 Task: Look for space in Chandigarh, India from 12th  August, 2023 to 15th August, 2023 for 3 adults in price range Rs.12000 to Rs.16000. Place can be entire place with 2 bedrooms having 3 beds and 1 bathroom. Property type can be house, flat, guest house. Booking option can be shelf check-in. Required host language is English.
Action: Mouse moved to (547, 75)
Screenshot: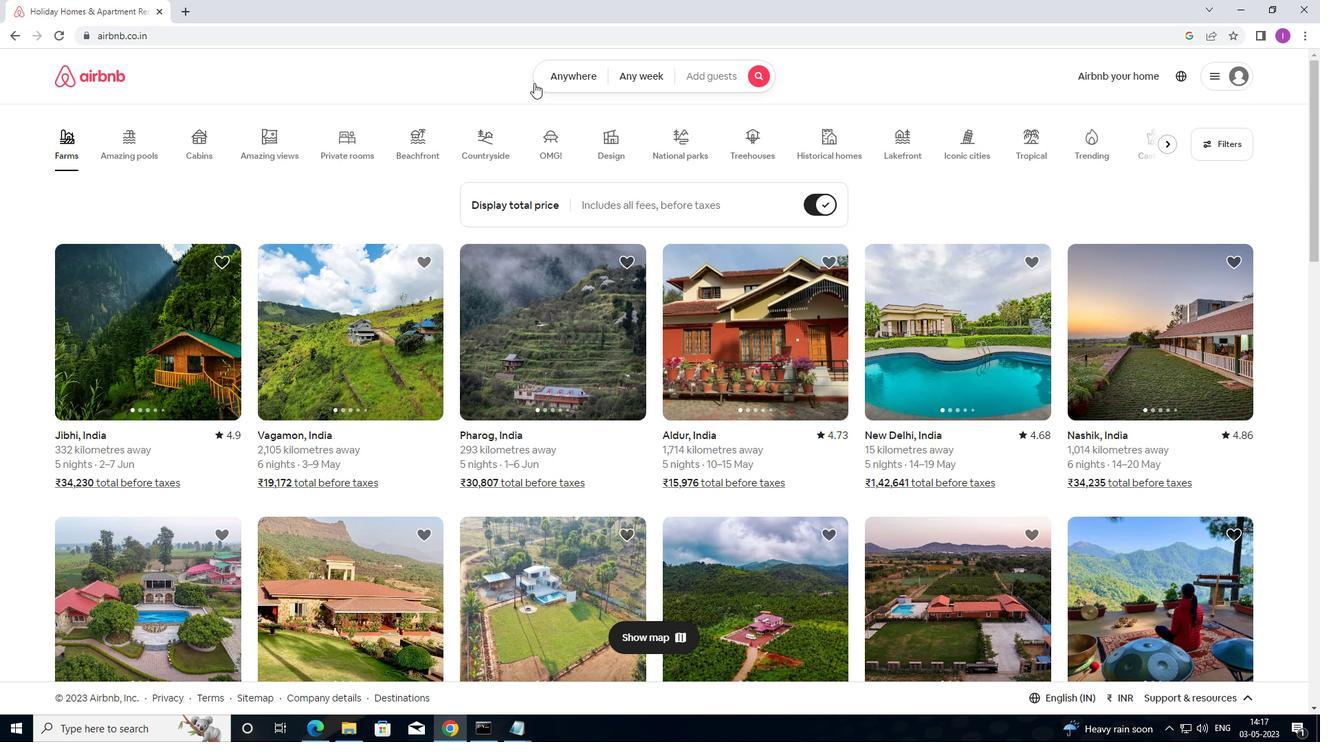 
Action: Mouse pressed left at (547, 75)
Screenshot: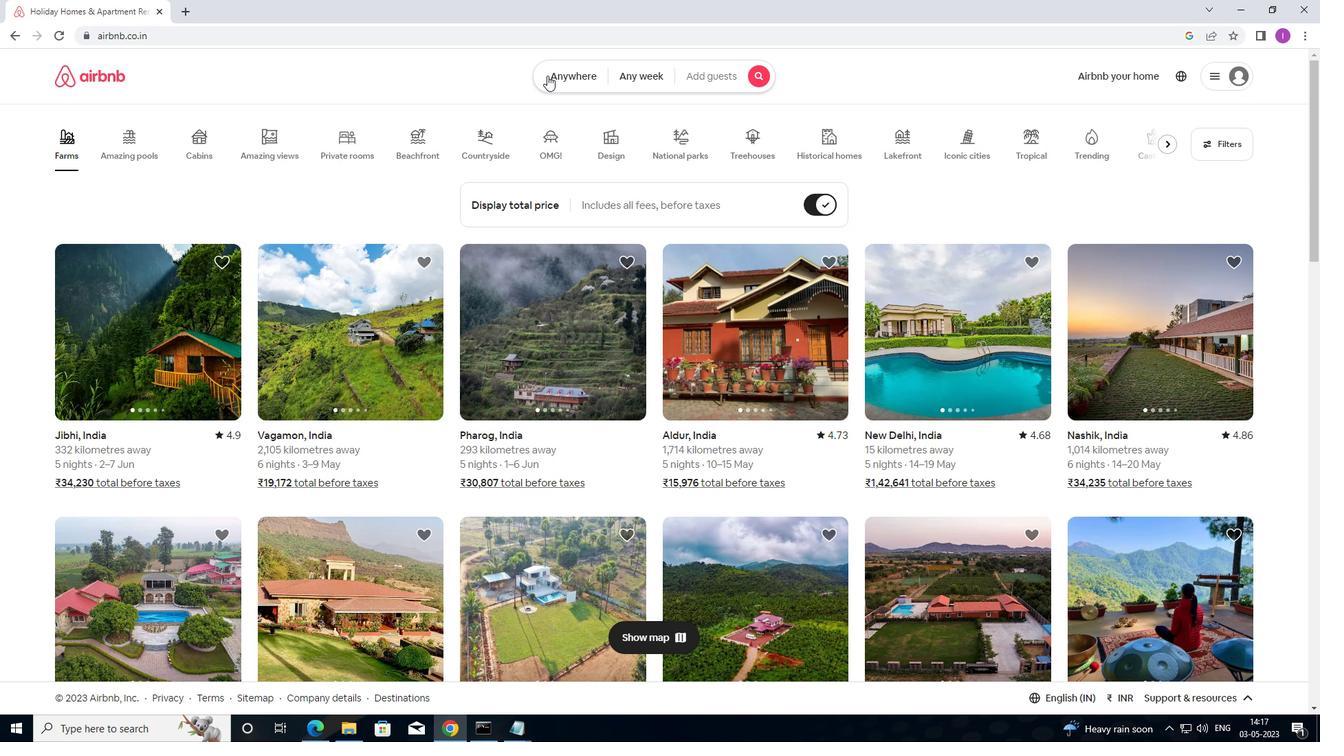 
Action: Mouse moved to (409, 135)
Screenshot: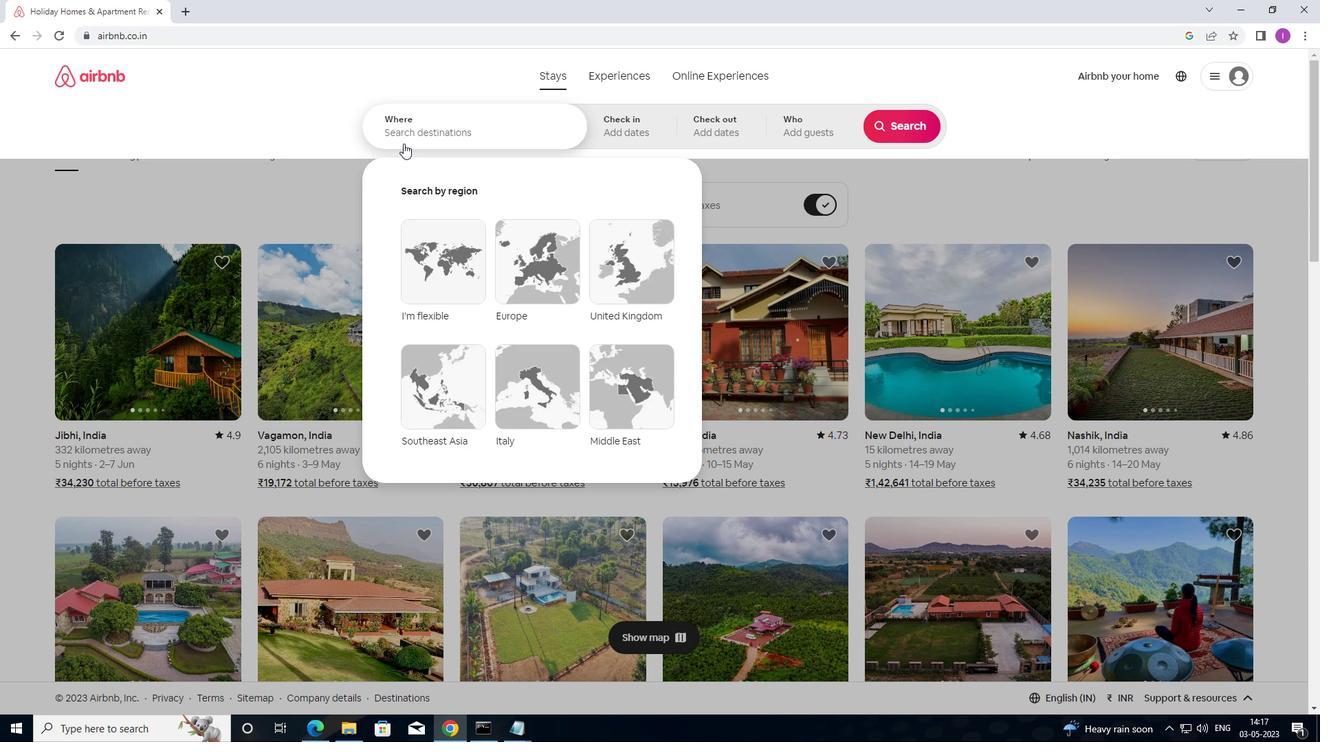 
Action: Mouse pressed left at (409, 135)
Screenshot: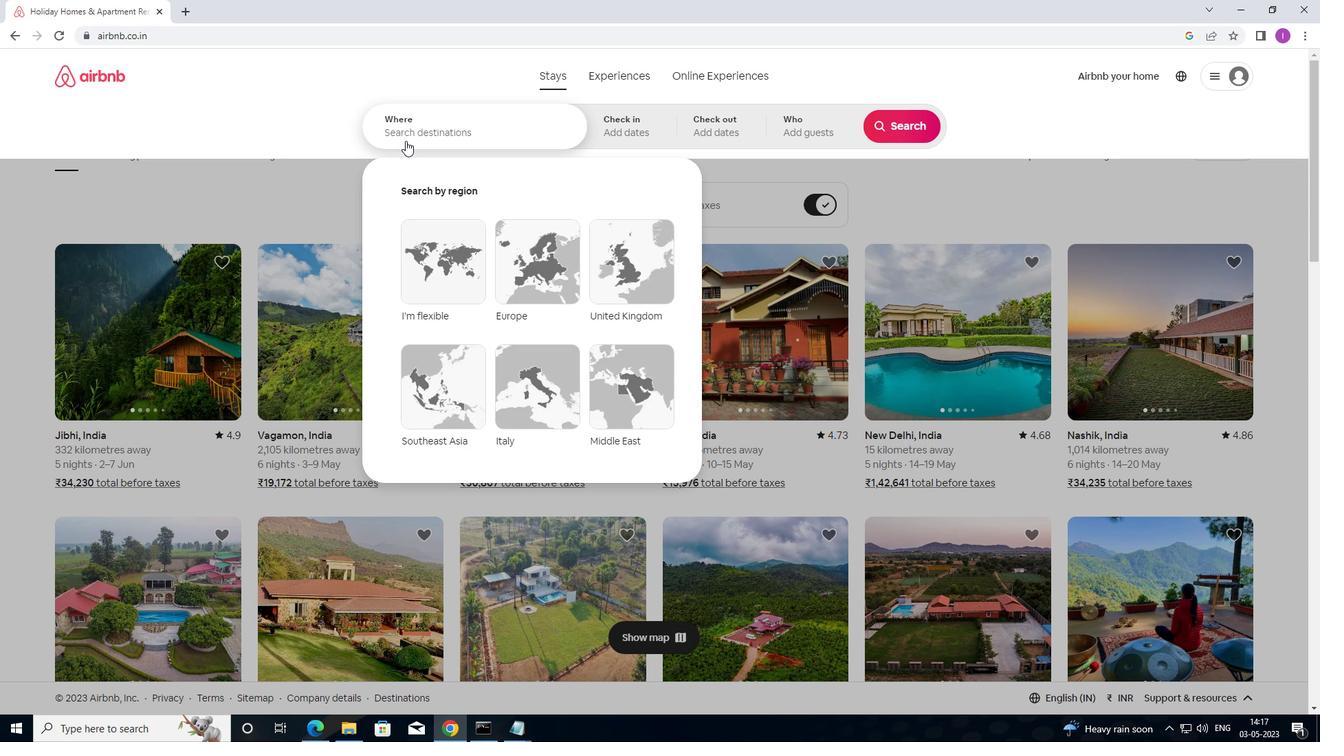 
Action: Mouse moved to (632, 96)
Screenshot: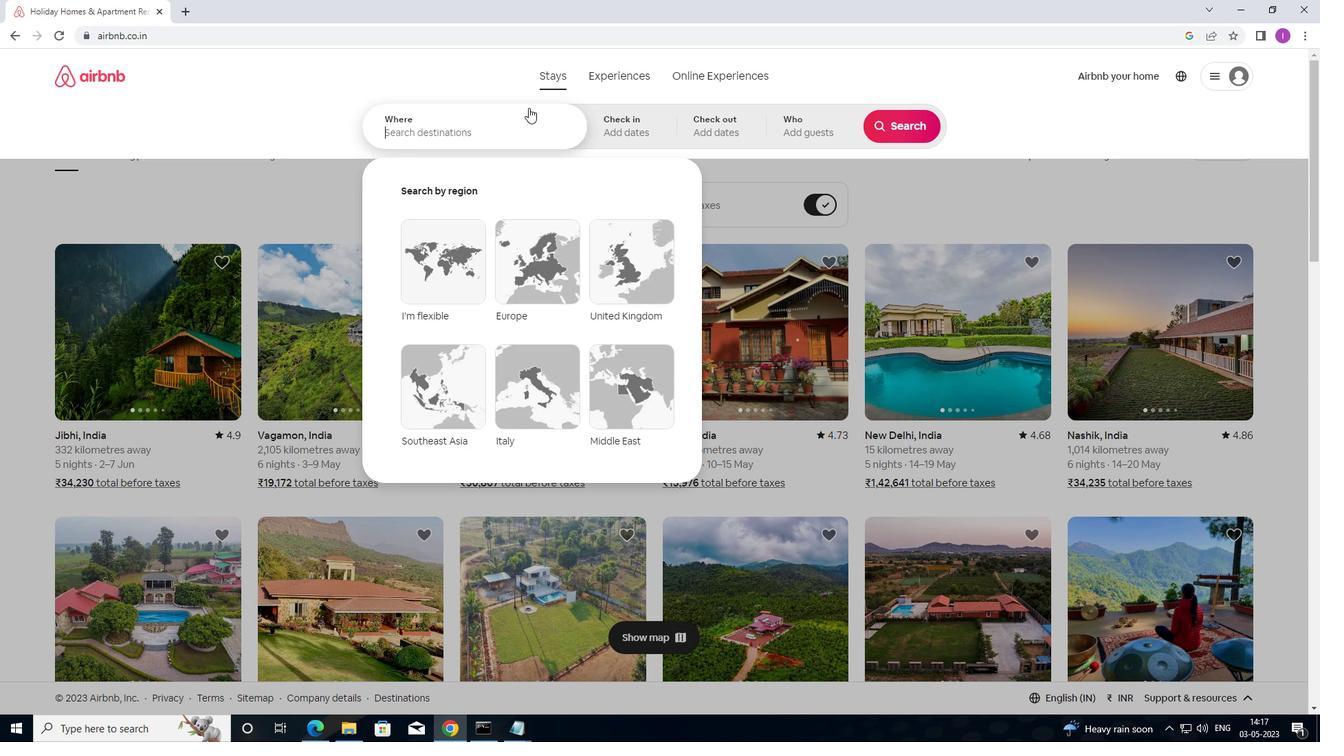 
Action: Key pressed <Key.shift>CHANDIGARH
Screenshot: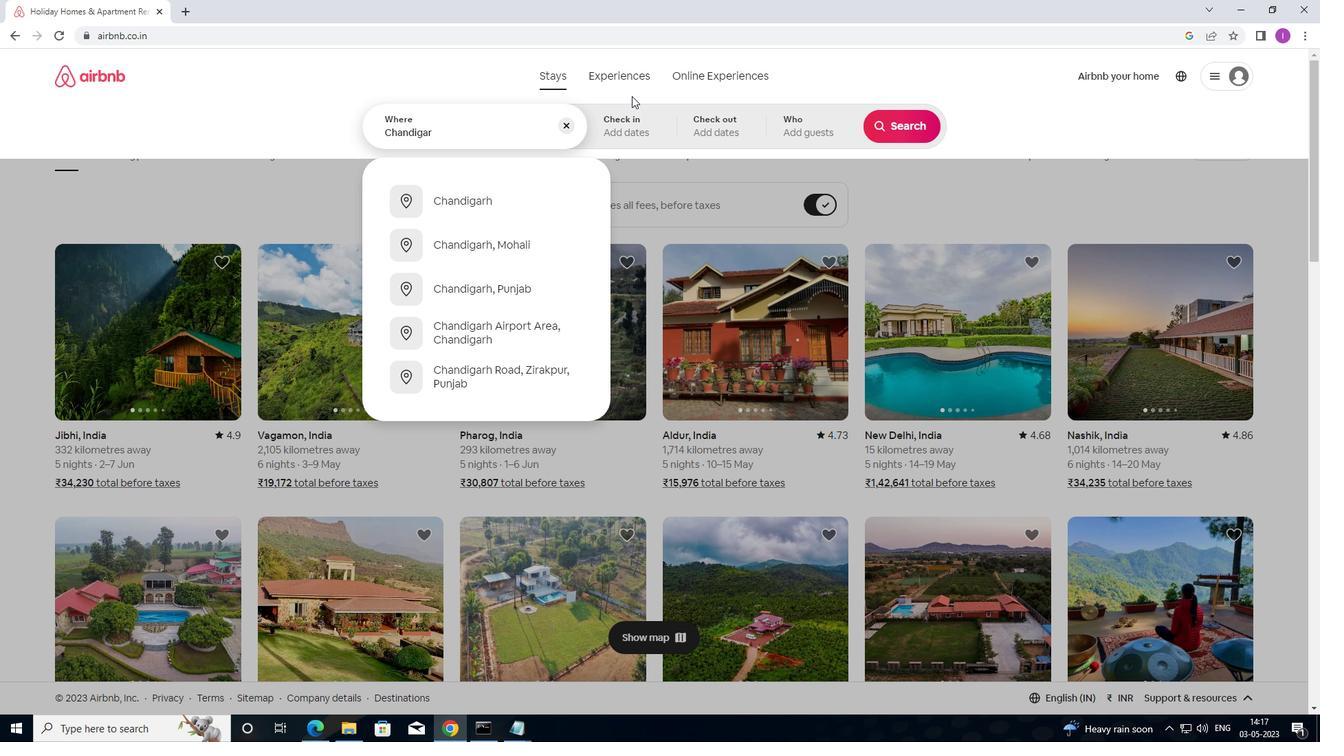 
Action: Mouse moved to (649, 96)
Screenshot: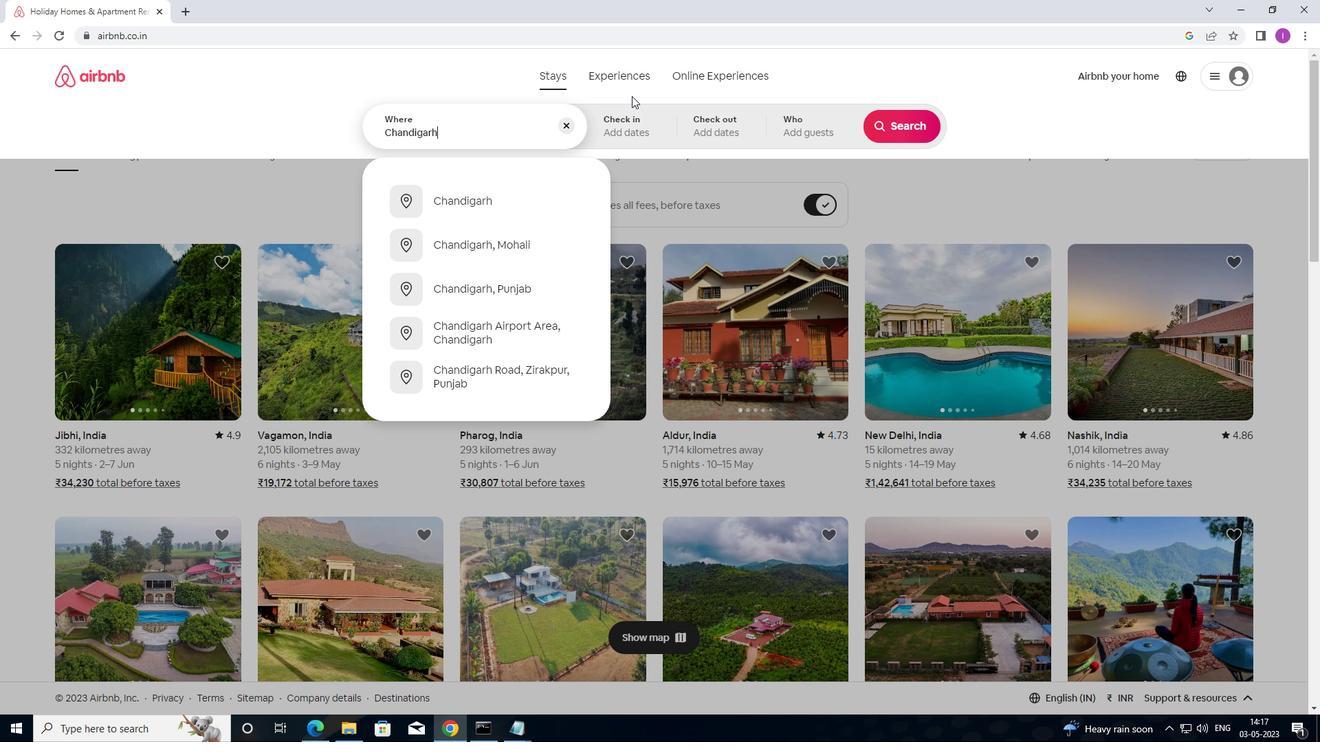 
Action: Key pressed ,<Key.shift>INDIA
Screenshot: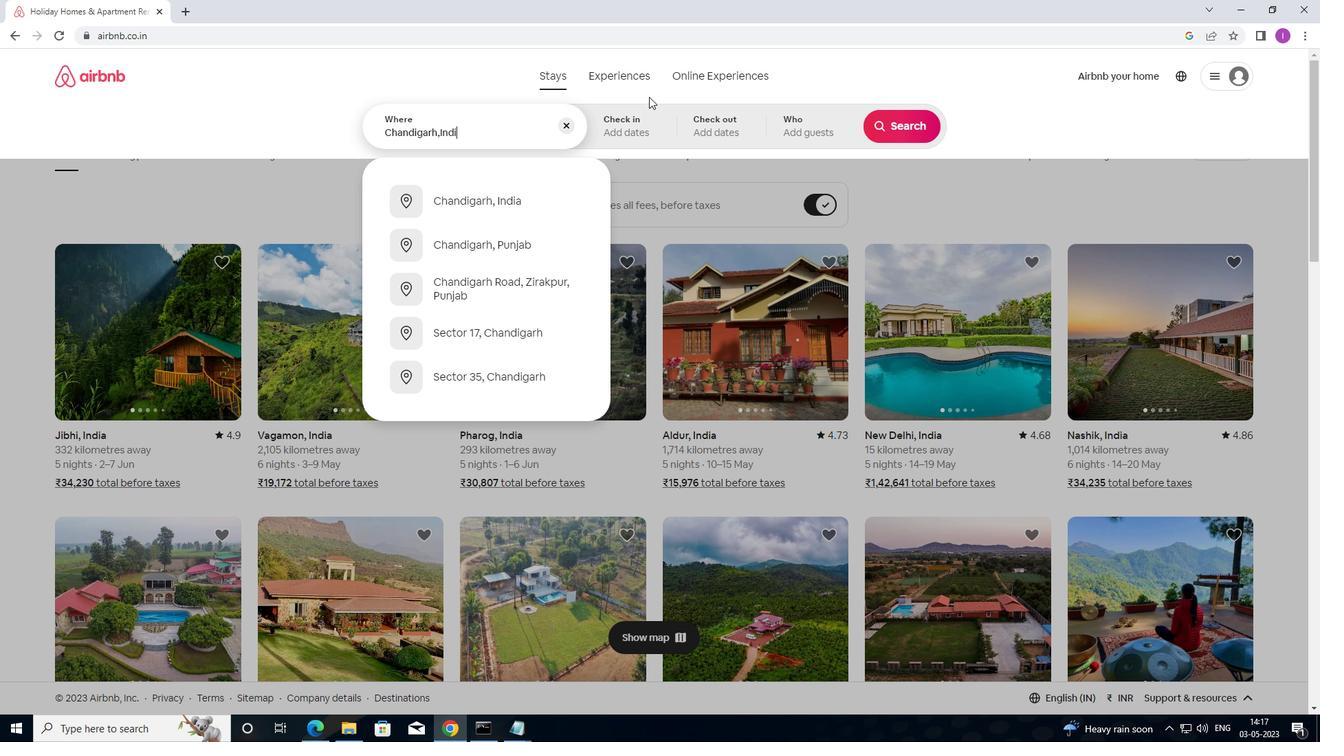 
Action: Mouse moved to (628, 144)
Screenshot: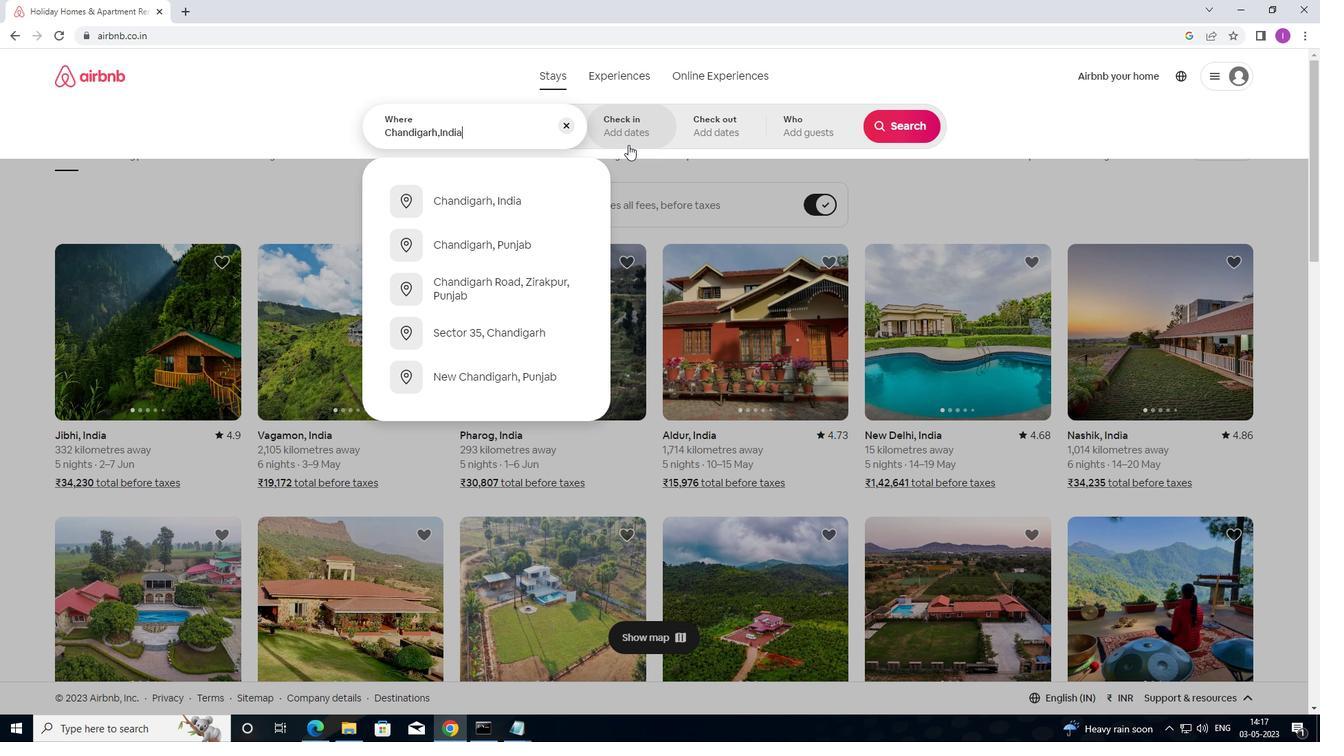 
Action: Mouse pressed left at (628, 144)
Screenshot: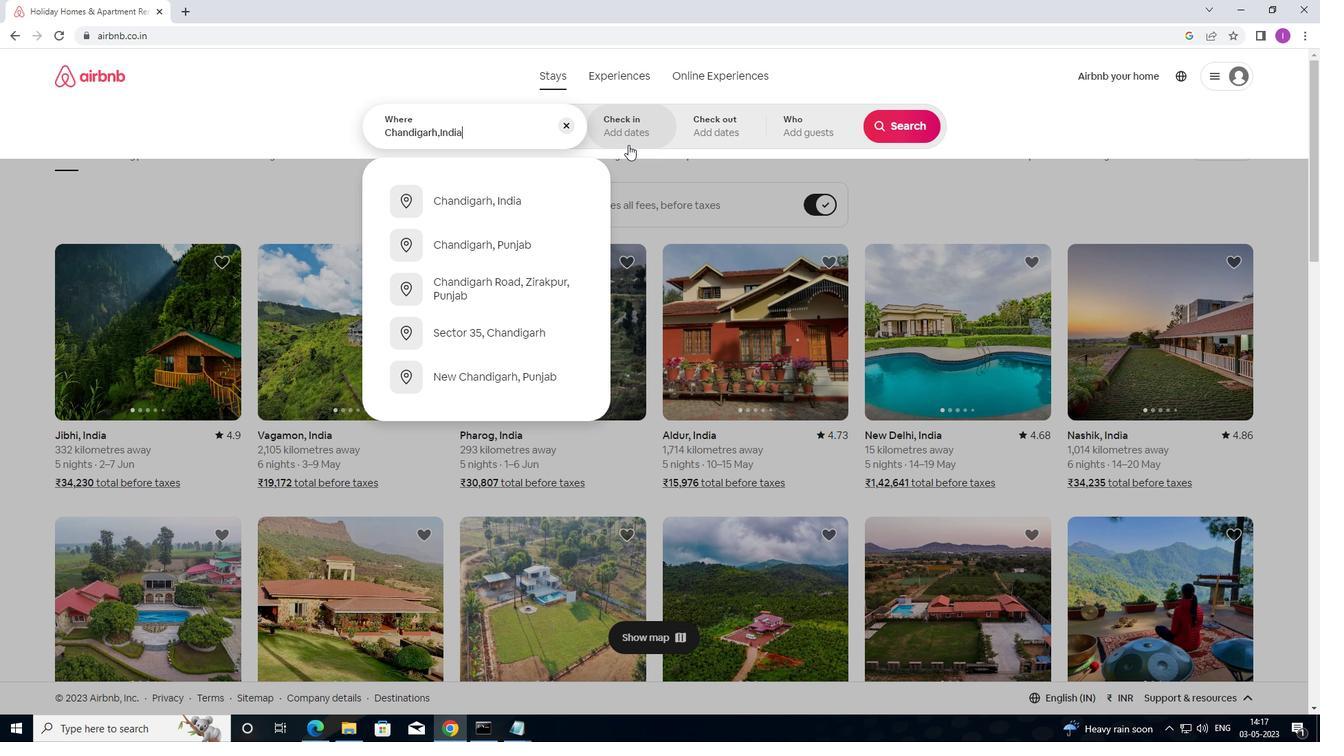 
Action: Mouse moved to (879, 241)
Screenshot: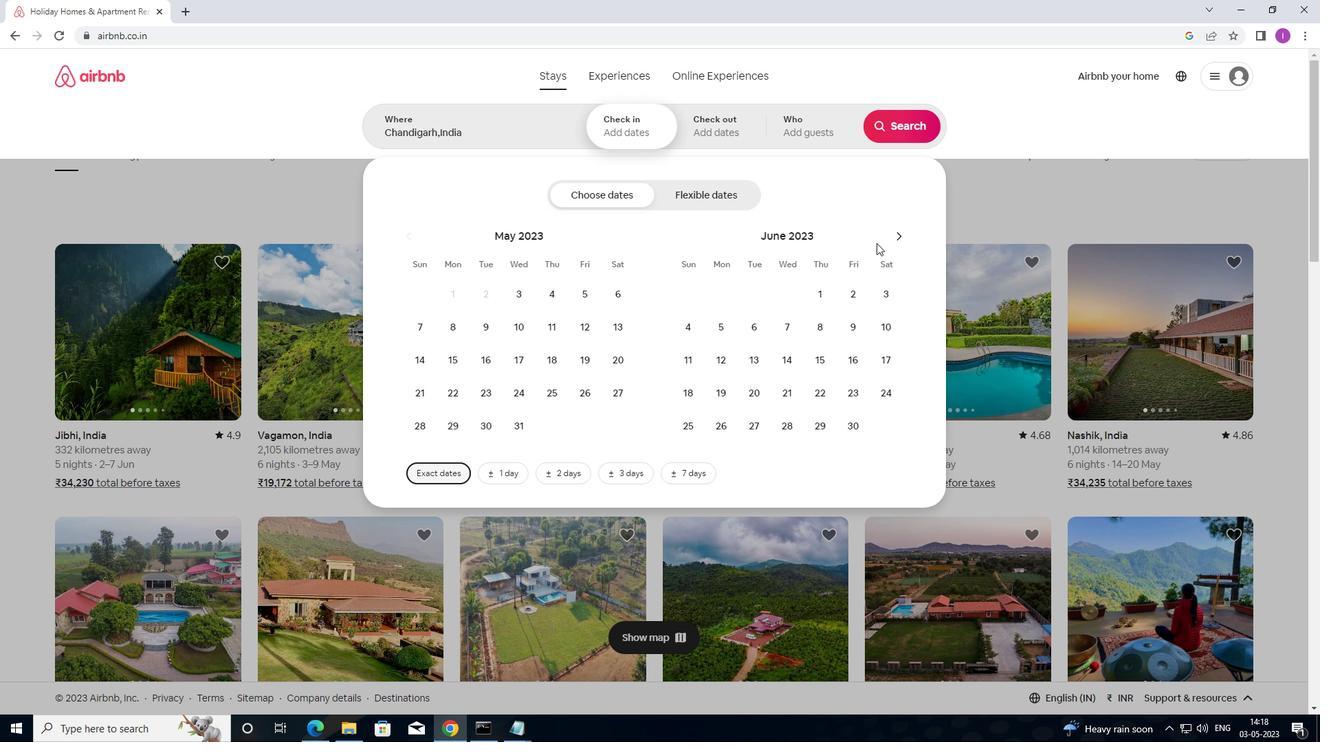 
Action: Mouse pressed left at (879, 241)
Screenshot: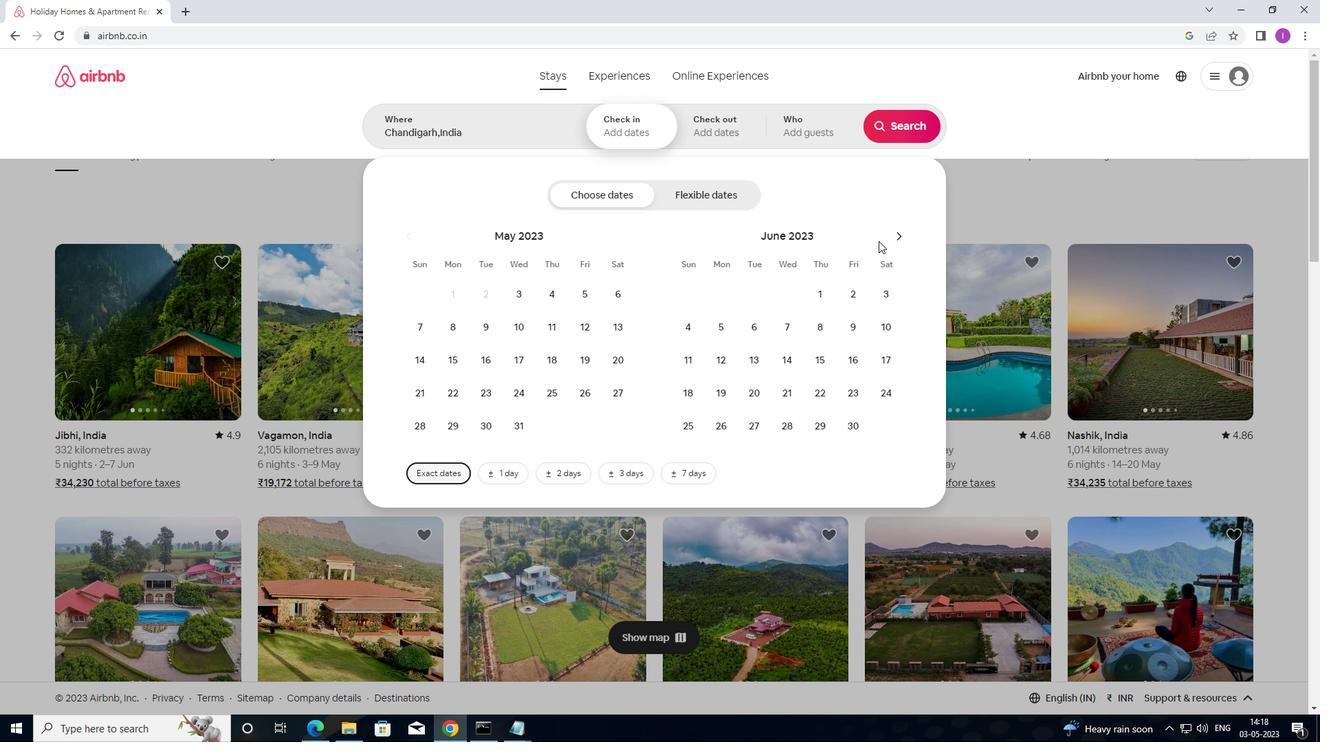 
Action: Mouse pressed left at (879, 241)
Screenshot: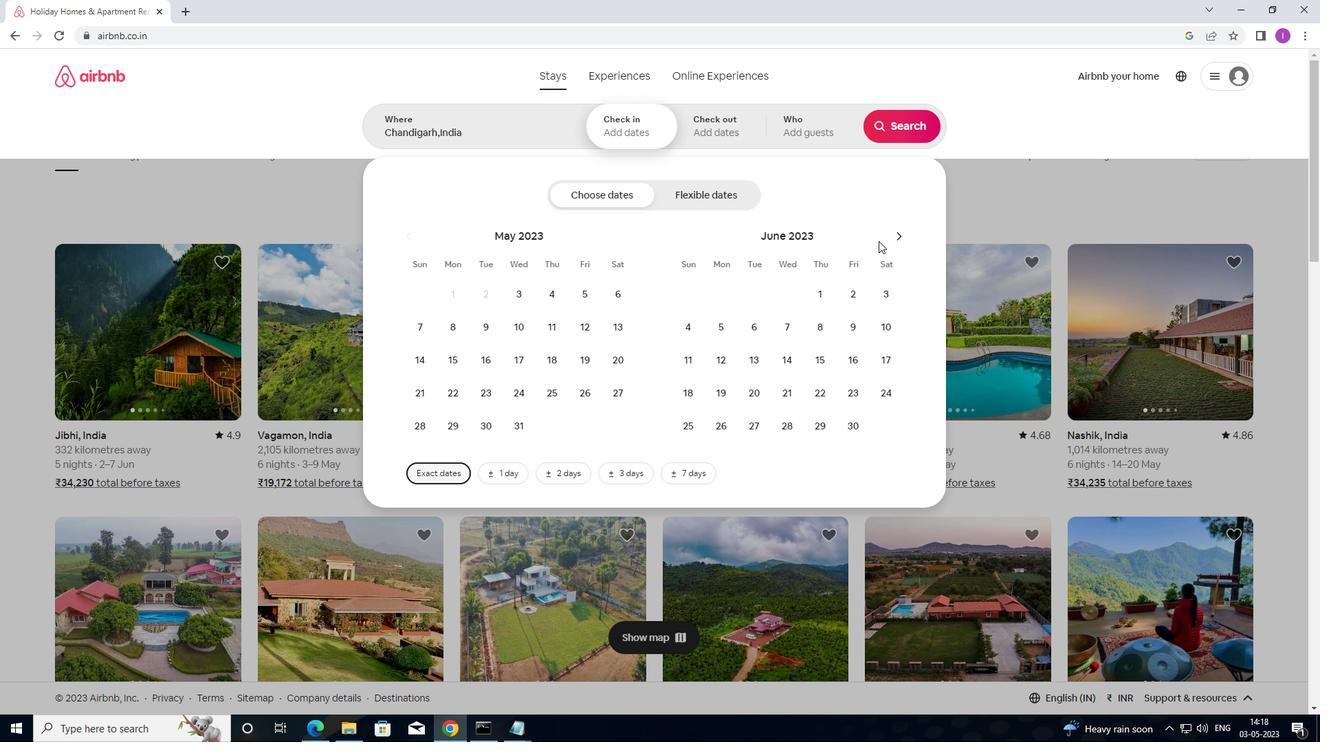 
Action: Mouse pressed left at (879, 241)
Screenshot: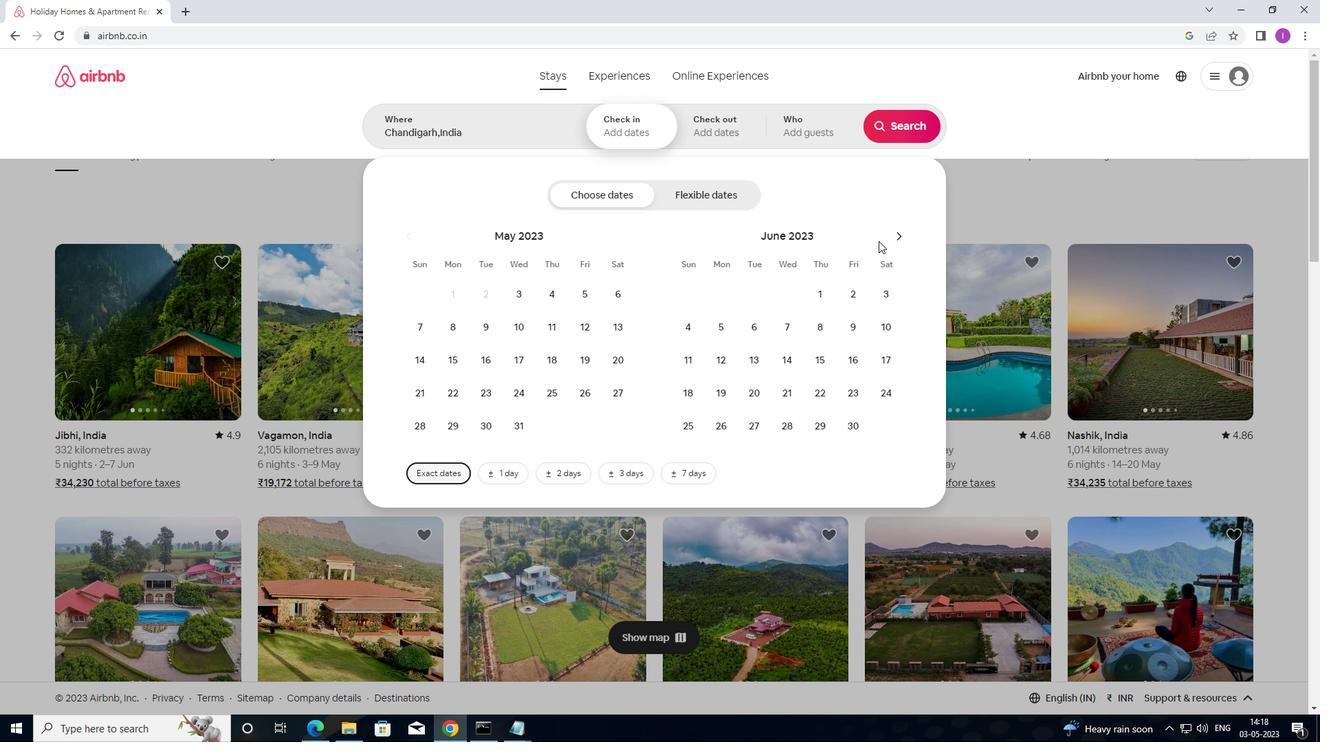 
Action: Mouse moved to (895, 235)
Screenshot: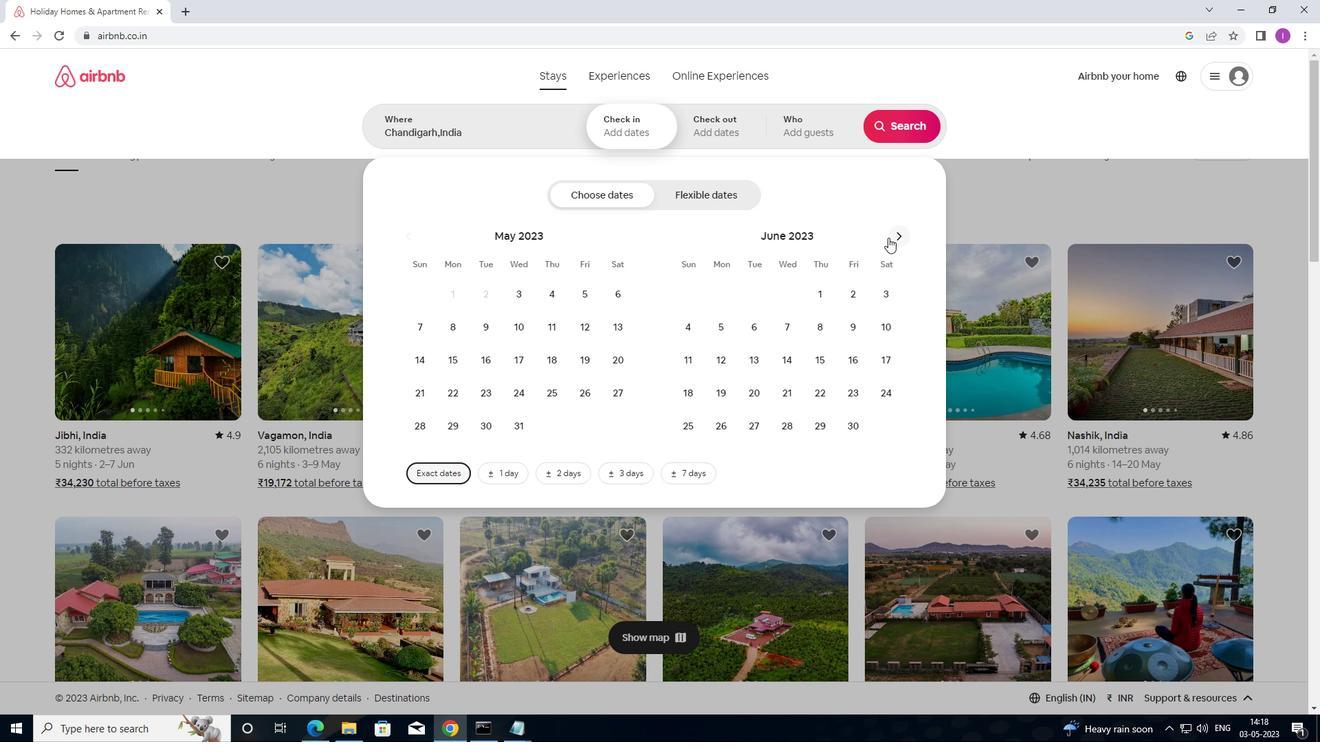 
Action: Mouse pressed left at (895, 235)
Screenshot: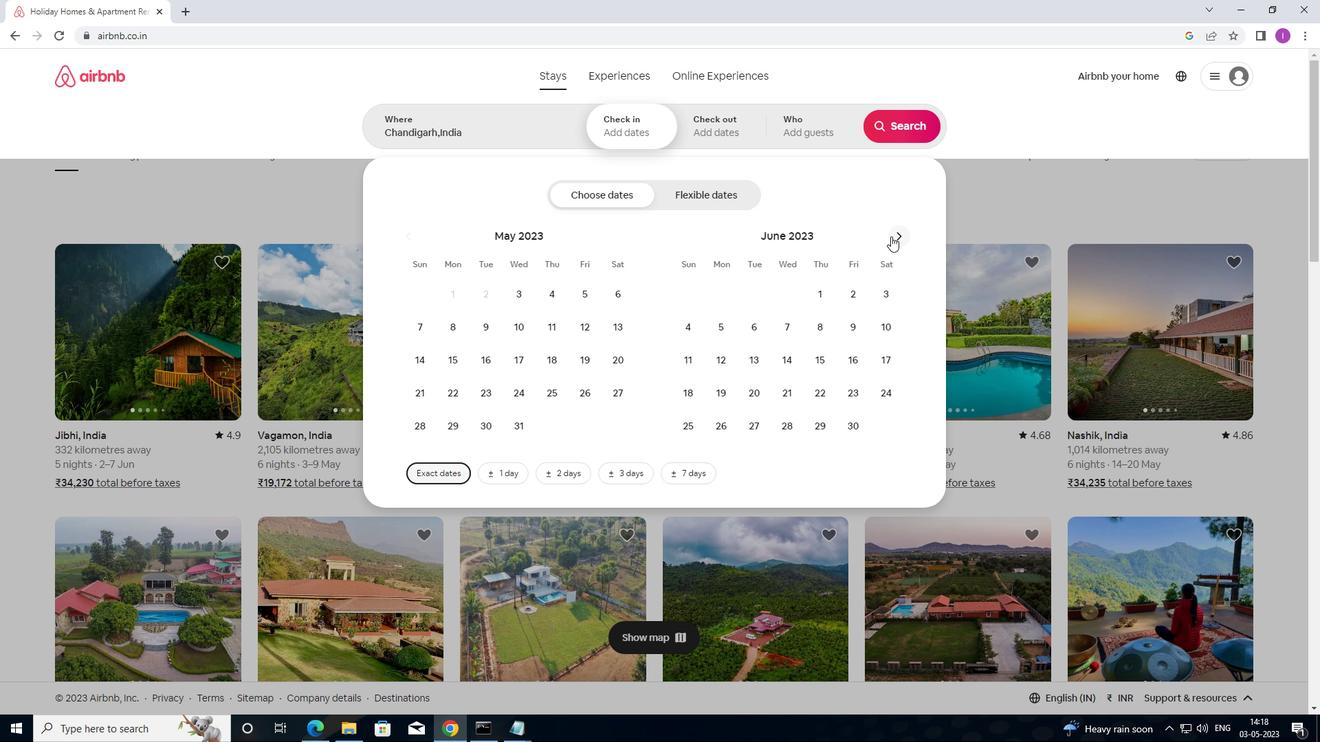 
Action: Mouse pressed left at (895, 235)
Screenshot: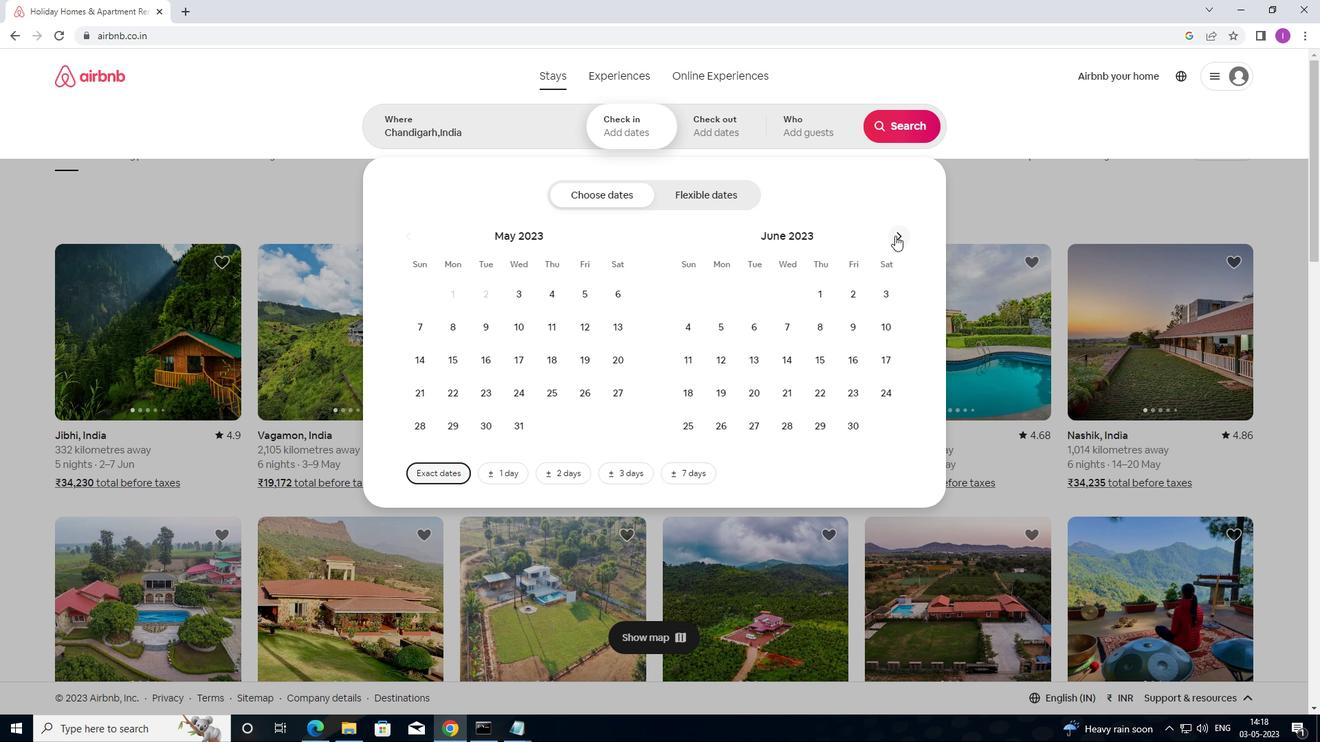 
Action: Mouse moved to (887, 329)
Screenshot: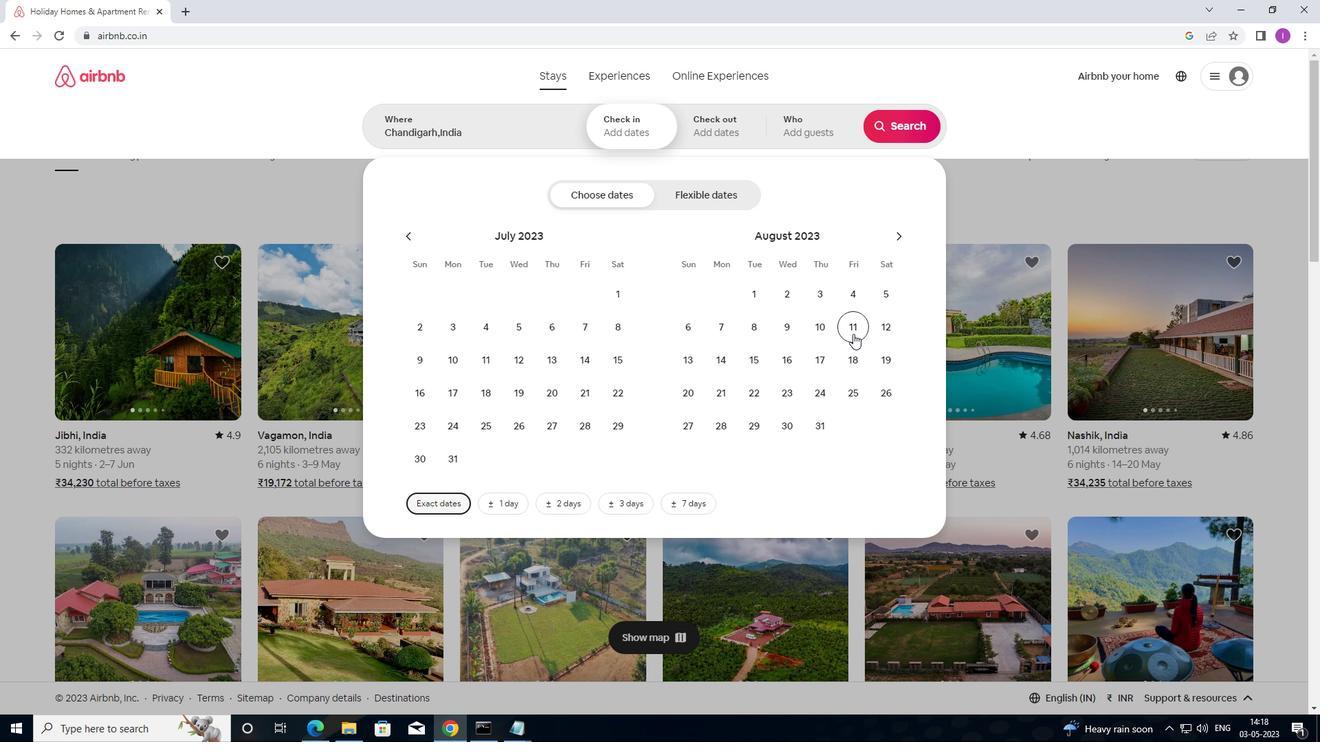 
Action: Mouse pressed left at (887, 329)
Screenshot: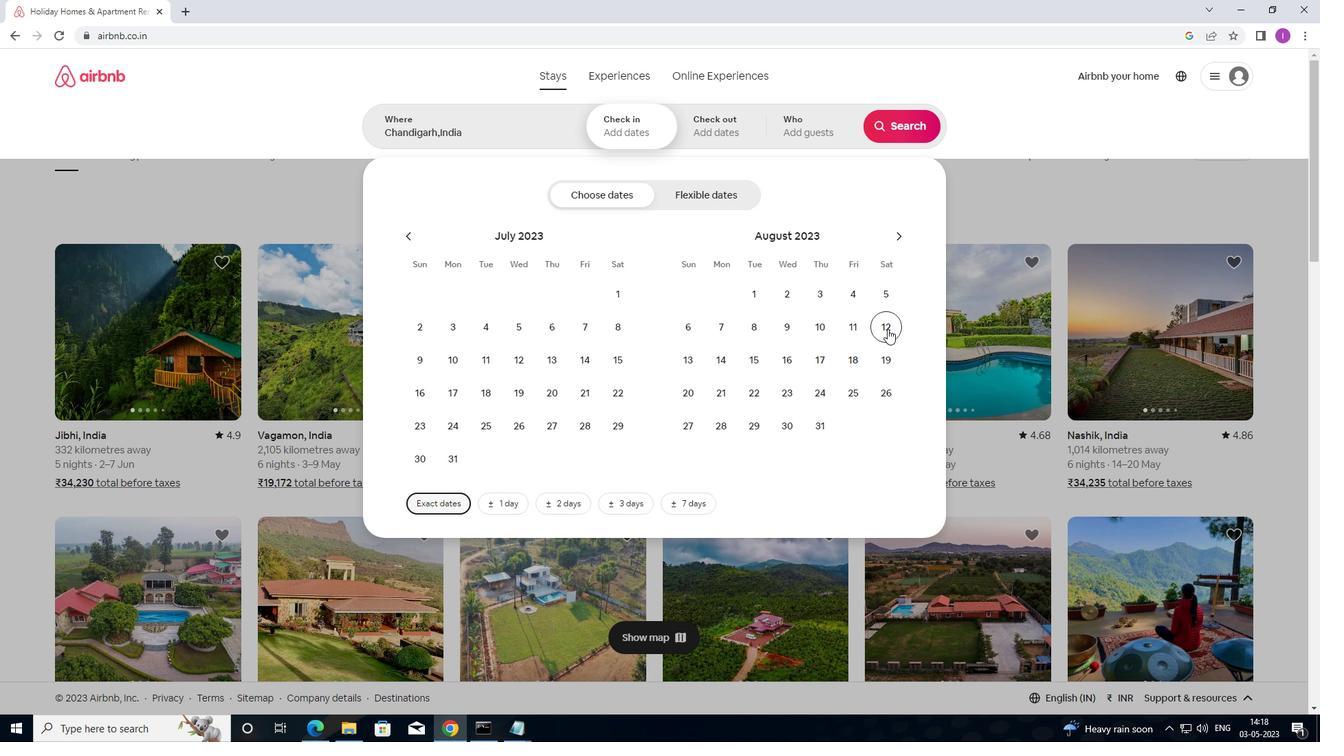 
Action: Mouse moved to (749, 364)
Screenshot: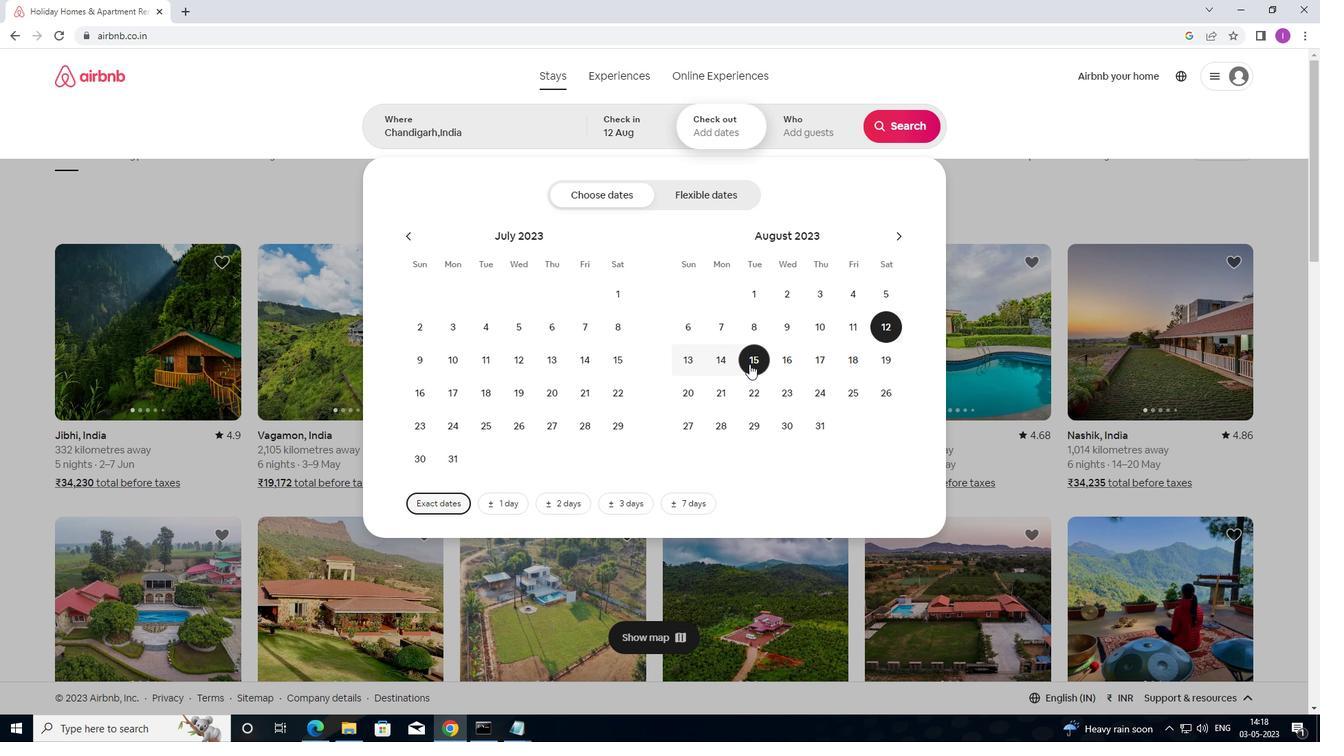 
Action: Mouse pressed left at (749, 364)
Screenshot: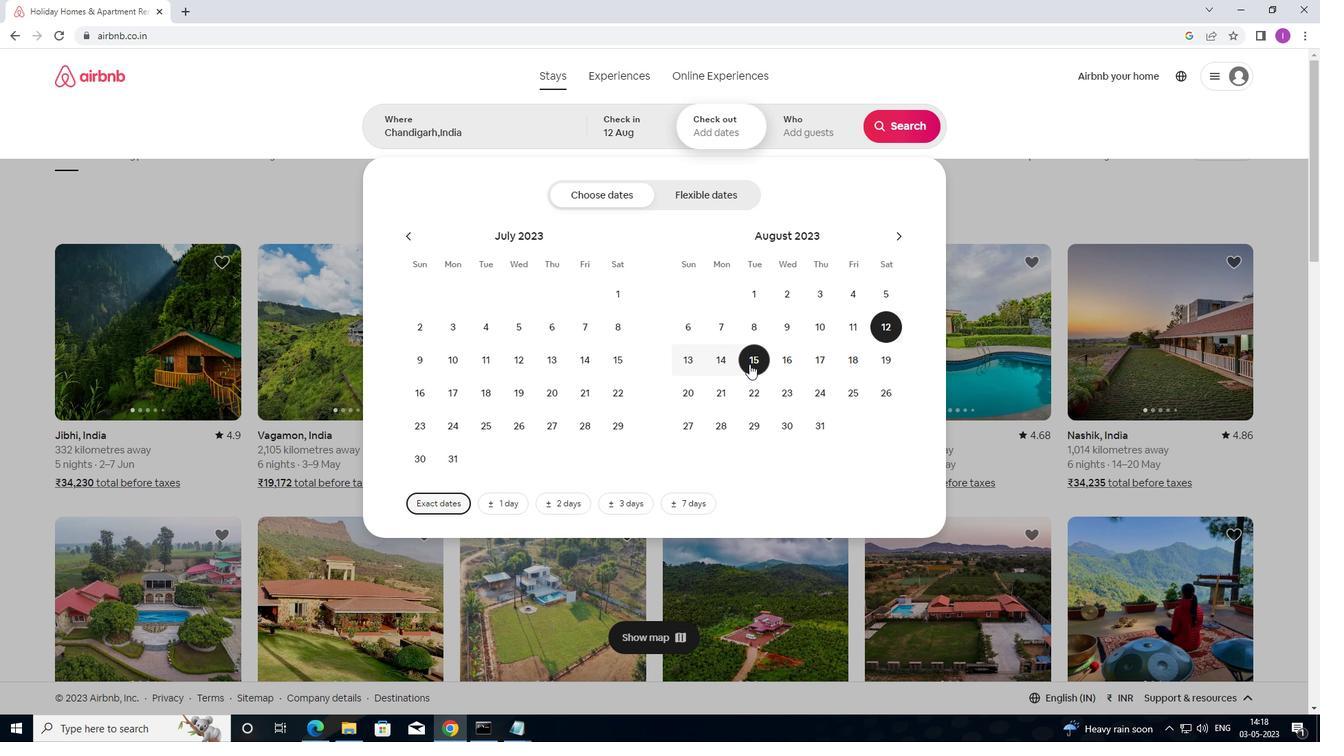 
Action: Mouse moved to (799, 131)
Screenshot: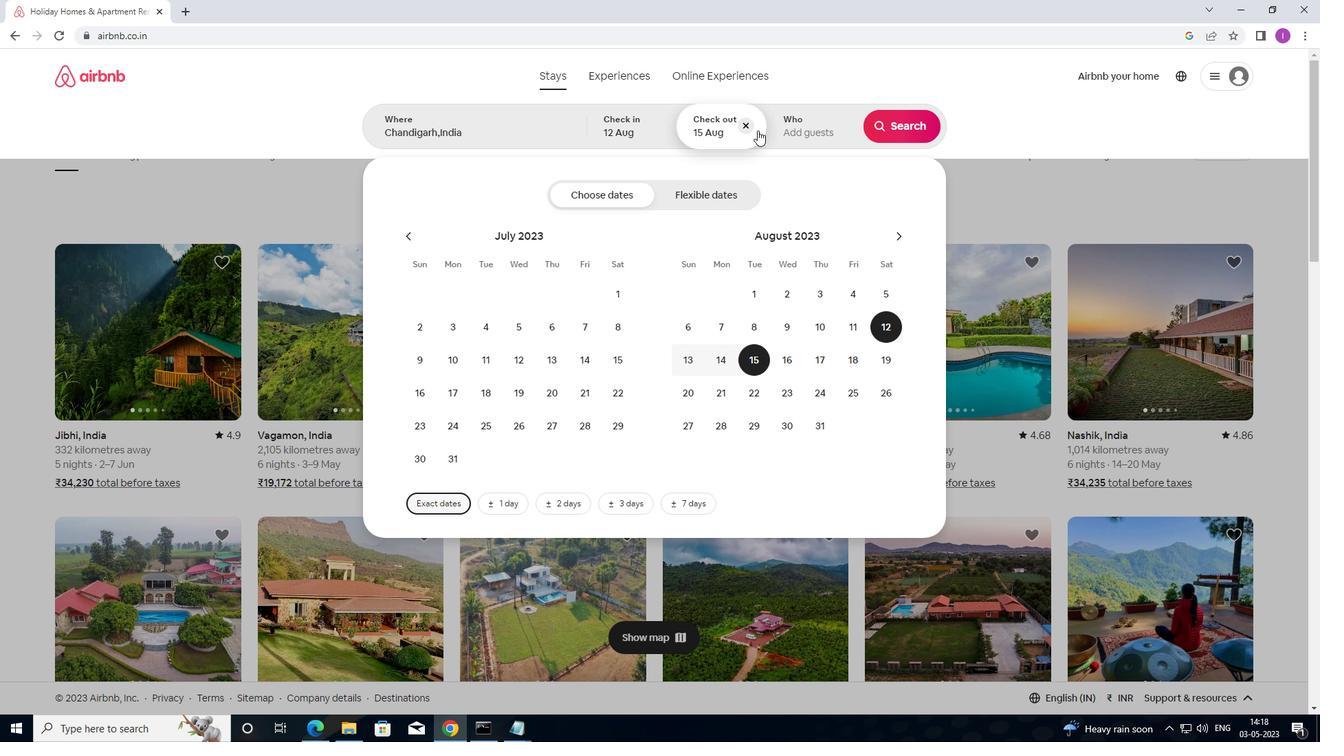
Action: Mouse pressed left at (799, 131)
Screenshot: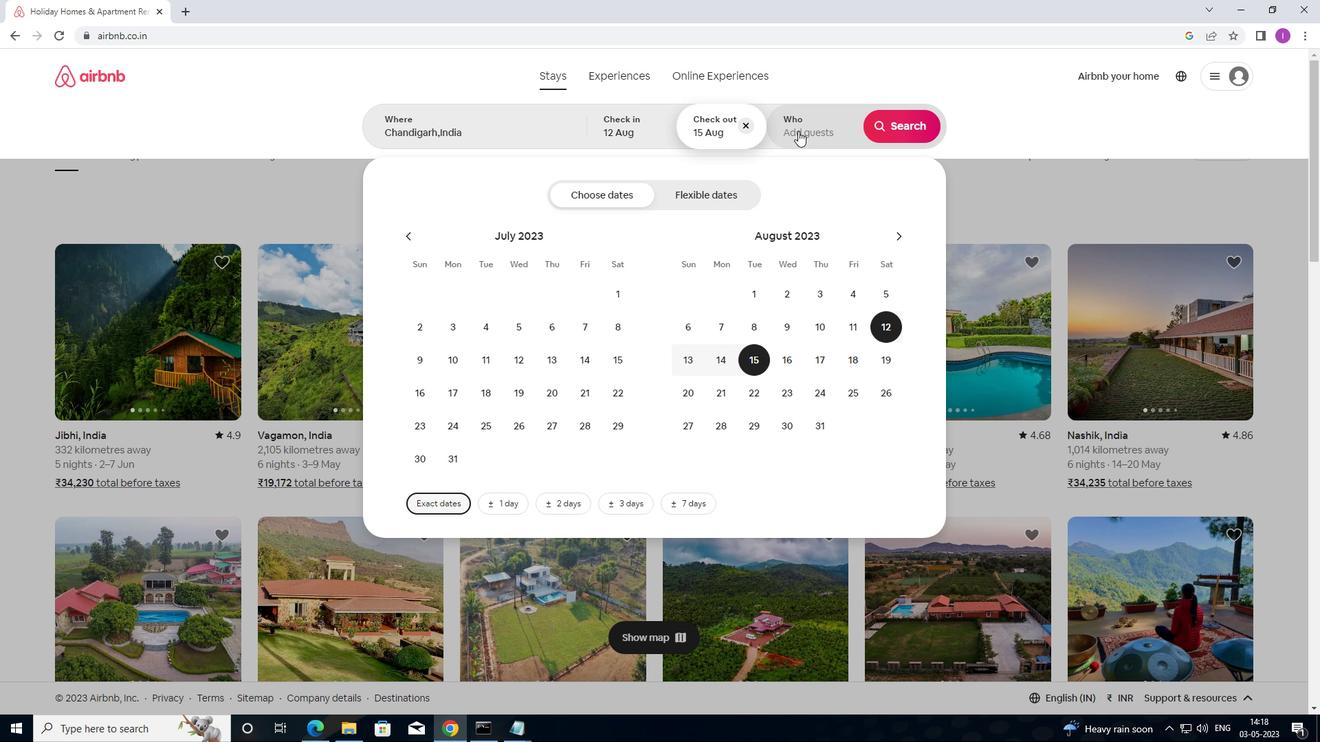 
Action: Mouse moved to (914, 197)
Screenshot: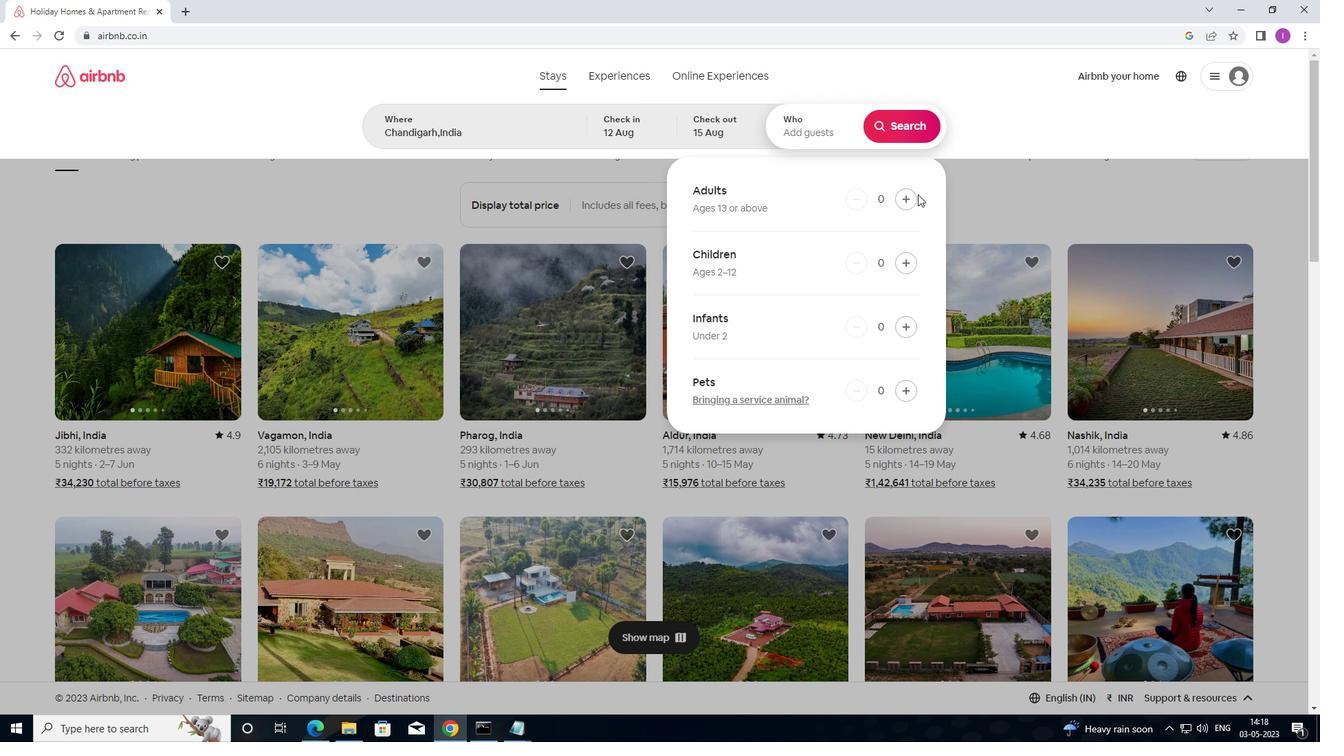 
Action: Mouse pressed left at (914, 197)
Screenshot: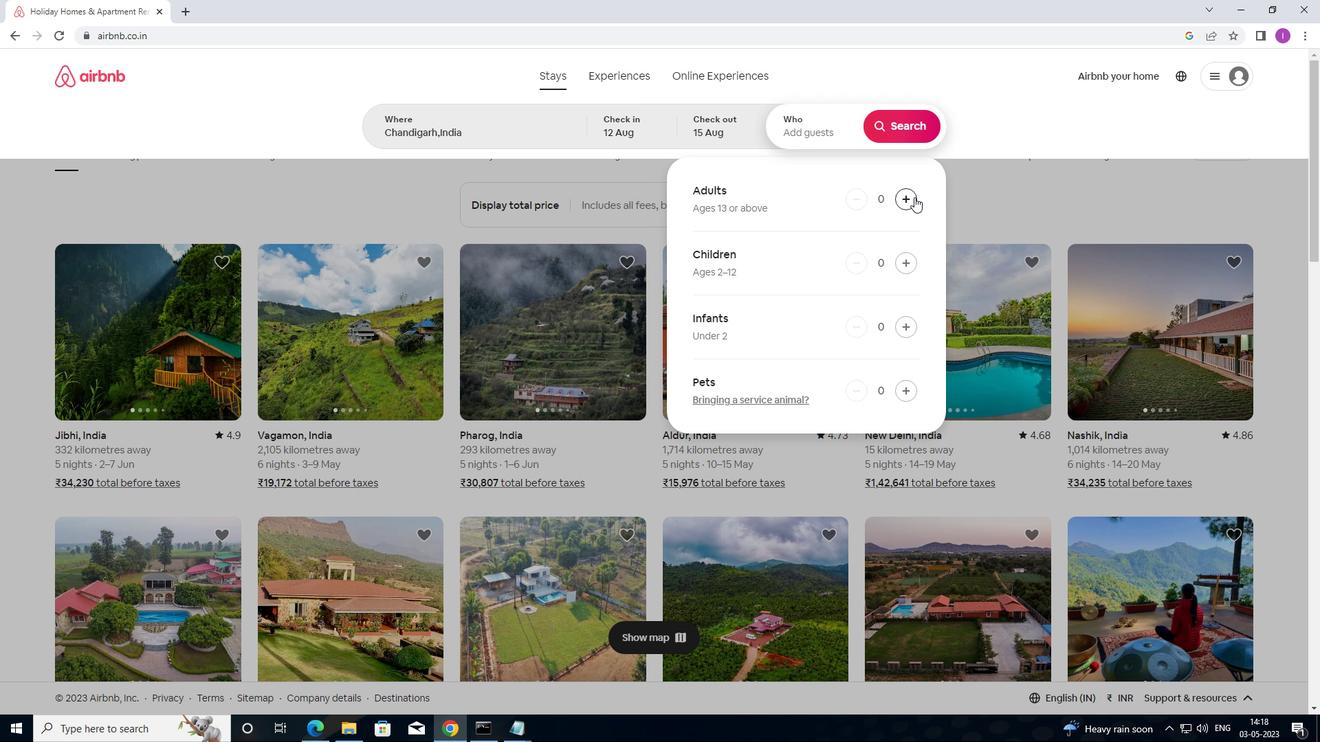 
Action: Mouse pressed left at (914, 197)
Screenshot: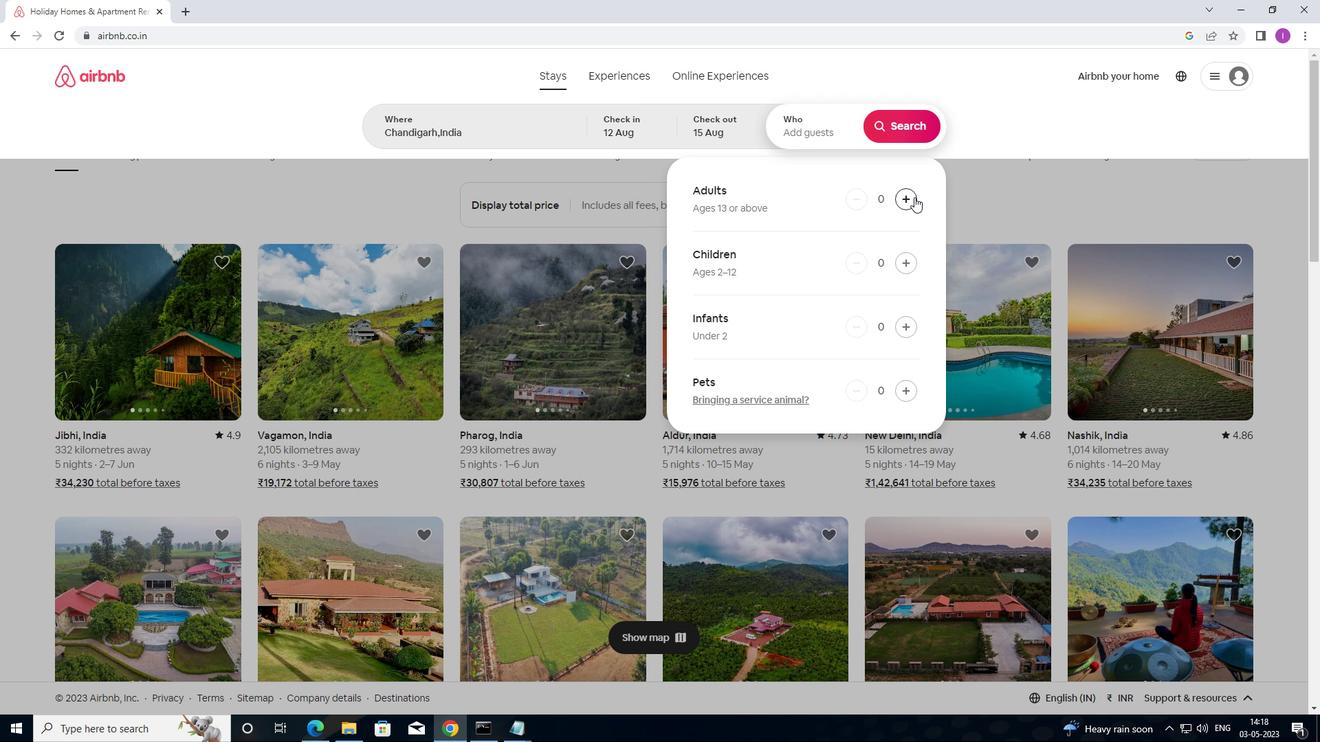 
Action: Mouse pressed left at (914, 197)
Screenshot: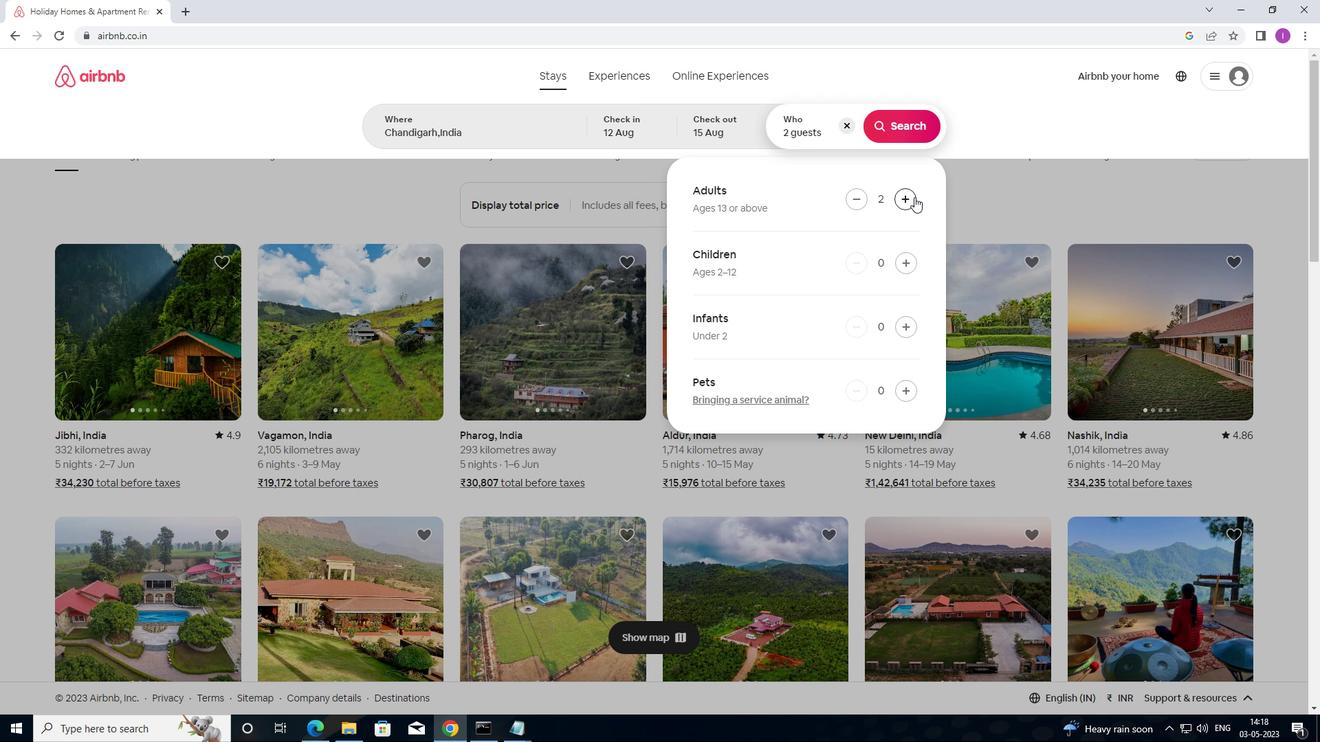 
Action: Mouse moved to (889, 137)
Screenshot: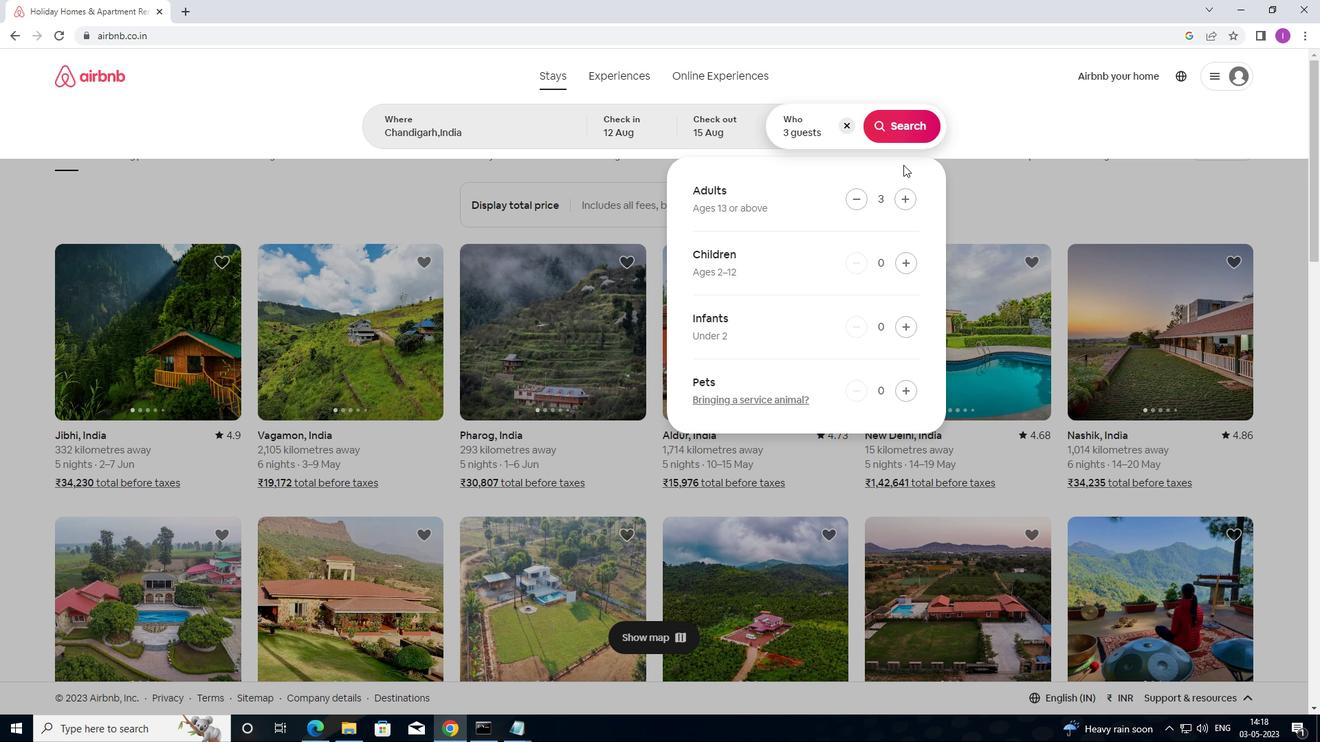 
Action: Mouse pressed left at (889, 137)
Screenshot: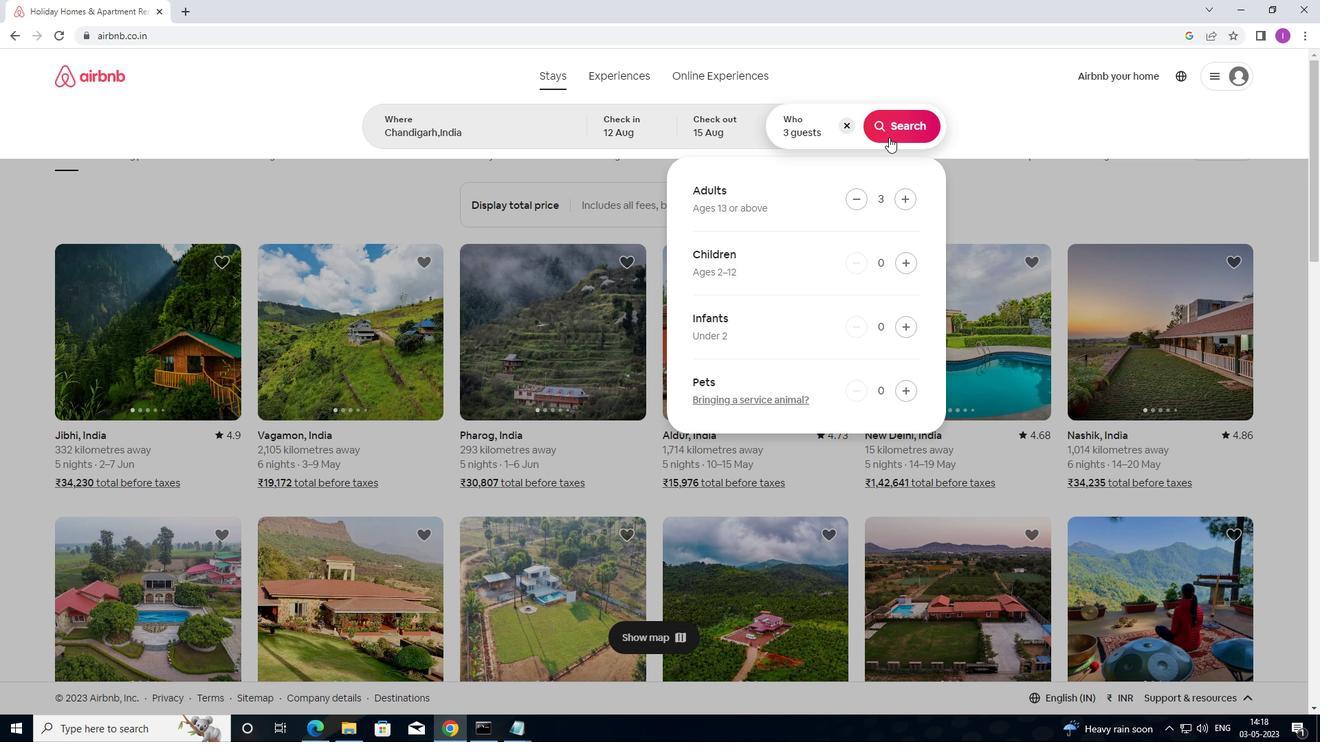 
Action: Mouse moved to (1260, 137)
Screenshot: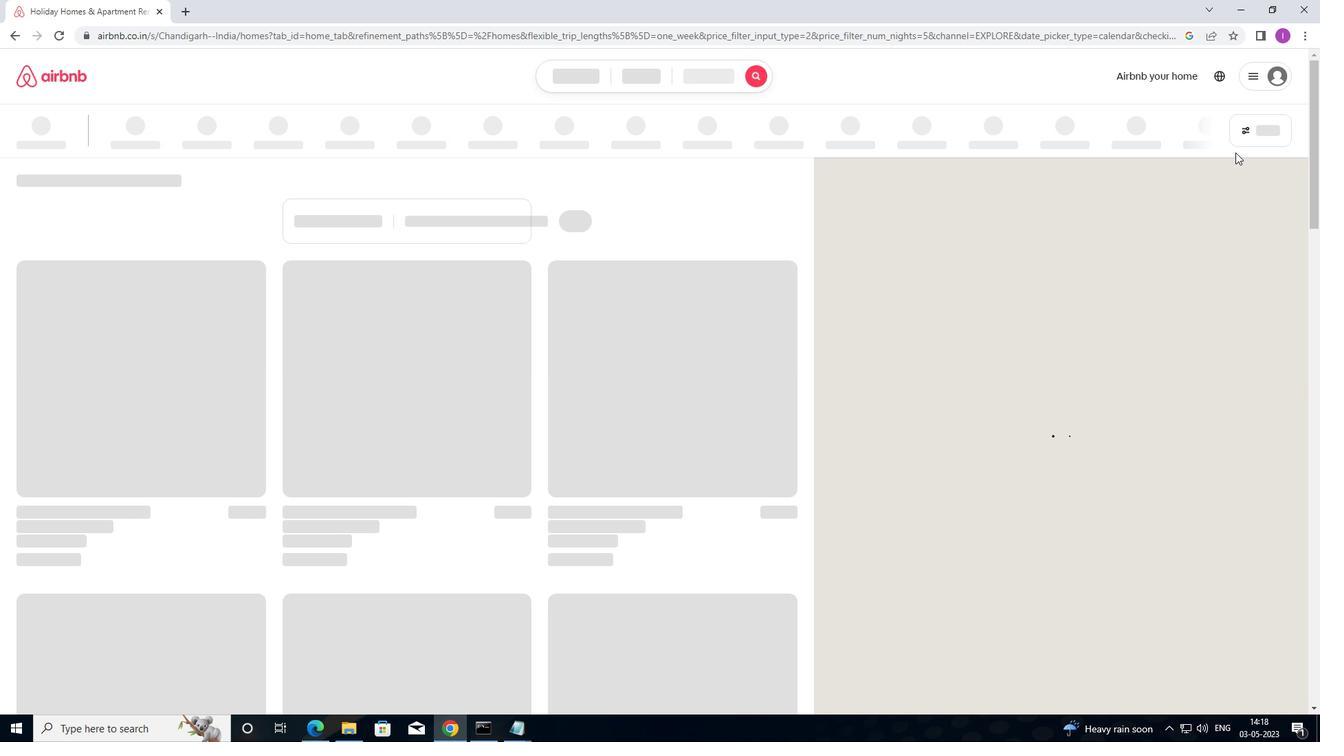 
Action: Mouse pressed left at (1260, 137)
Screenshot: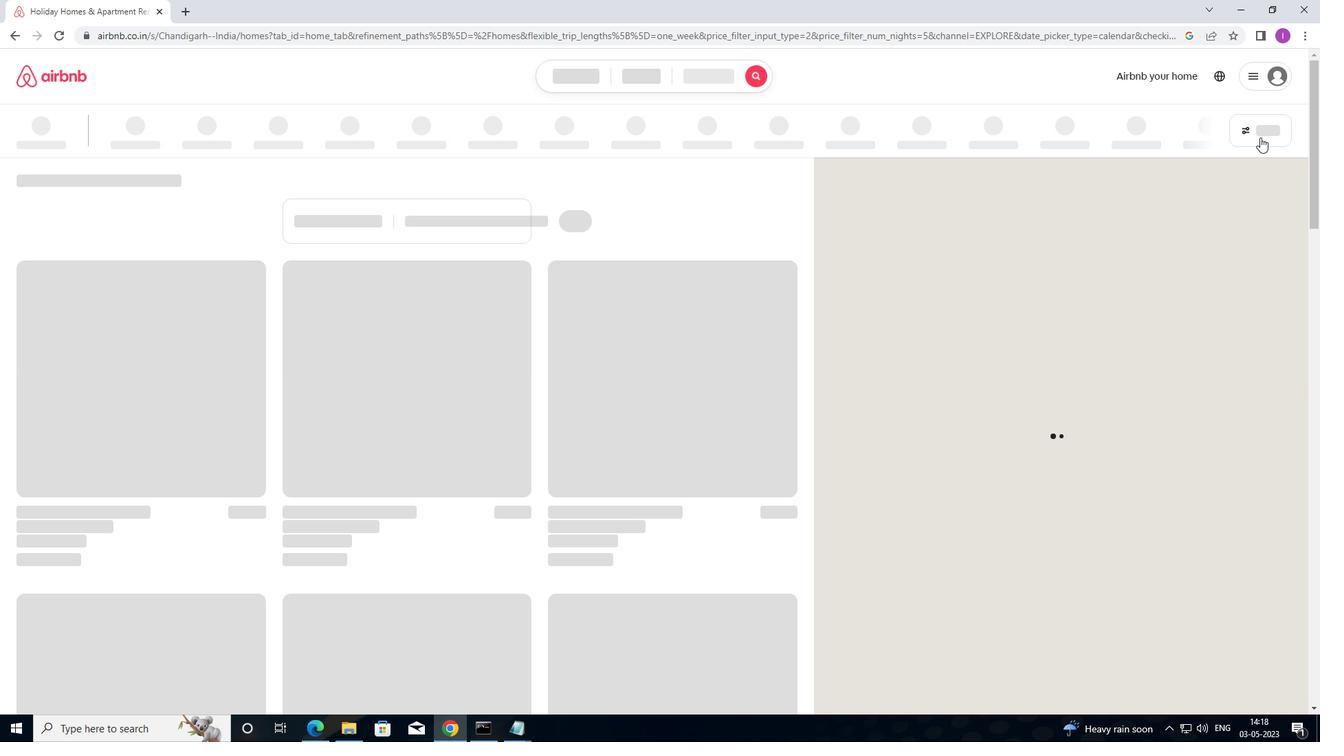
Action: Mouse moved to (500, 307)
Screenshot: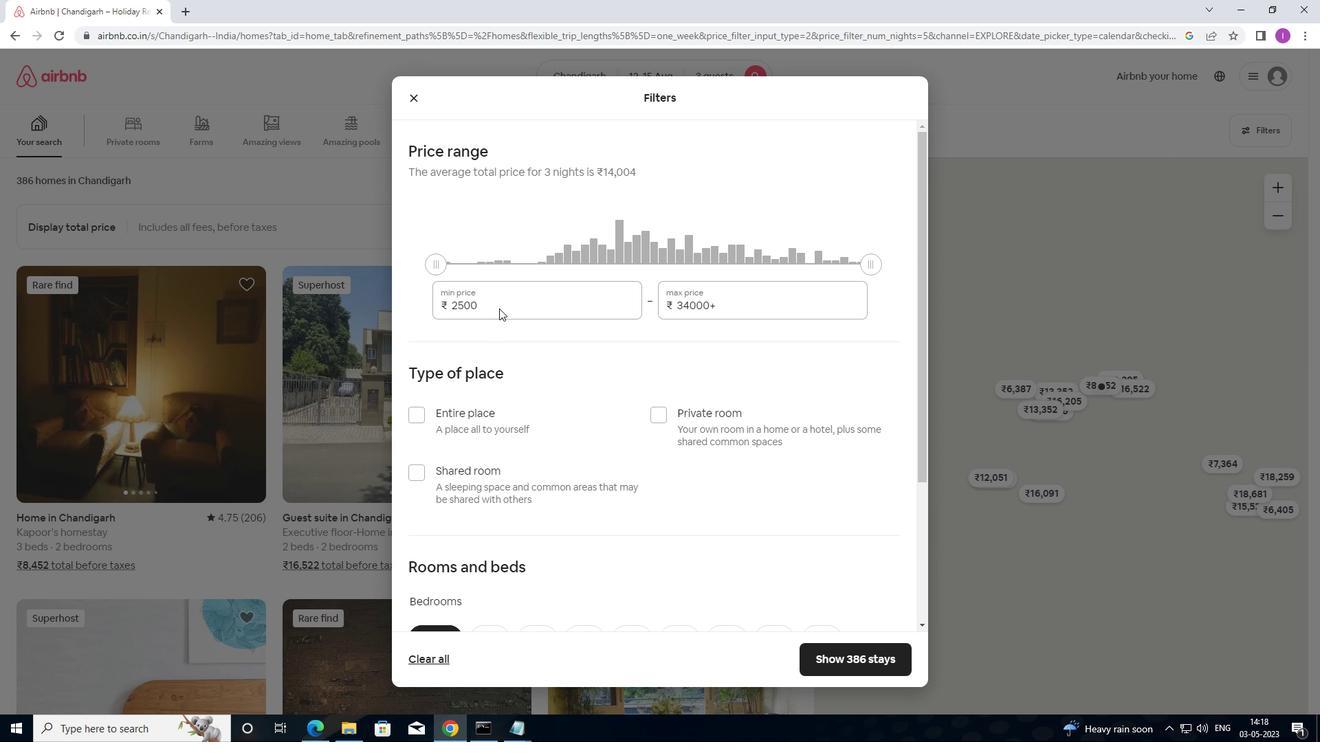 
Action: Mouse pressed left at (500, 307)
Screenshot: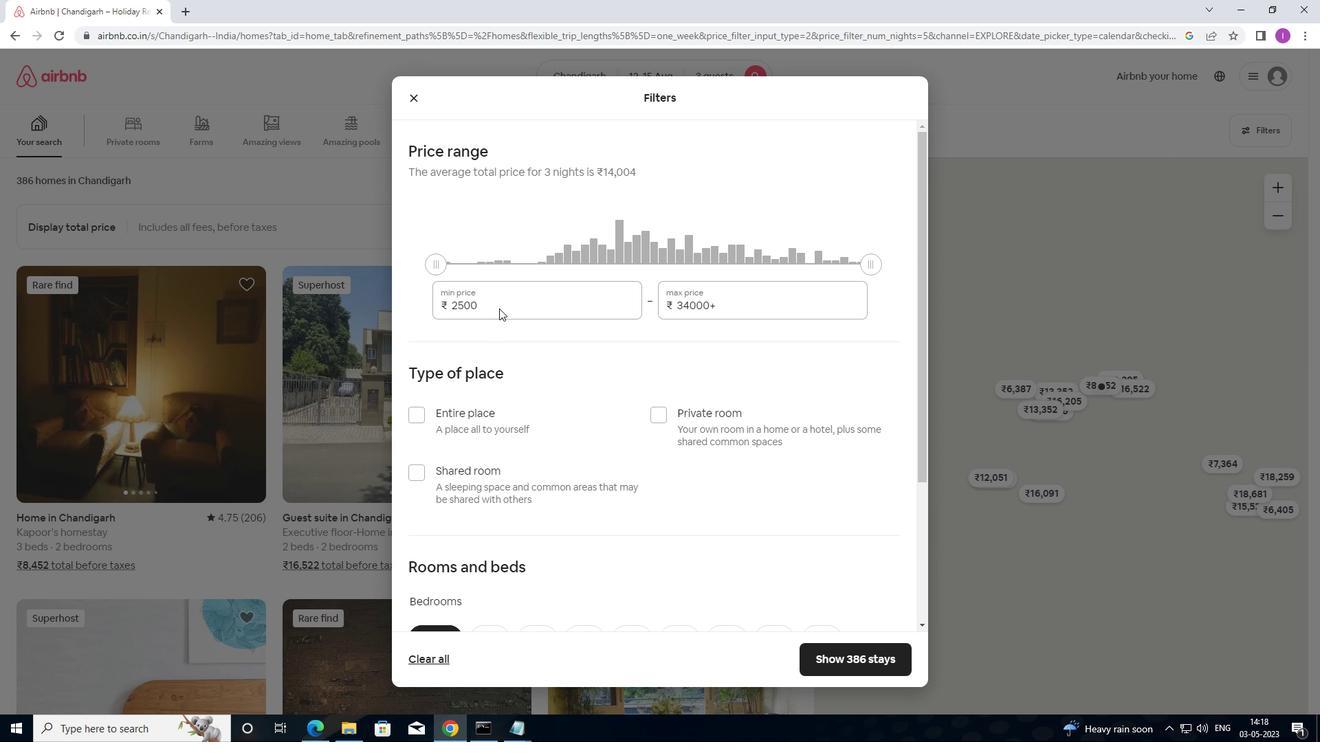 
Action: Mouse moved to (448, 290)
Screenshot: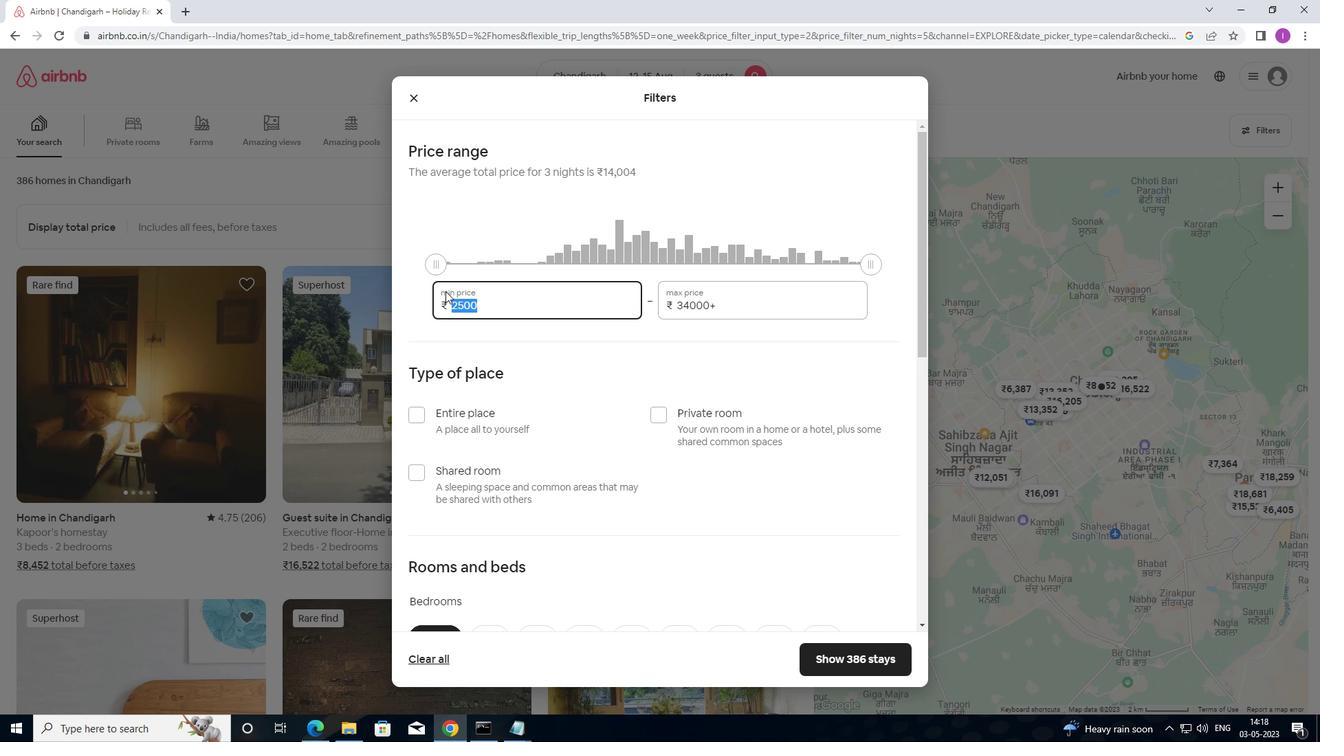 
Action: Key pressed 1200
Screenshot: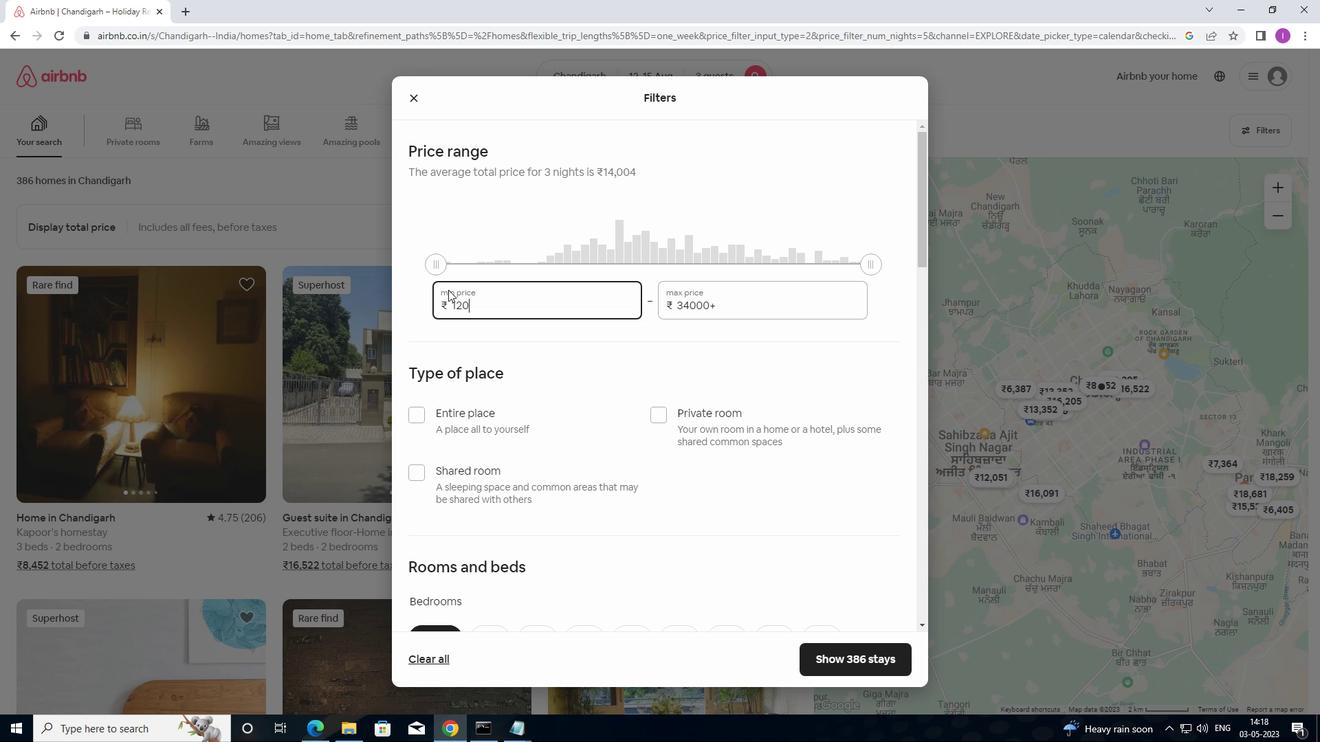 
Action: Mouse moved to (464, 285)
Screenshot: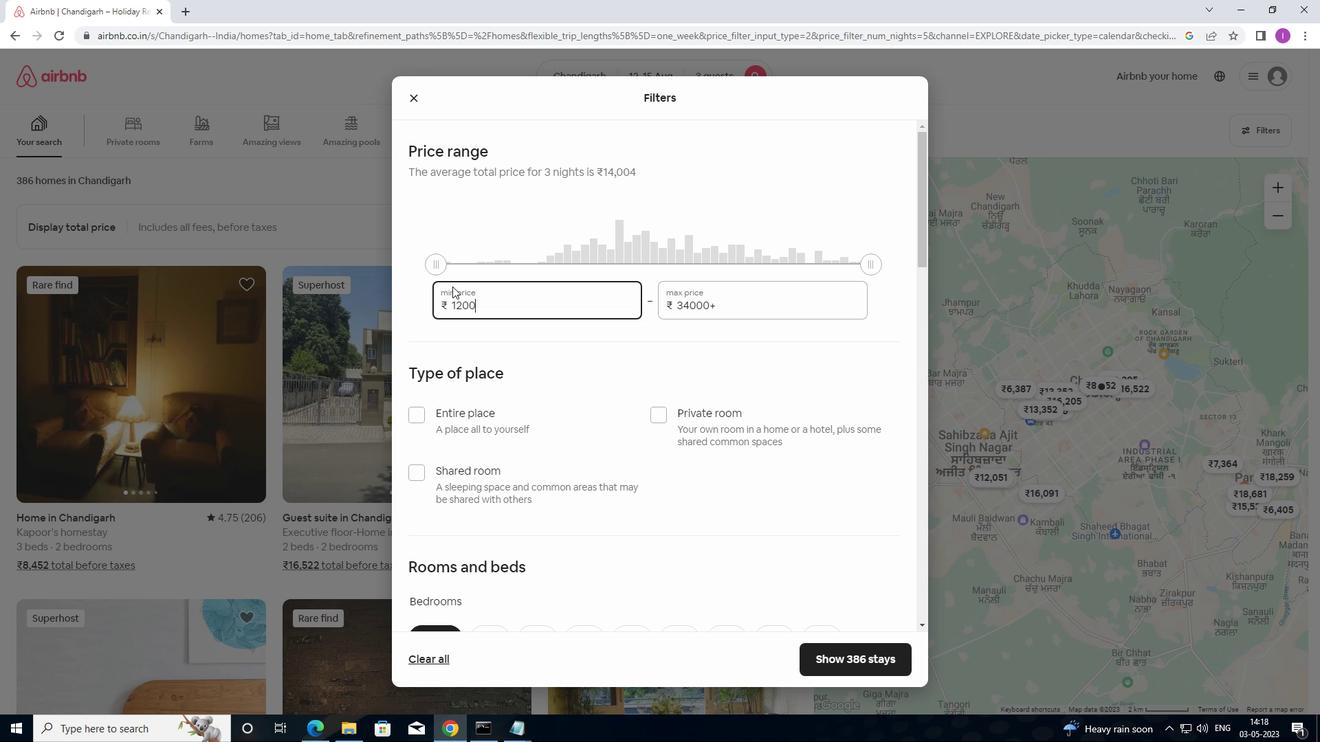 
Action: Key pressed 0
Screenshot: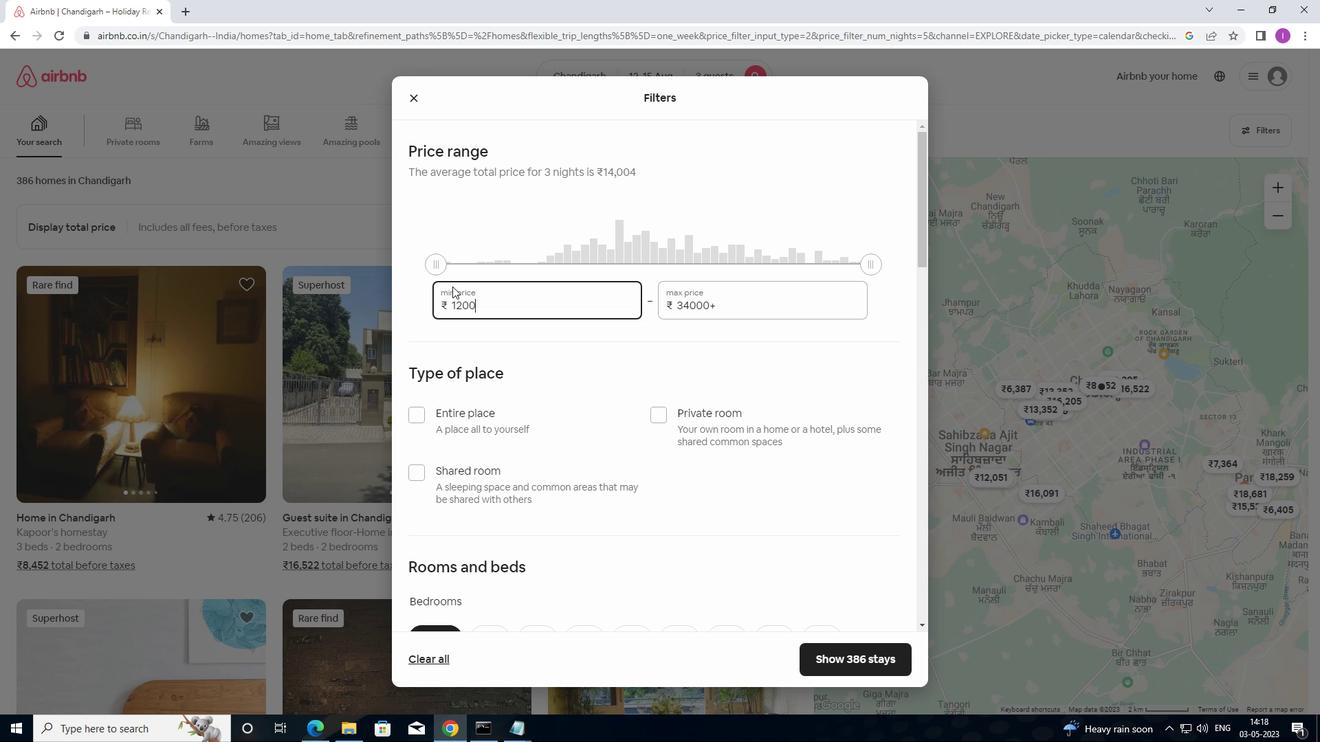 
Action: Mouse moved to (724, 301)
Screenshot: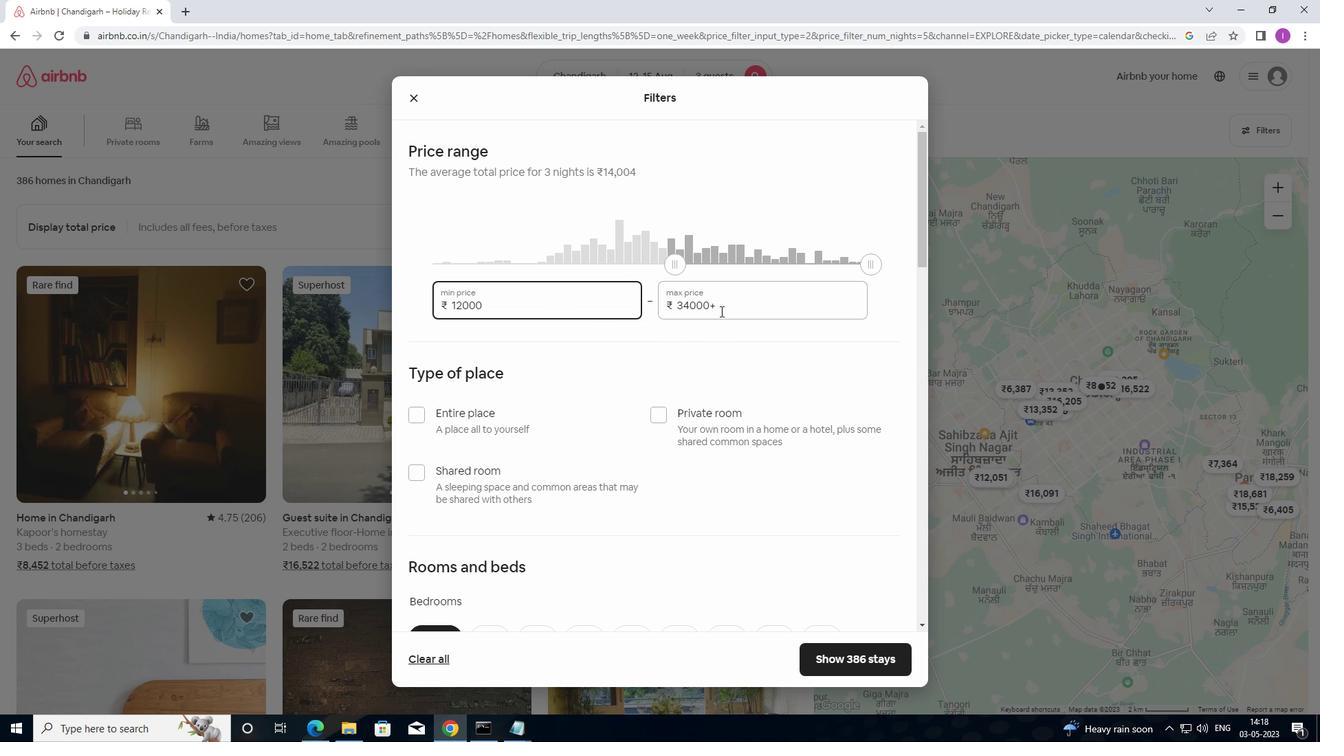 
Action: Mouse pressed left at (724, 301)
Screenshot: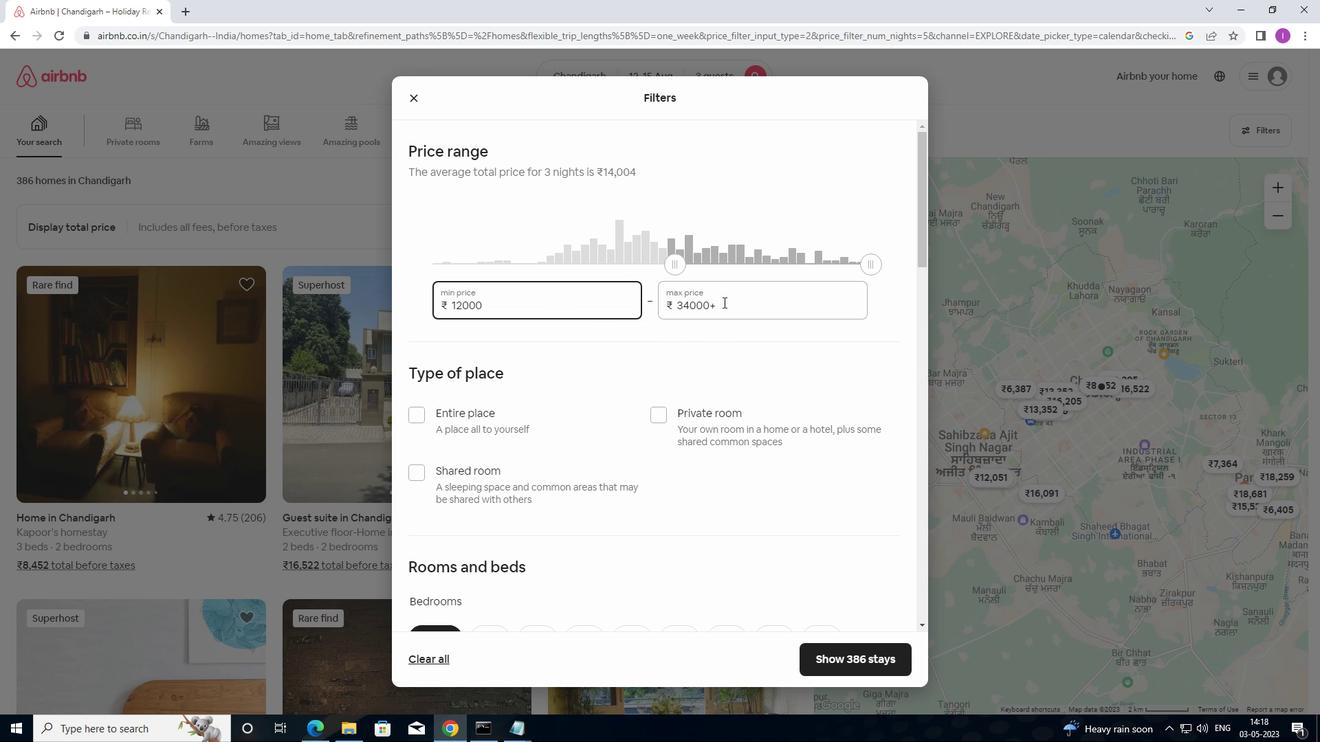 
Action: Mouse moved to (628, 306)
Screenshot: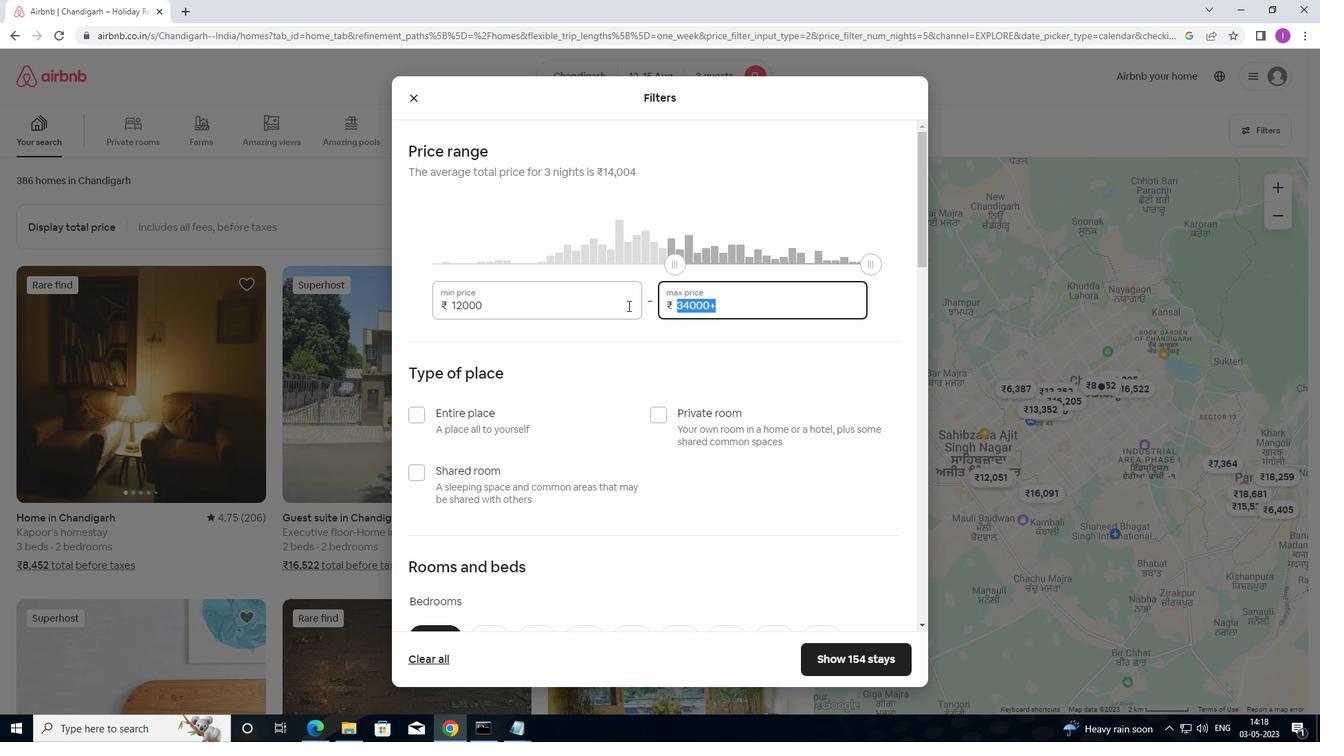 
Action: Key pressed 160
Screenshot: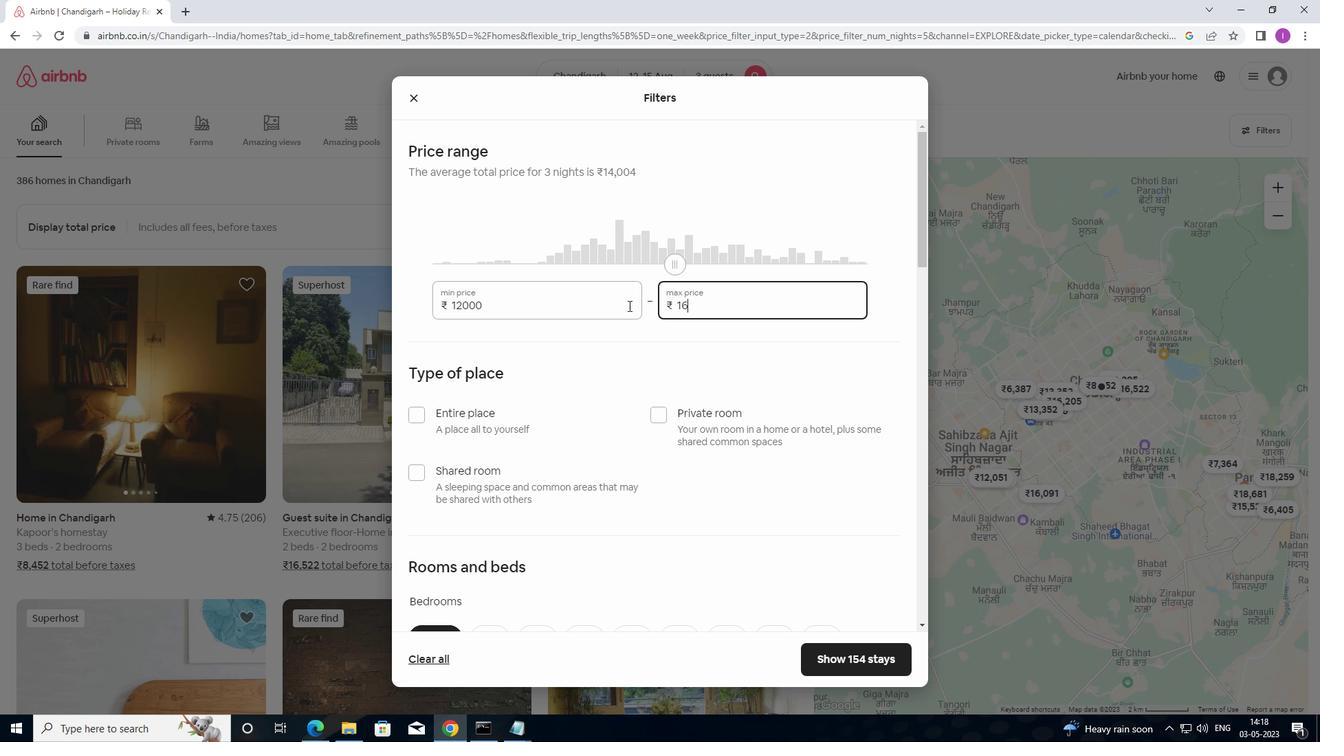 
Action: Mouse moved to (628, 306)
Screenshot: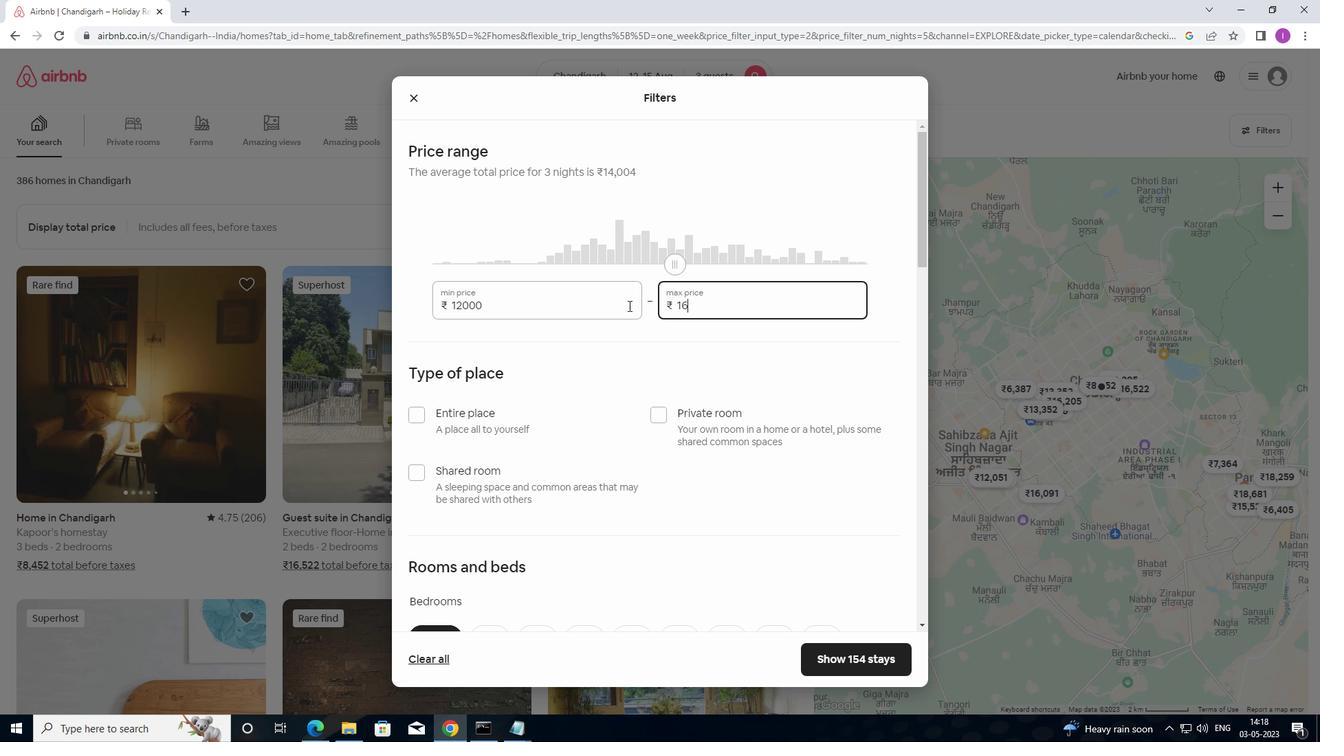 
Action: Key pressed 0
Screenshot: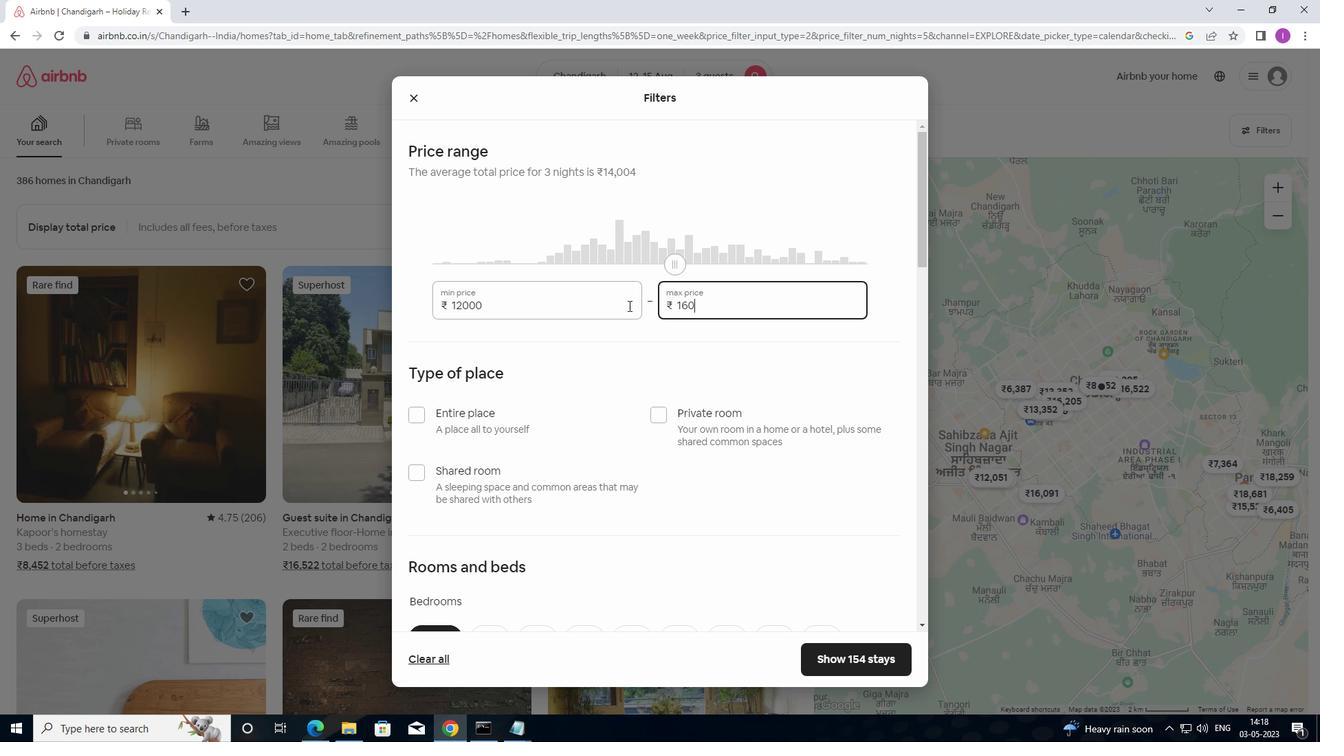 
Action: Mouse moved to (627, 308)
Screenshot: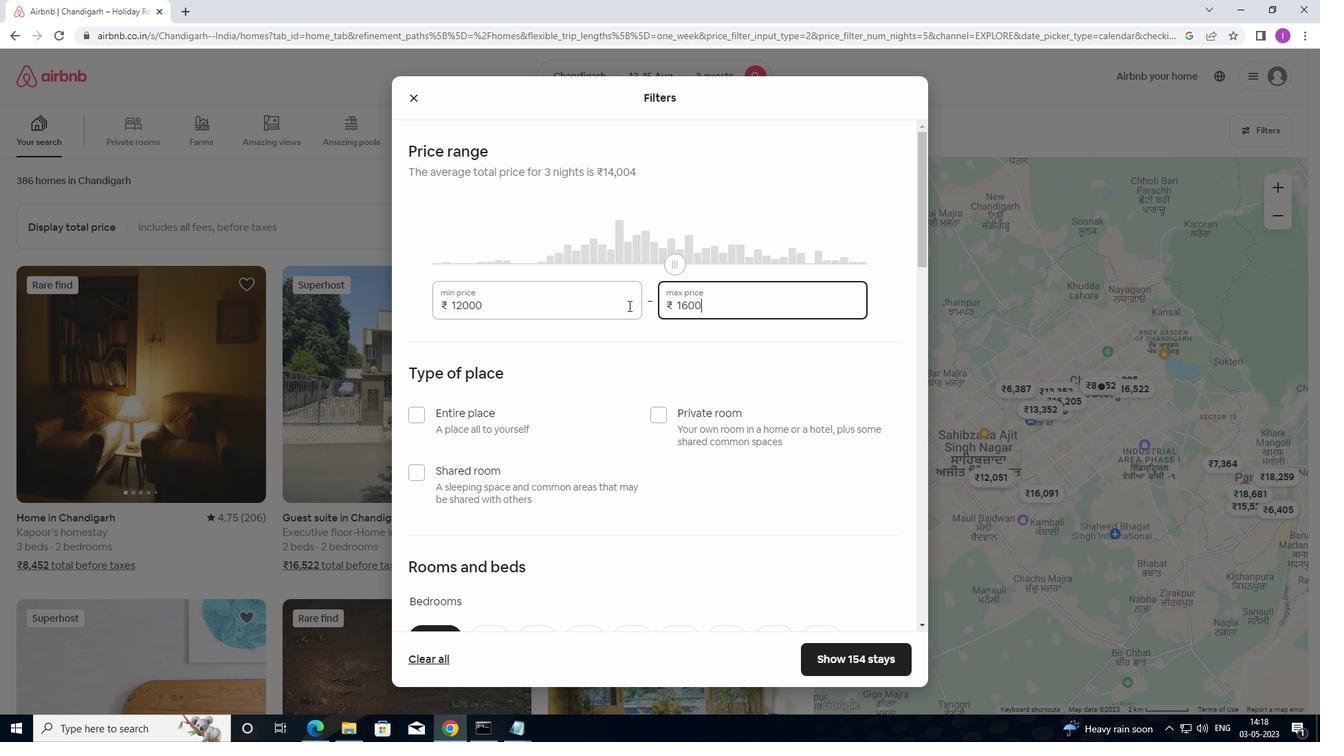 
Action: Key pressed 0
Screenshot: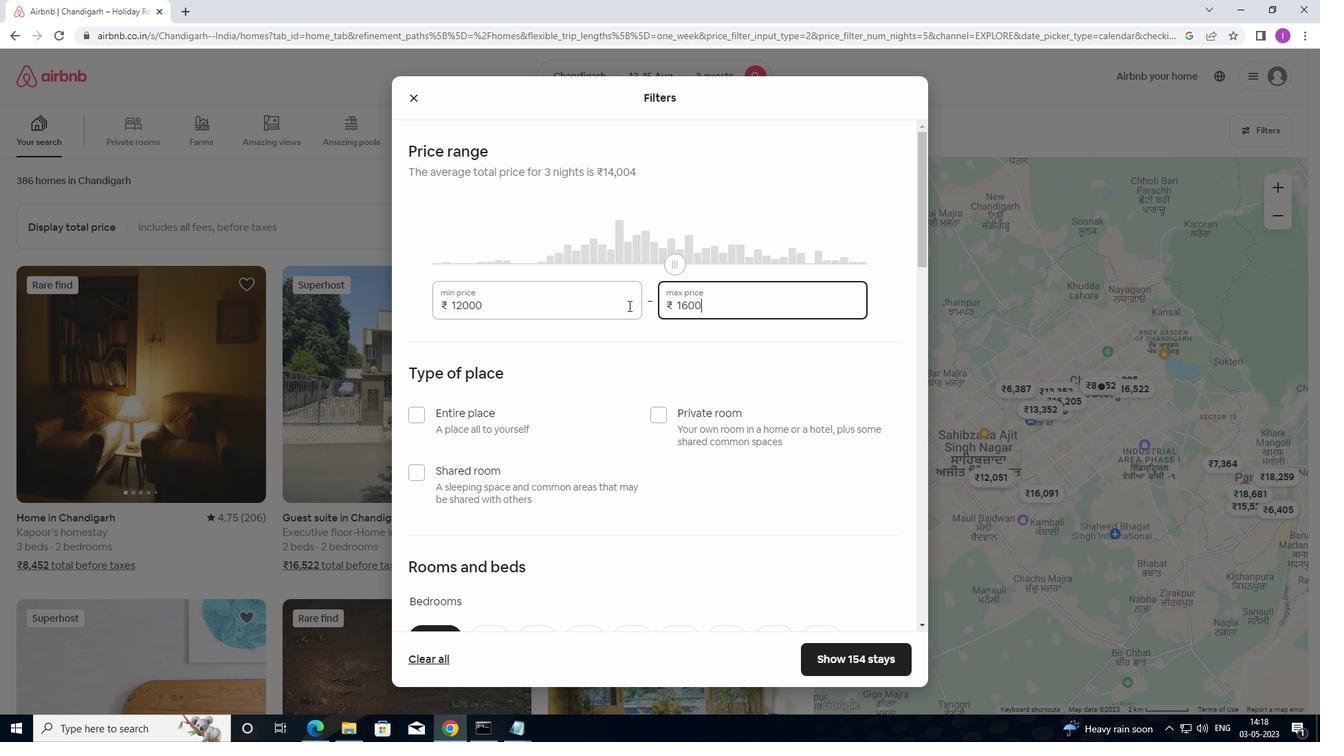 
Action: Mouse moved to (546, 396)
Screenshot: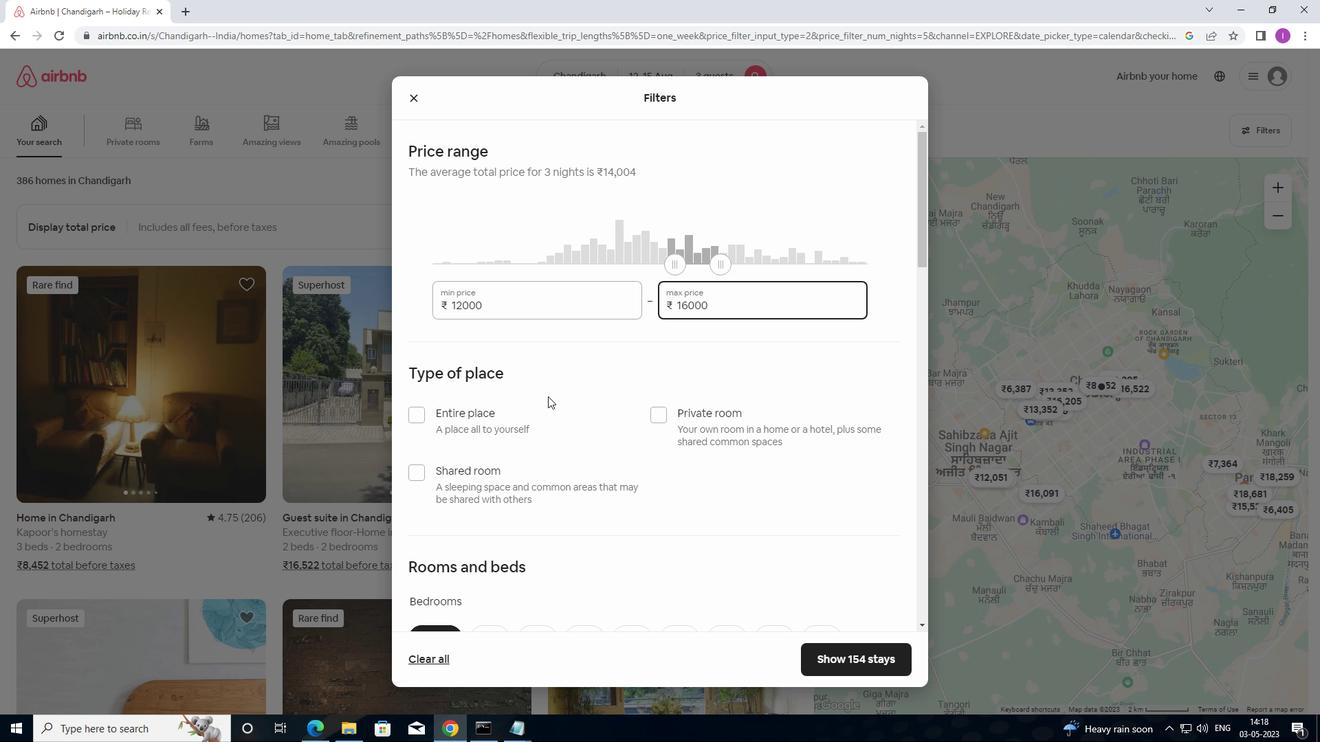 
Action: Mouse scrolled (546, 396) with delta (0, 0)
Screenshot: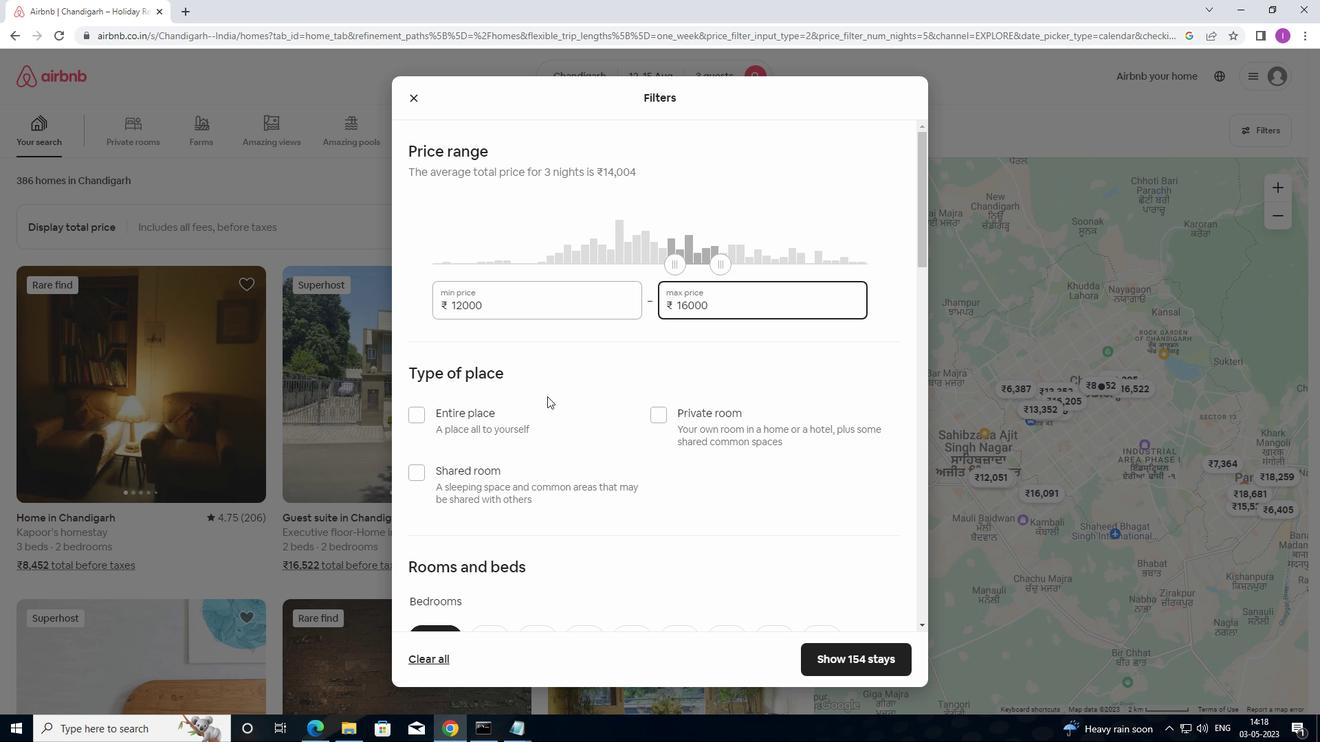 
Action: Mouse scrolled (546, 396) with delta (0, 0)
Screenshot: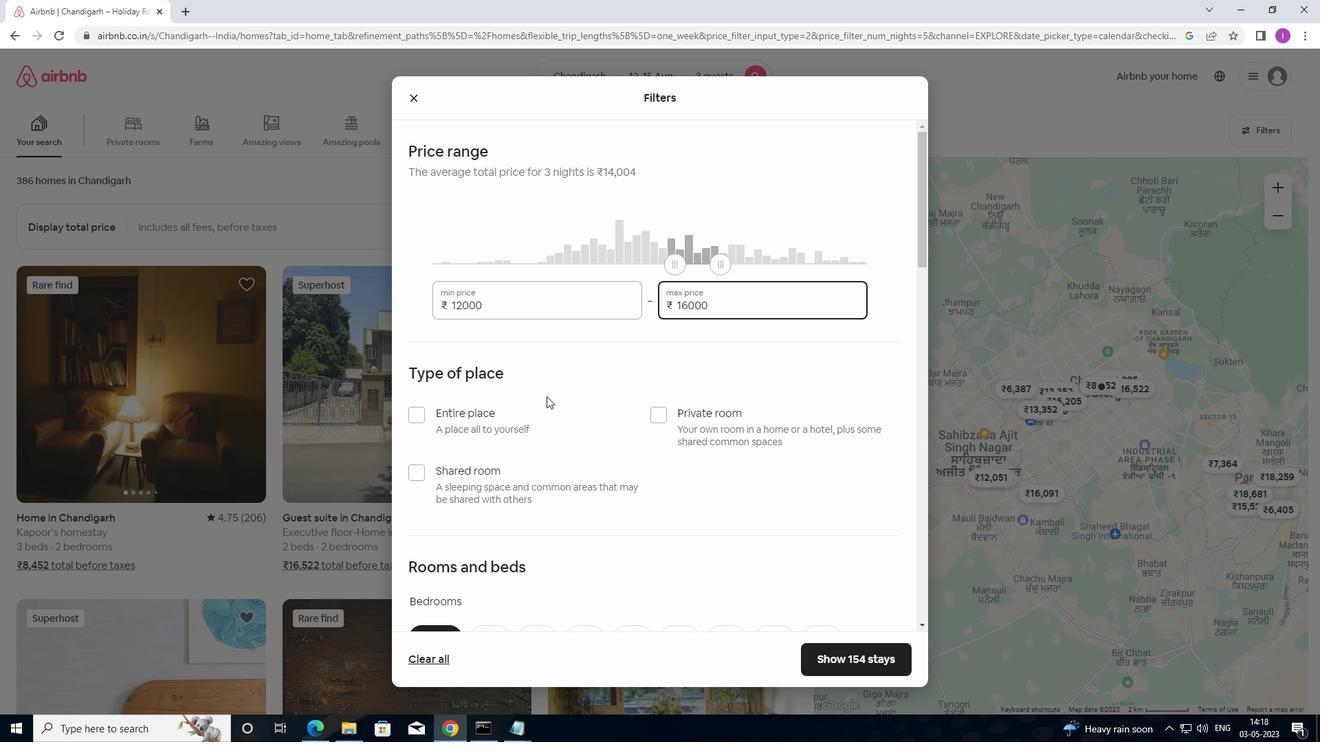 
Action: Mouse moved to (424, 282)
Screenshot: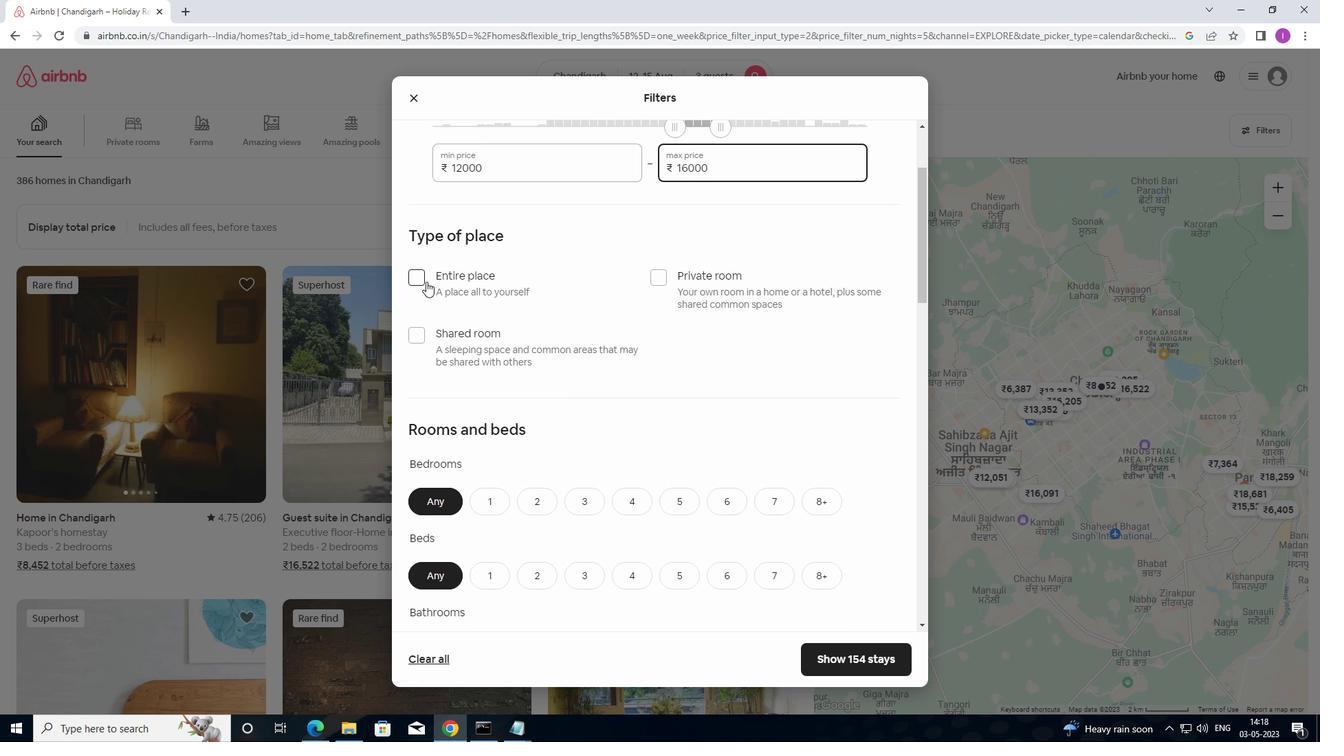 
Action: Mouse pressed left at (424, 282)
Screenshot: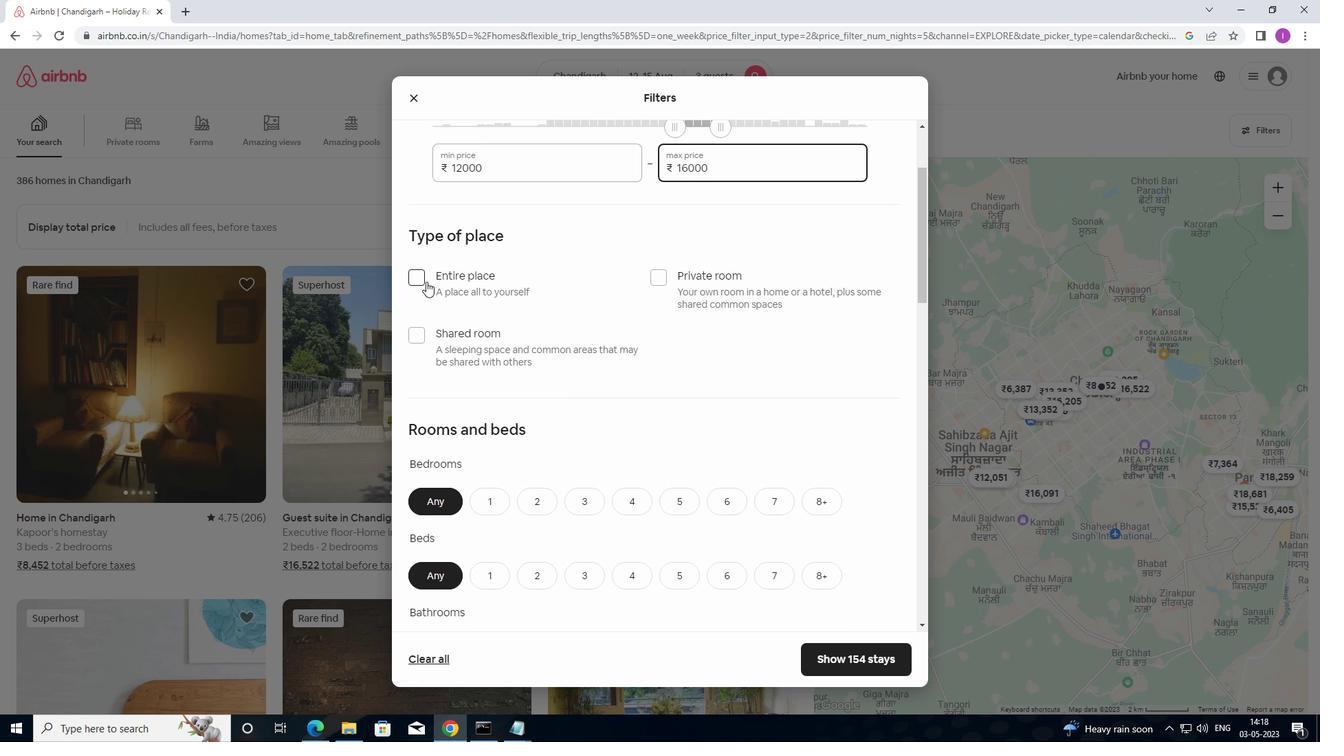 
Action: Mouse moved to (529, 339)
Screenshot: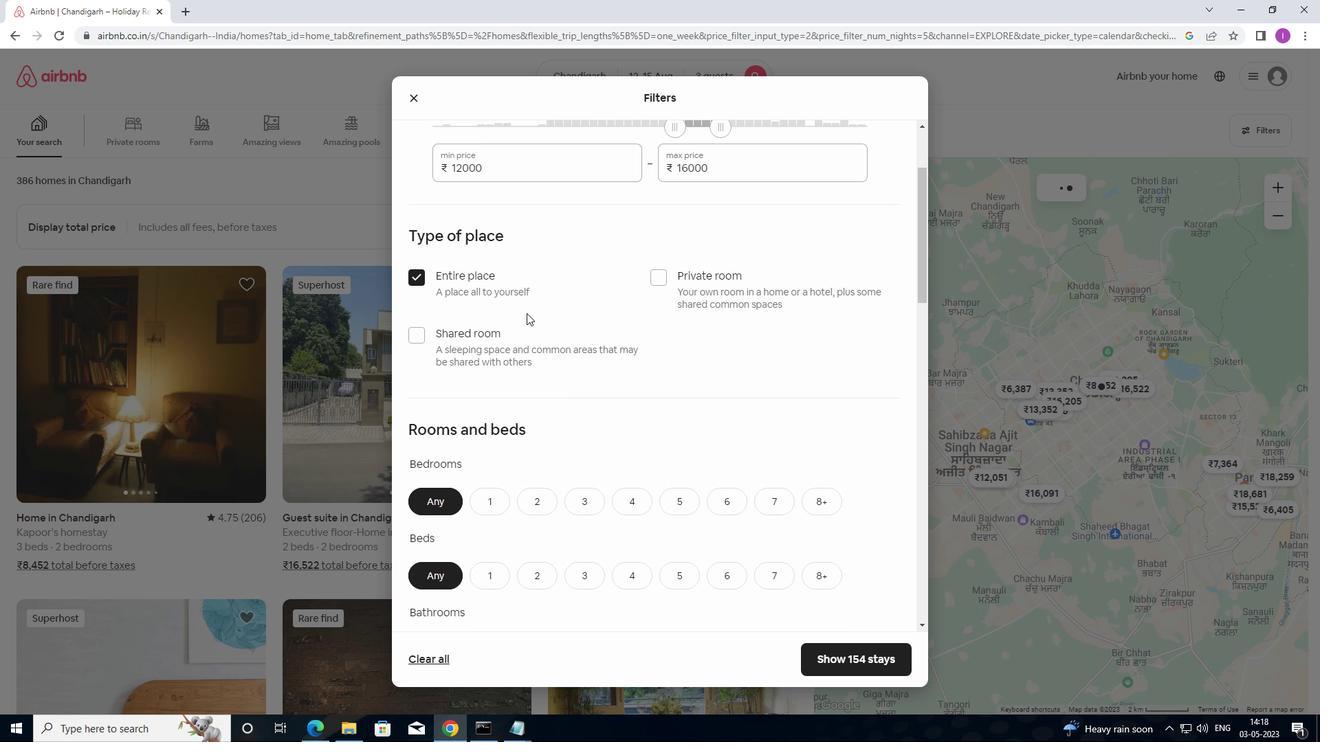 
Action: Mouse scrolled (529, 338) with delta (0, 0)
Screenshot: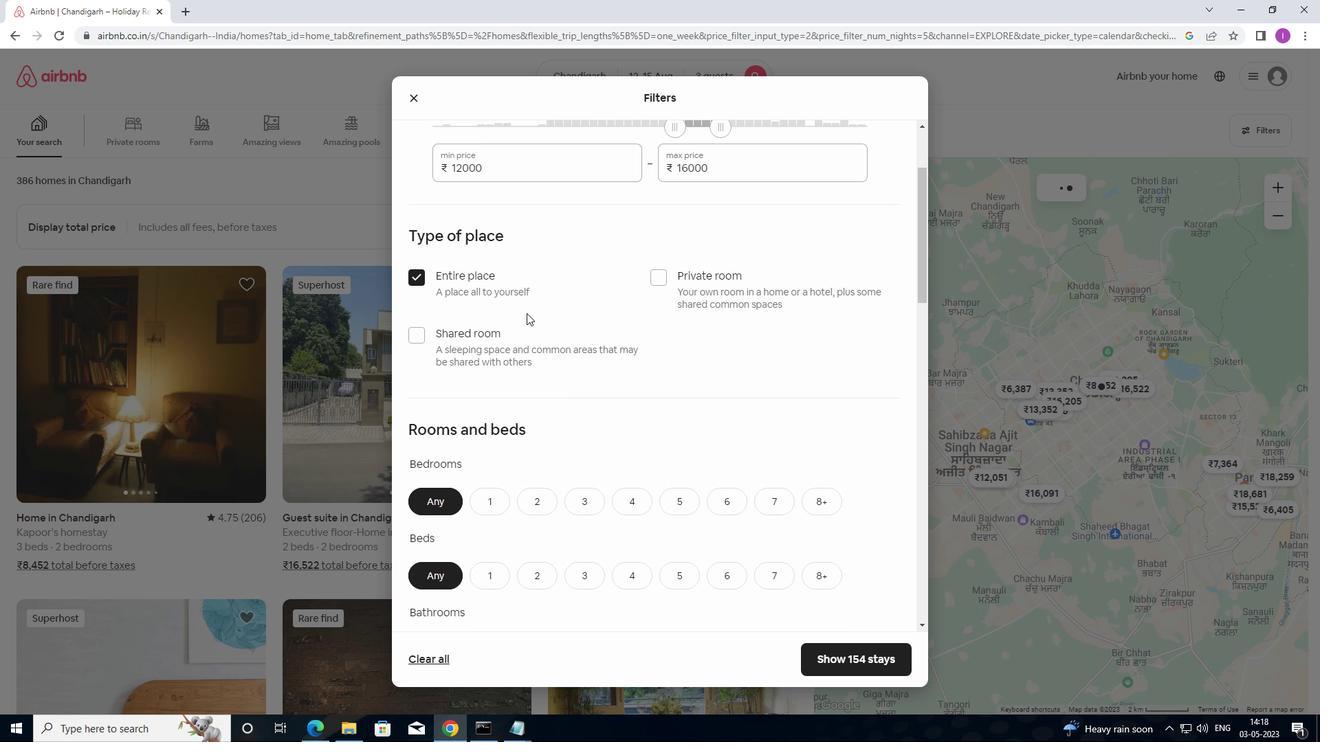 
Action: Mouse moved to (530, 339)
Screenshot: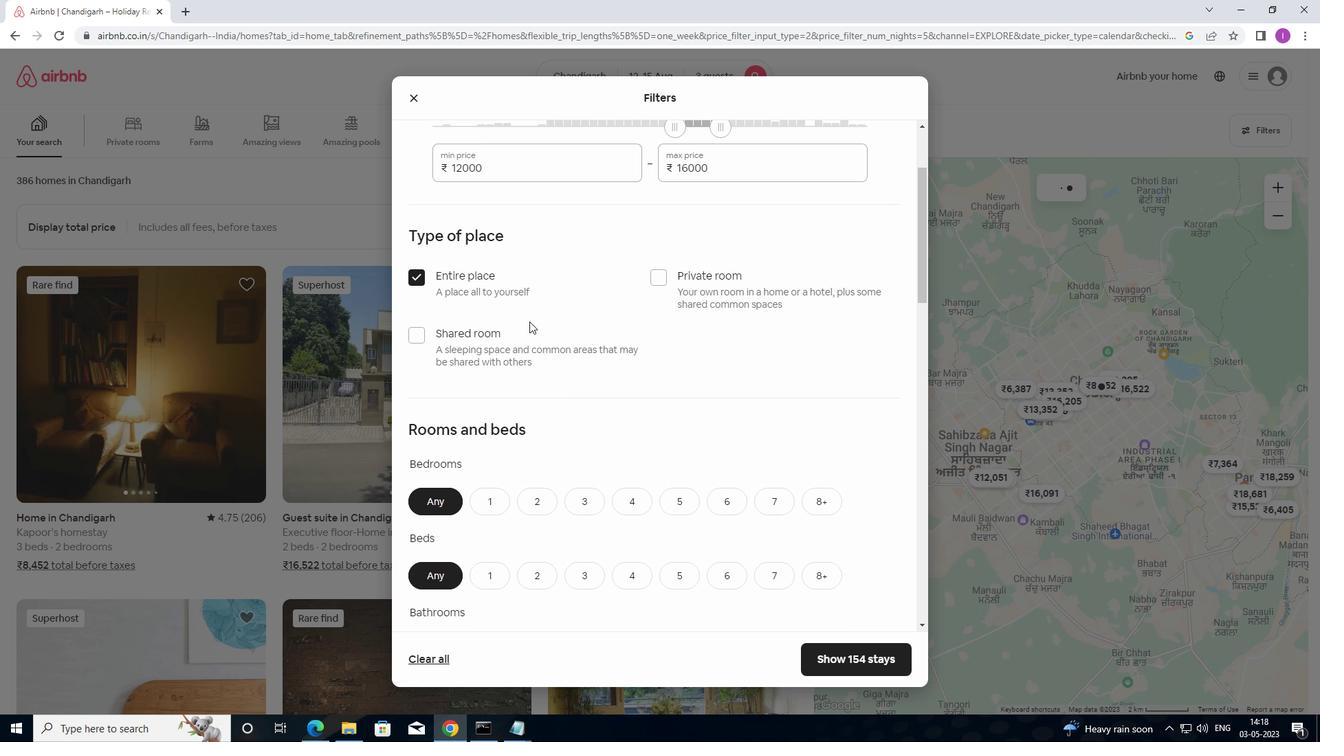 
Action: Mouse scrolled (530, 339) with delta (0, 0)
Screenshot: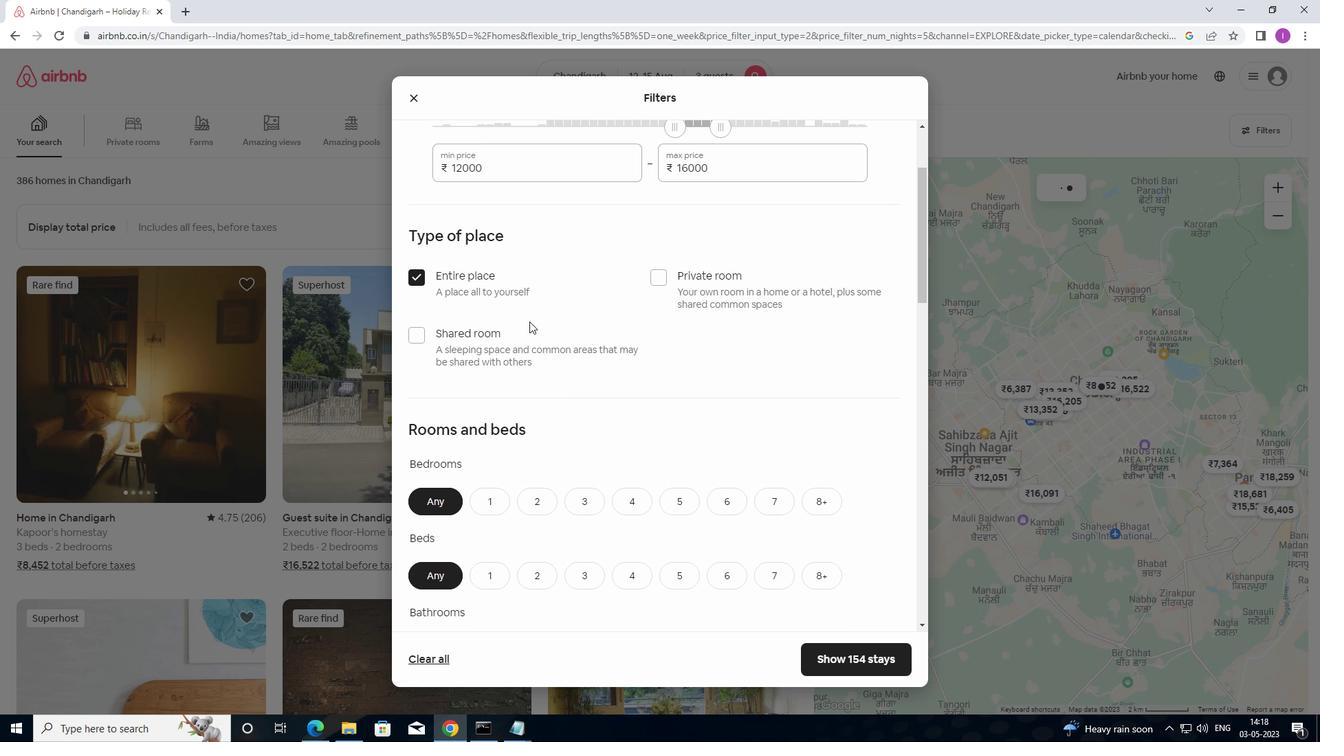 
Action: Mouse moved to (530, 340)
Screenshot: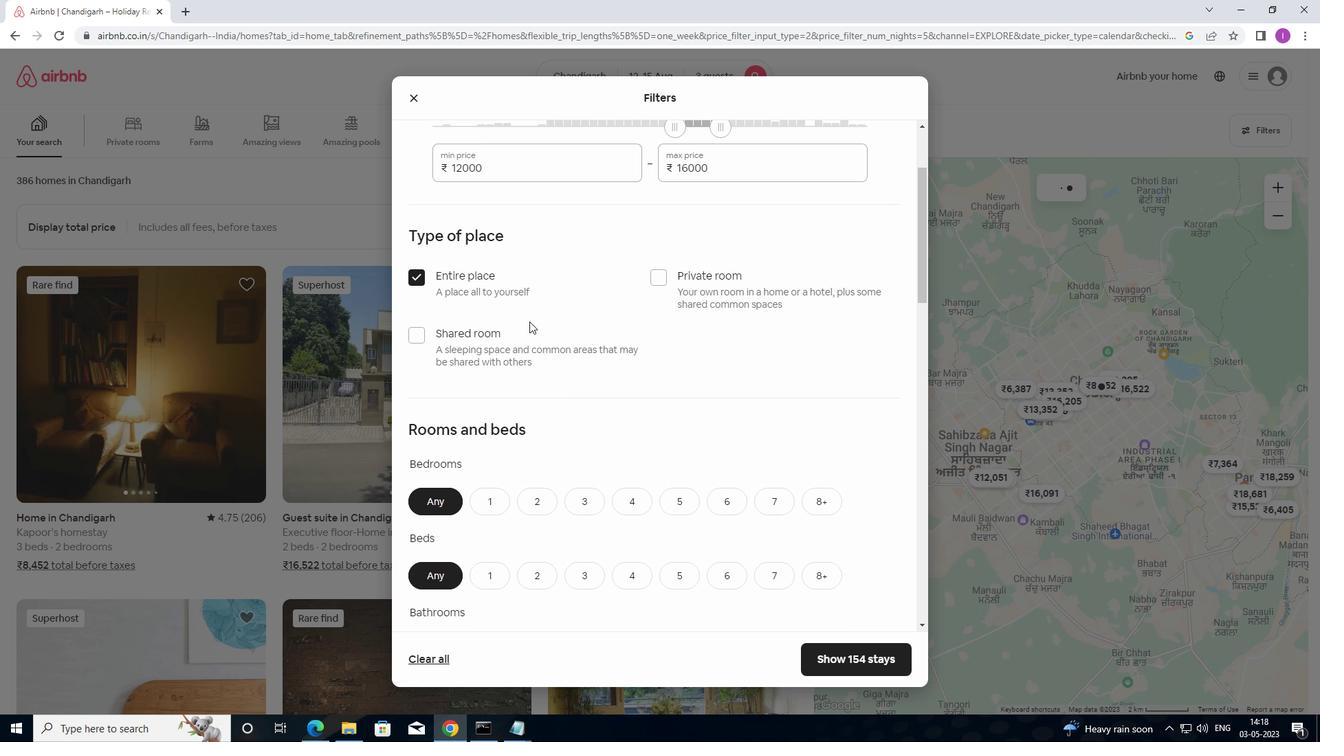 
Action: Mouse scrolled (530, 339) with delta (0, 0)
Screenshot: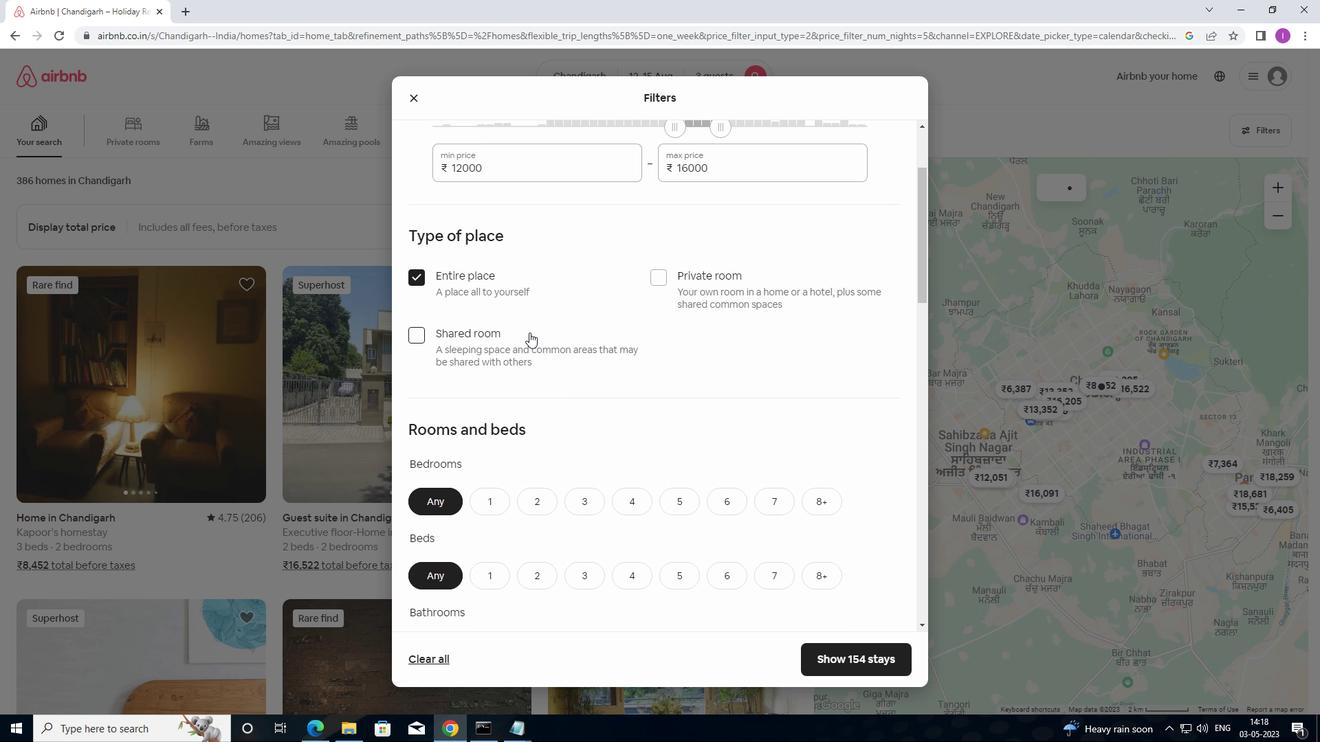 
Action: Mouse moved to (541, 298)
Screenshot: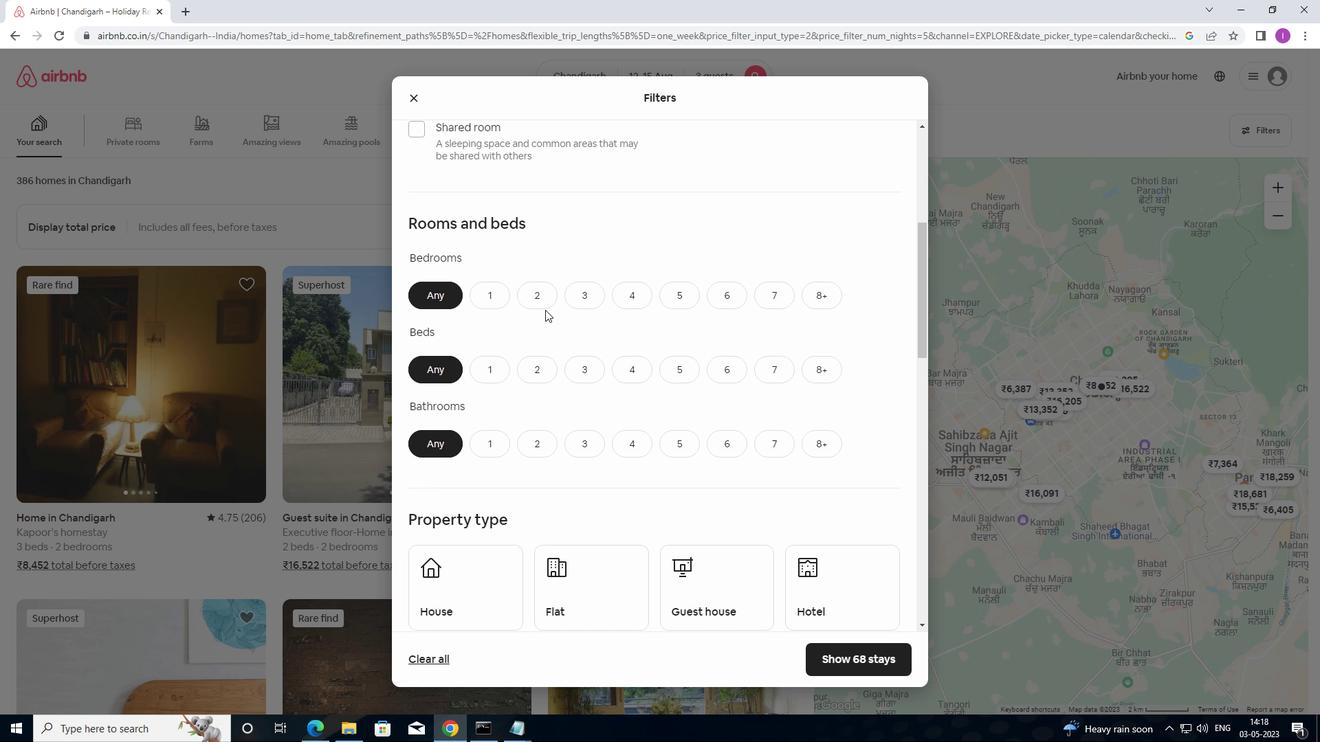 
Action: Mouse pressed left at (541, 298)
Screenshot: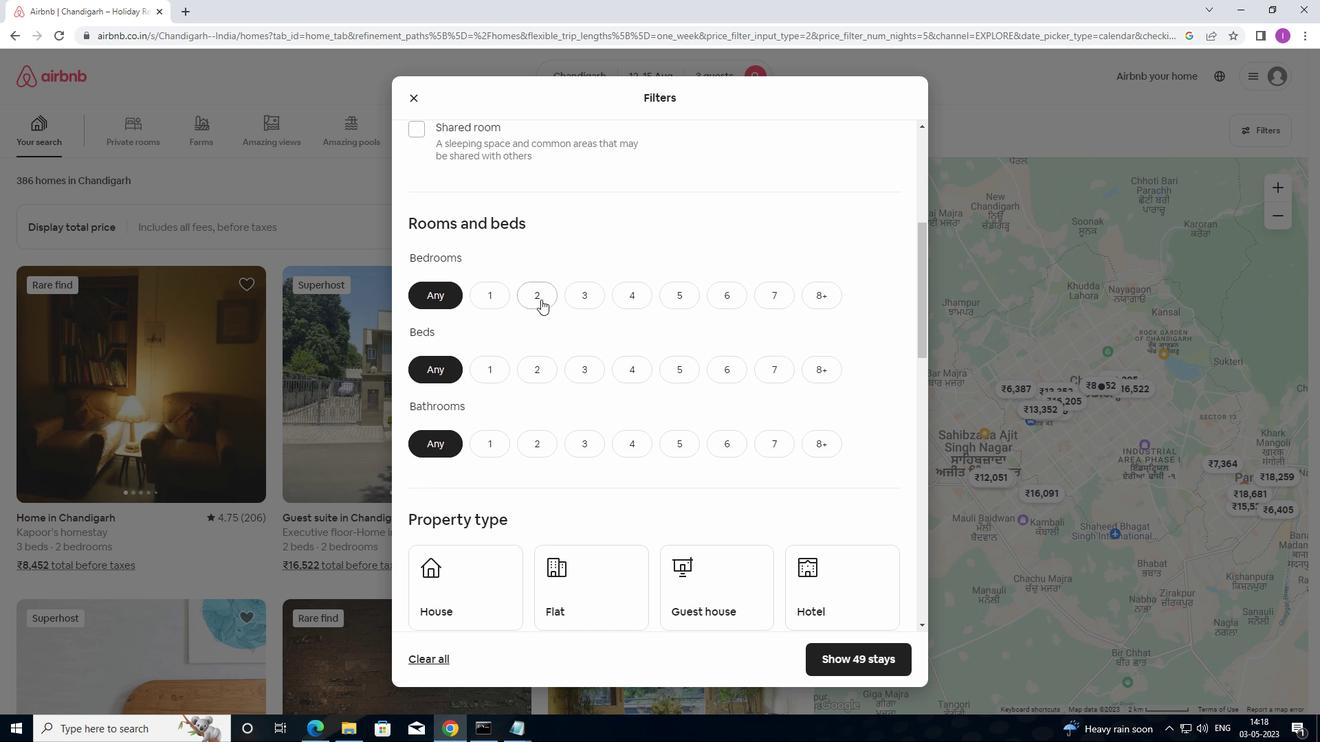 
Action: Mouse moved to (584, 370)
Screenshot: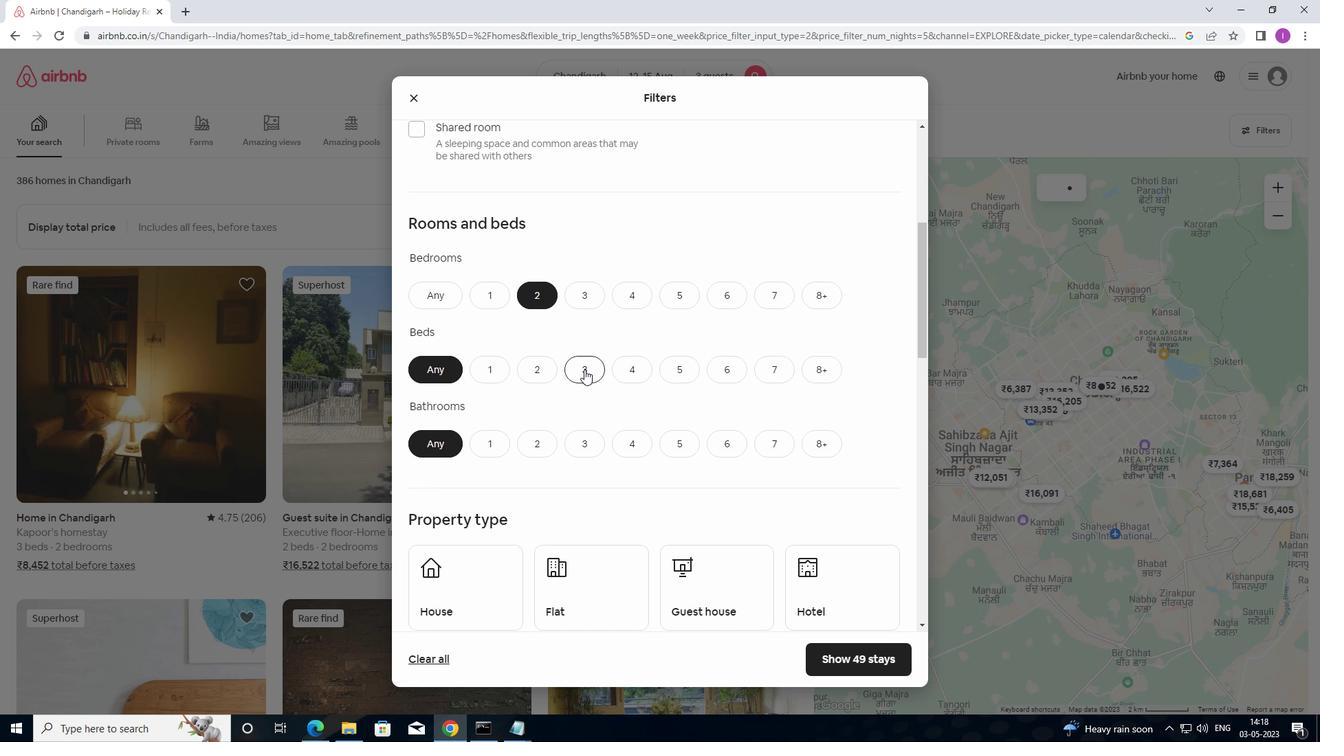 
Action: Mouse pressed left at (584, 370)
Screenshot: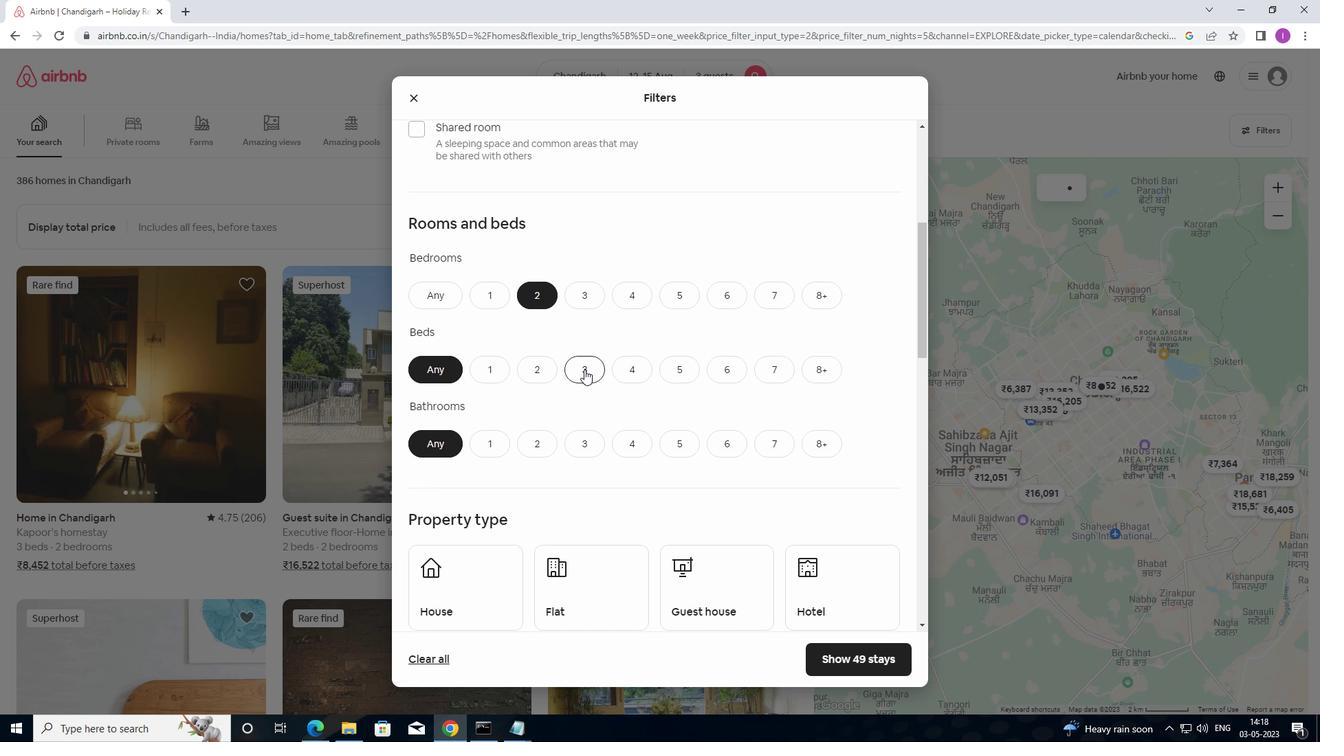 
Action: Mouse moved to (483, 456)
Screenshot: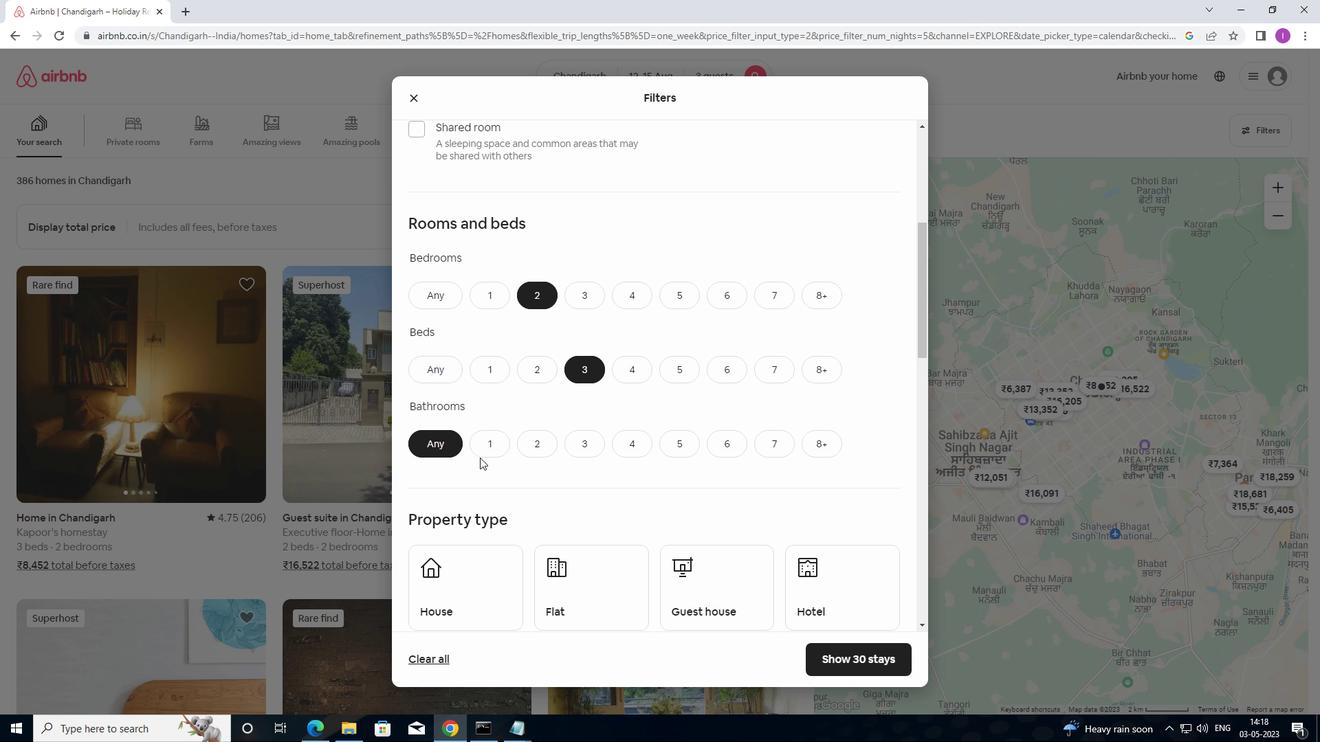
Action: Mouse pressed left at (483, 456)
Screenshot: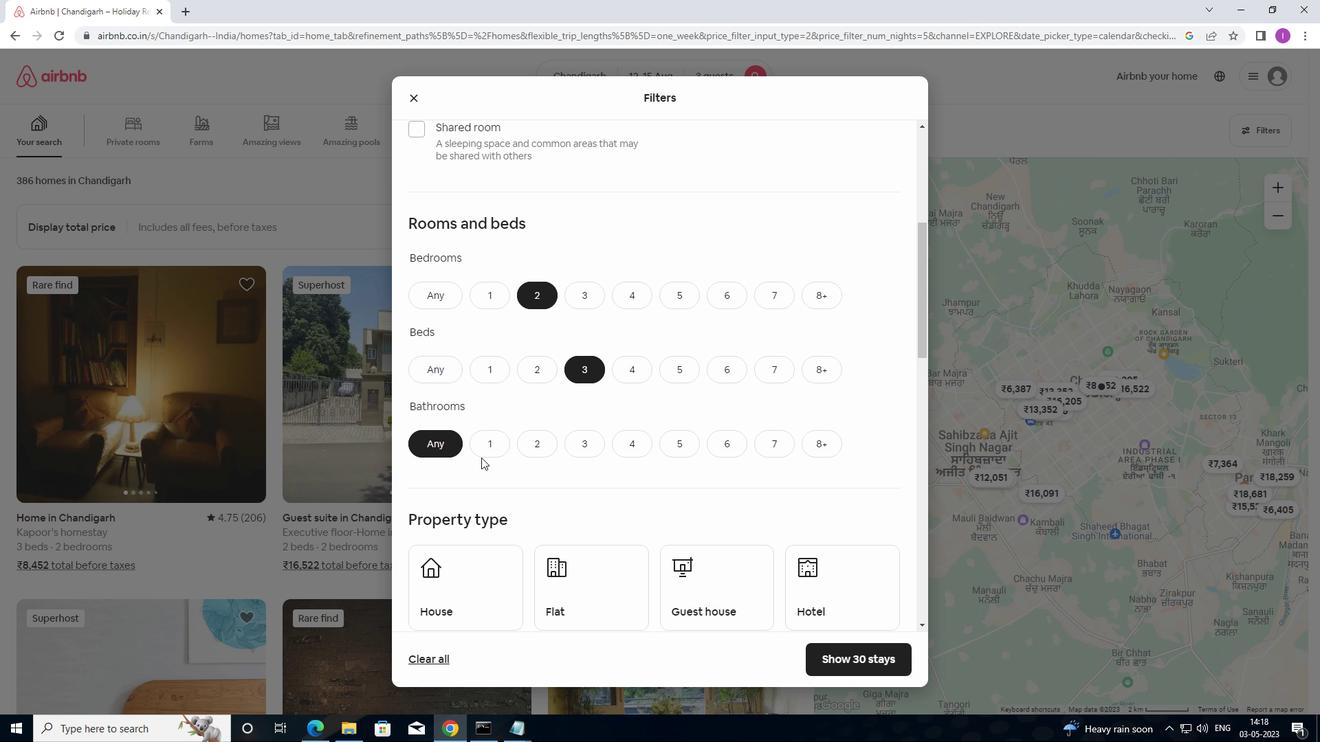 
Action: Mouse moved to (537, 502)
Screenshot: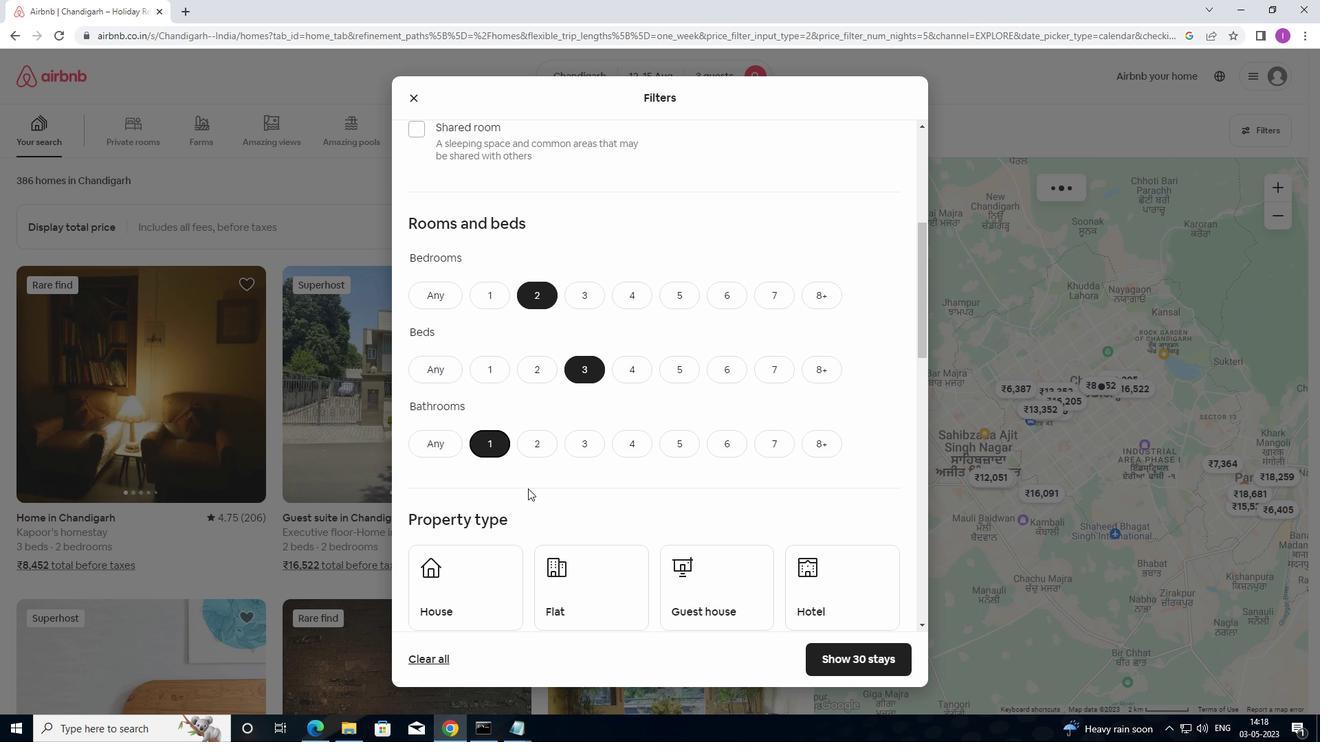
Action: Mouse scrolled (537, 501) with delta (0, 0)
Screenshot: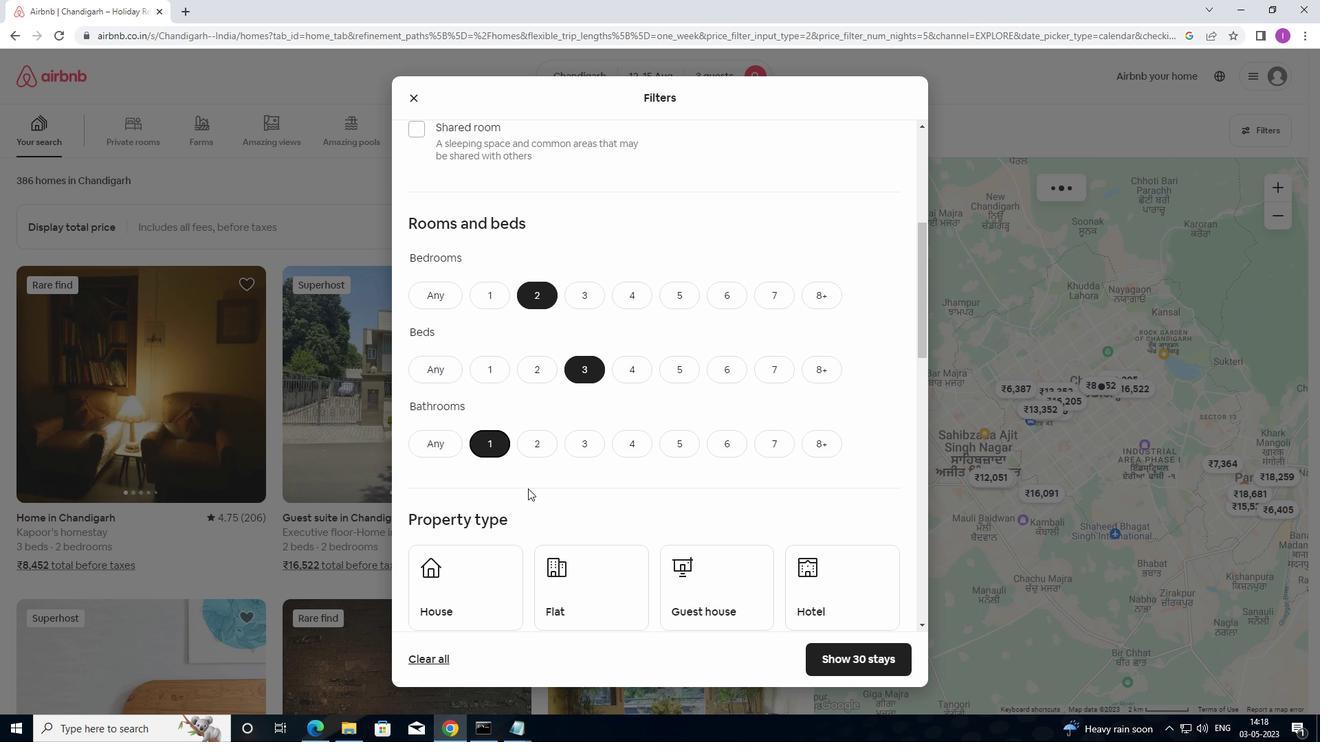 
Action: Mouse scrolled (537, 501) with delta (0, 0)
Screenshot: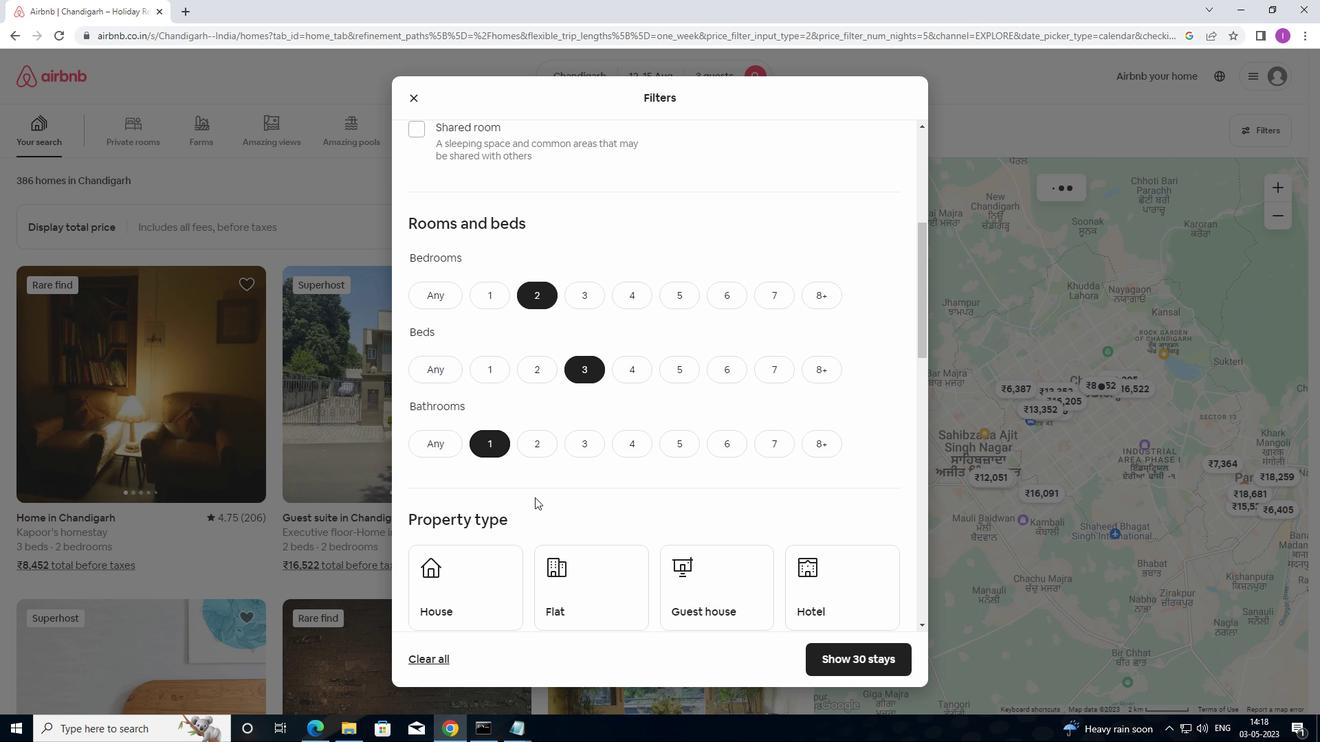 
Action: Mouse scrolled (537, 501) with delta (0, 0)
Screenshot: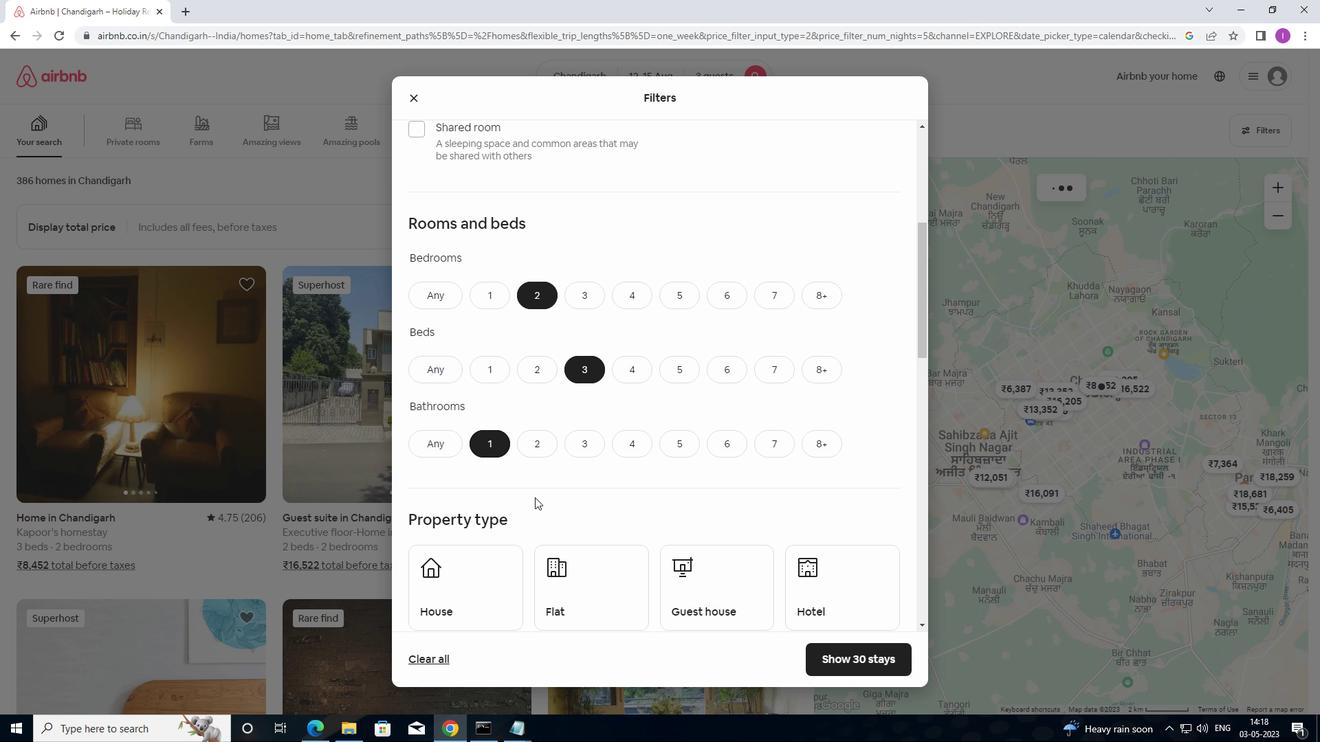 
Action: Mouse moved to (502, 414)
Screenshot: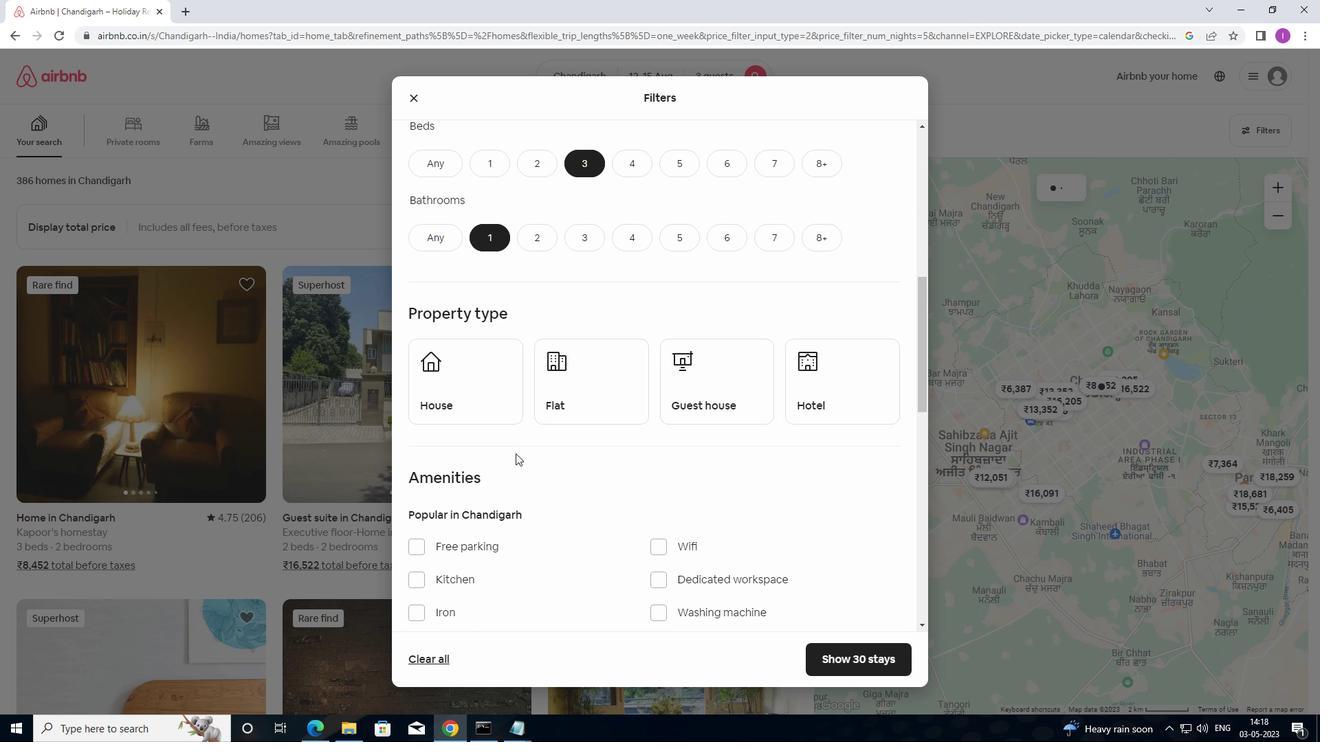 
Action: Mouse pressed left at (502, 414)
Screenshot: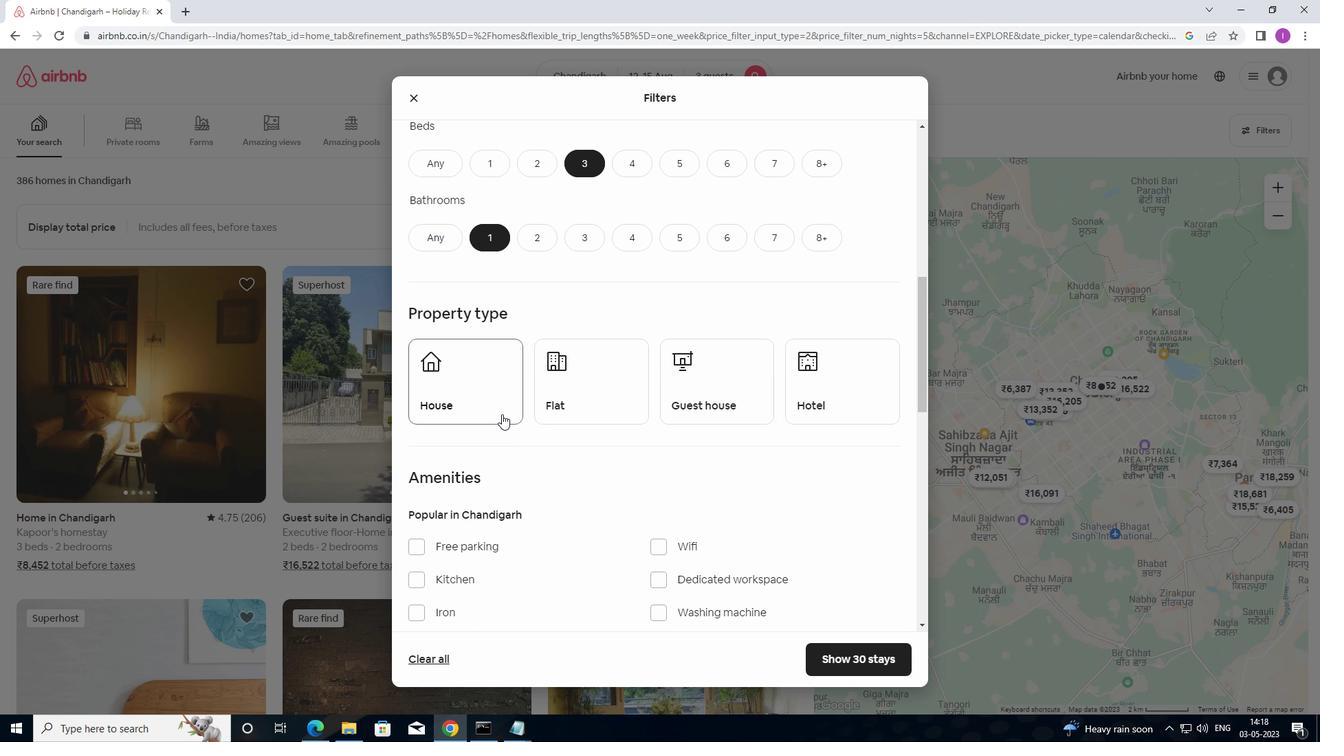 
Action: Mouse moved to (594, 405)
Screenshot: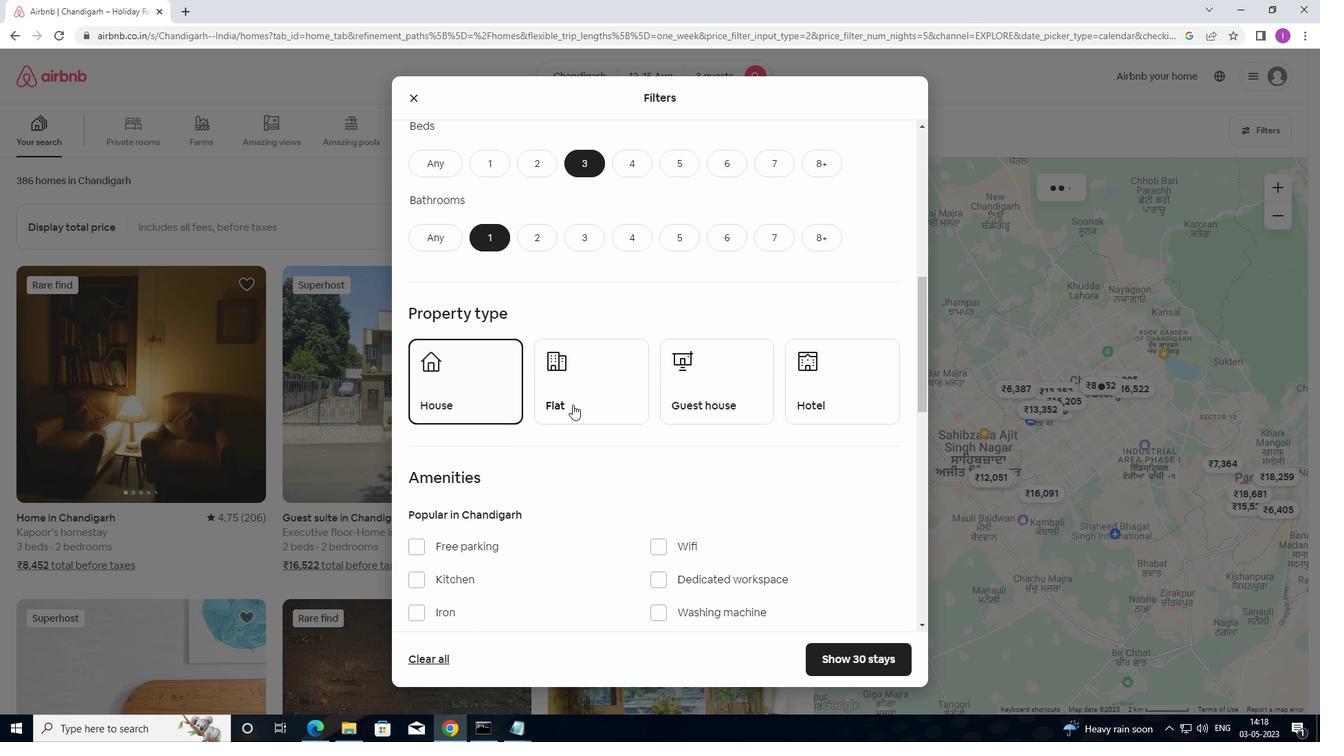 
Action: Mouse pressed left at (594, 405)
Screenshot: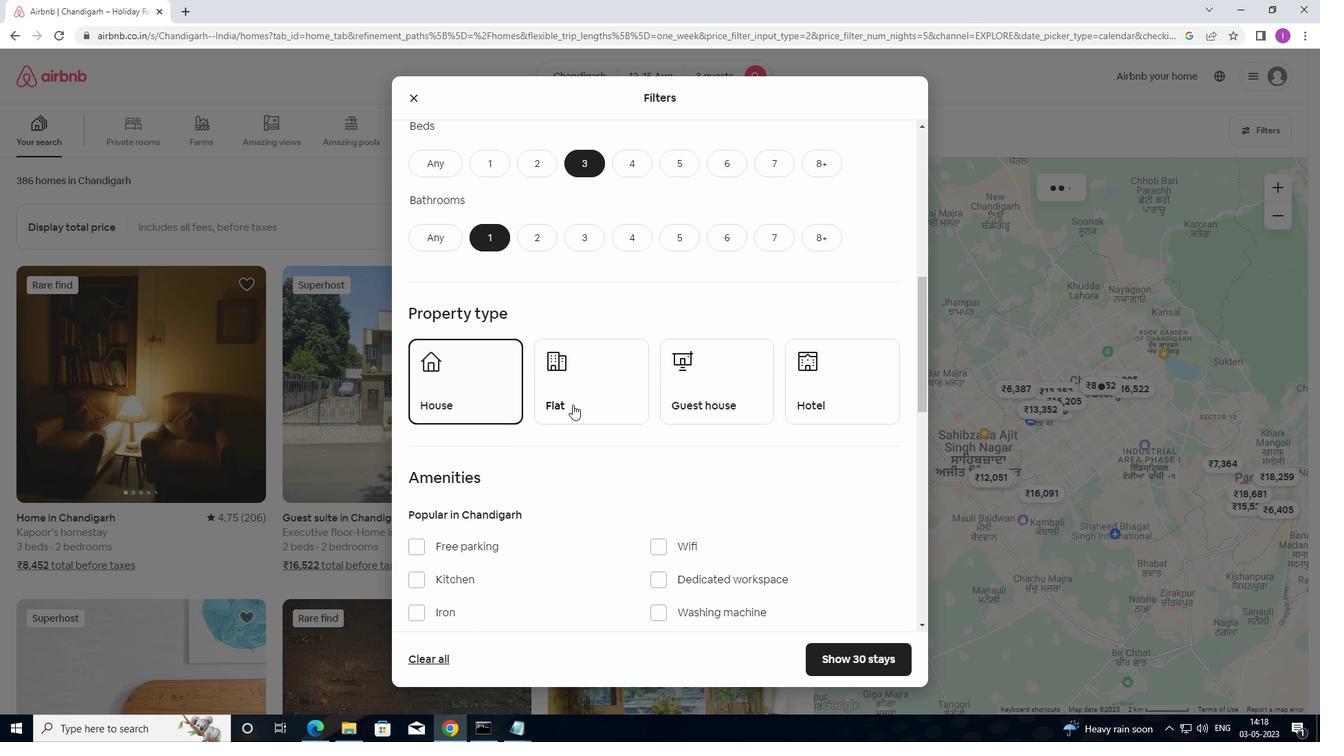 
Action: Mouse moved to (719, 400)
Screenshot: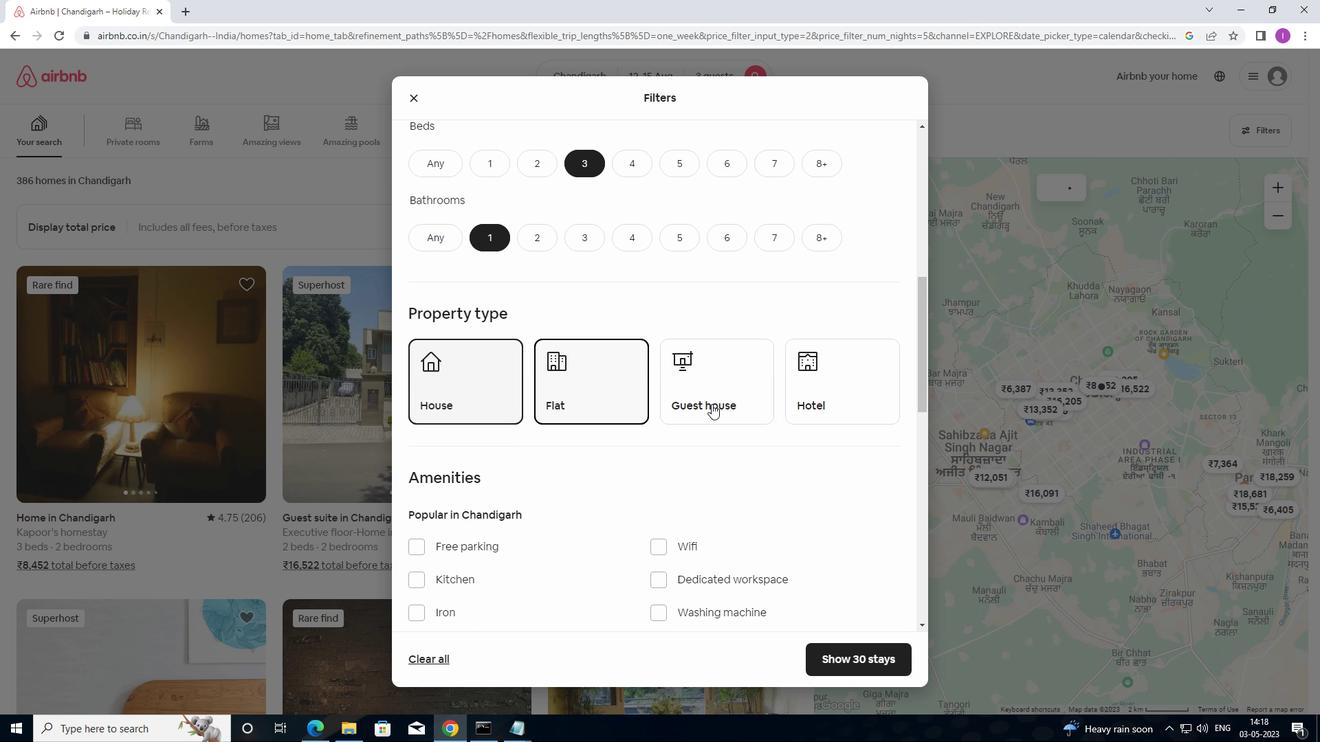 
Action: Mouse pressed left at (719, 400)
Screenshot: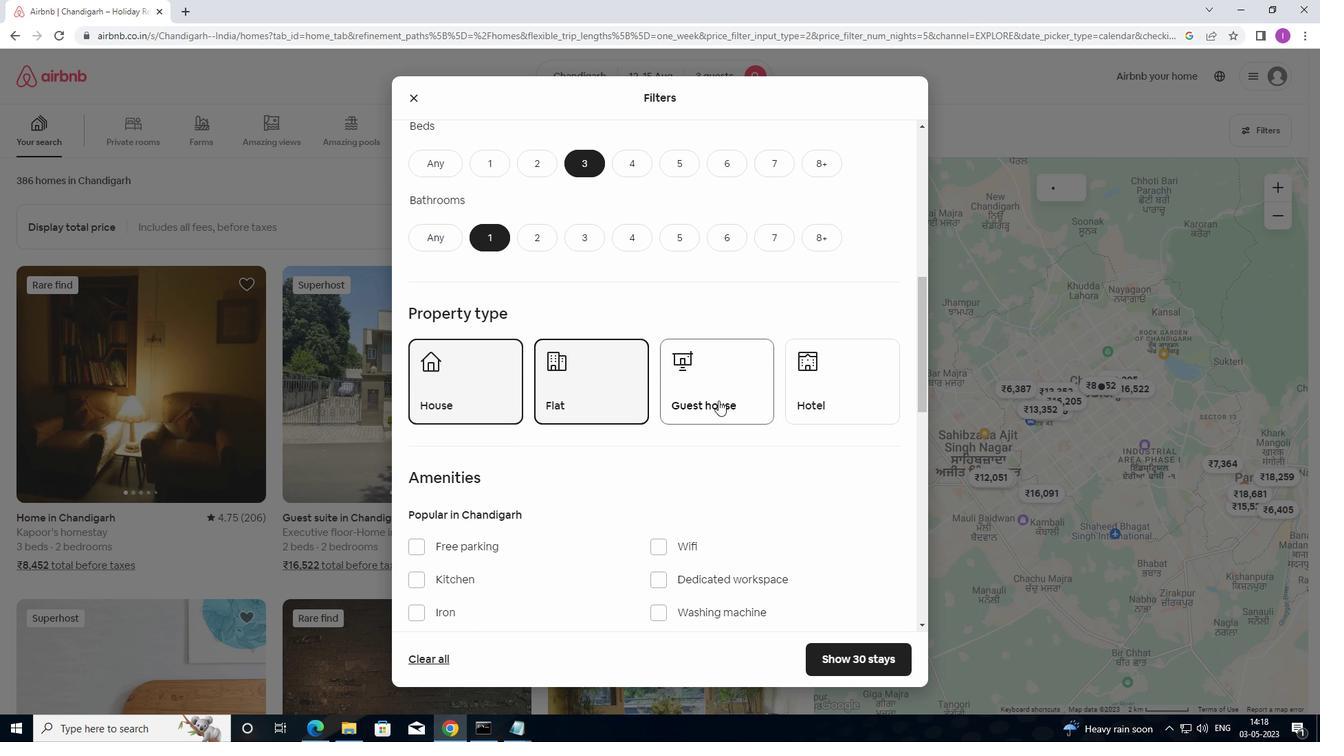 
Action: Mouse moved to (726, 407)
Screenshot: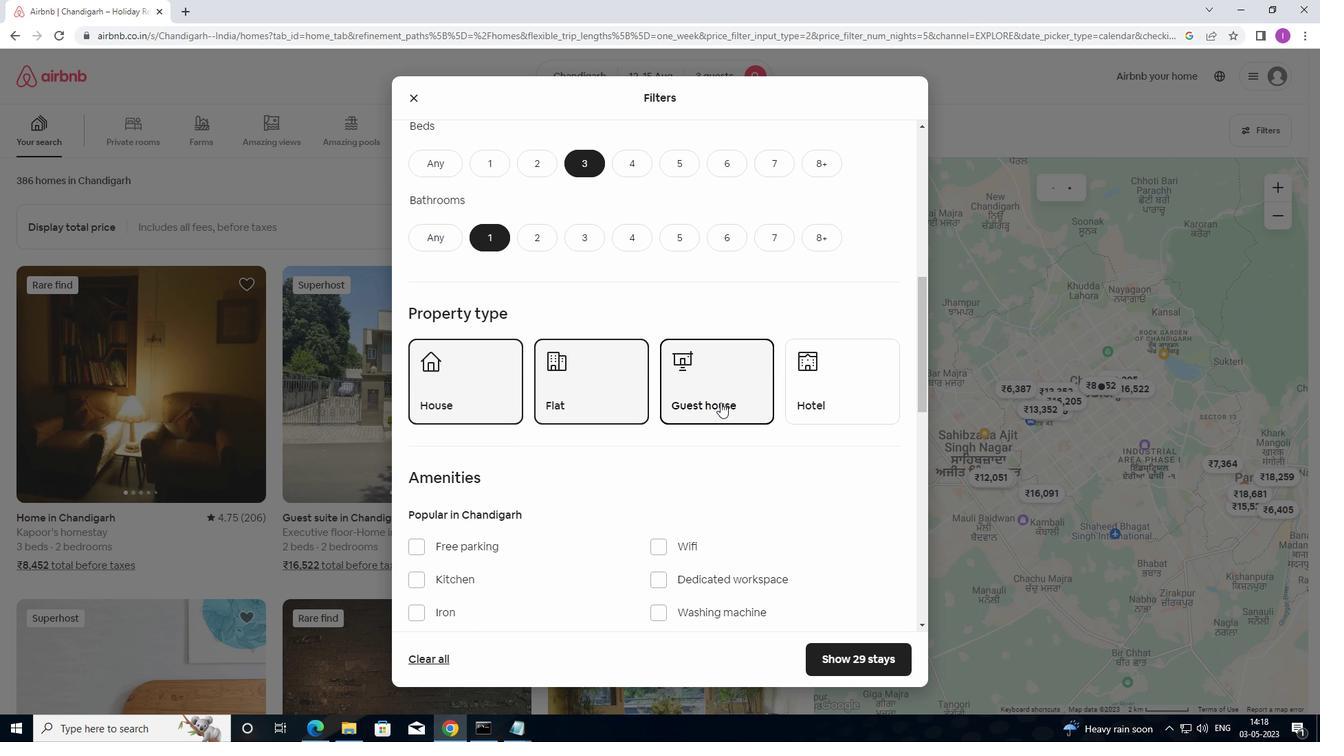 
Action: Mouse scrolled (726, 406) with delta (0, 0)
Screenshot: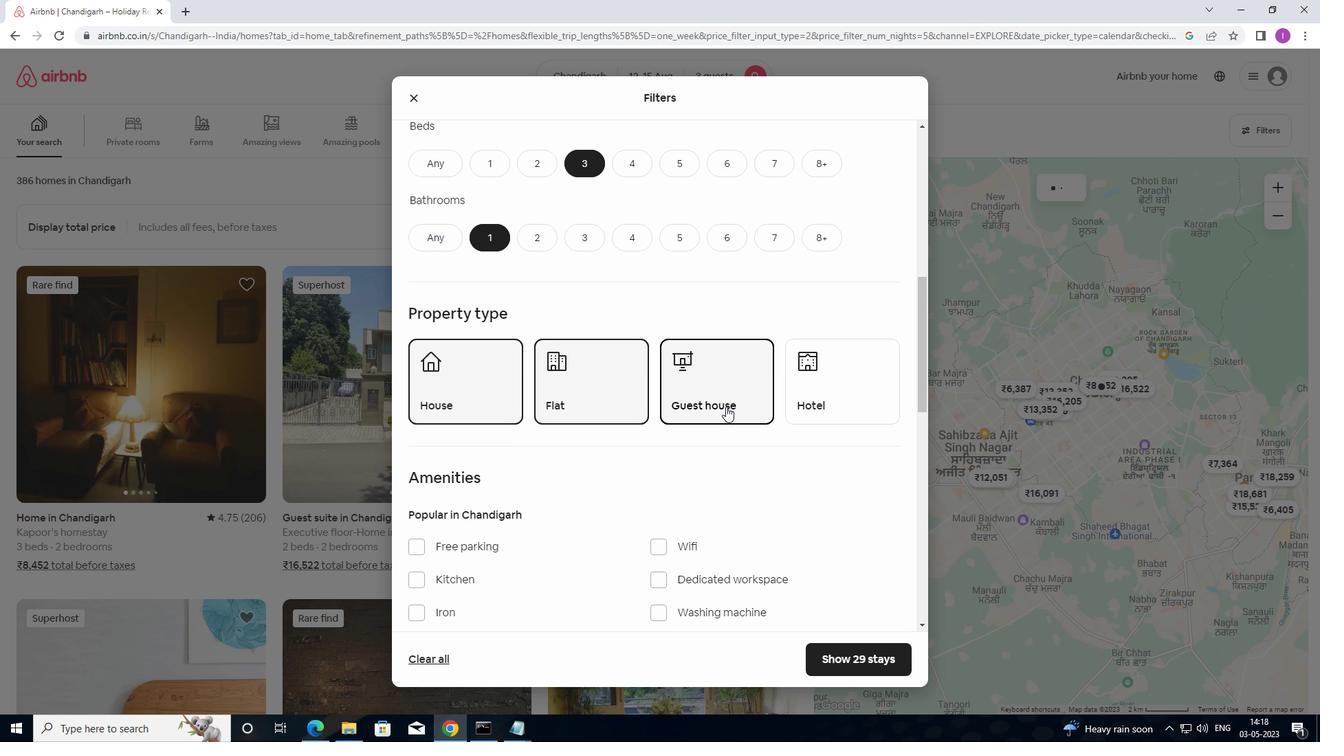 
Action: Mouse moved to (740, 397)
Screenshot: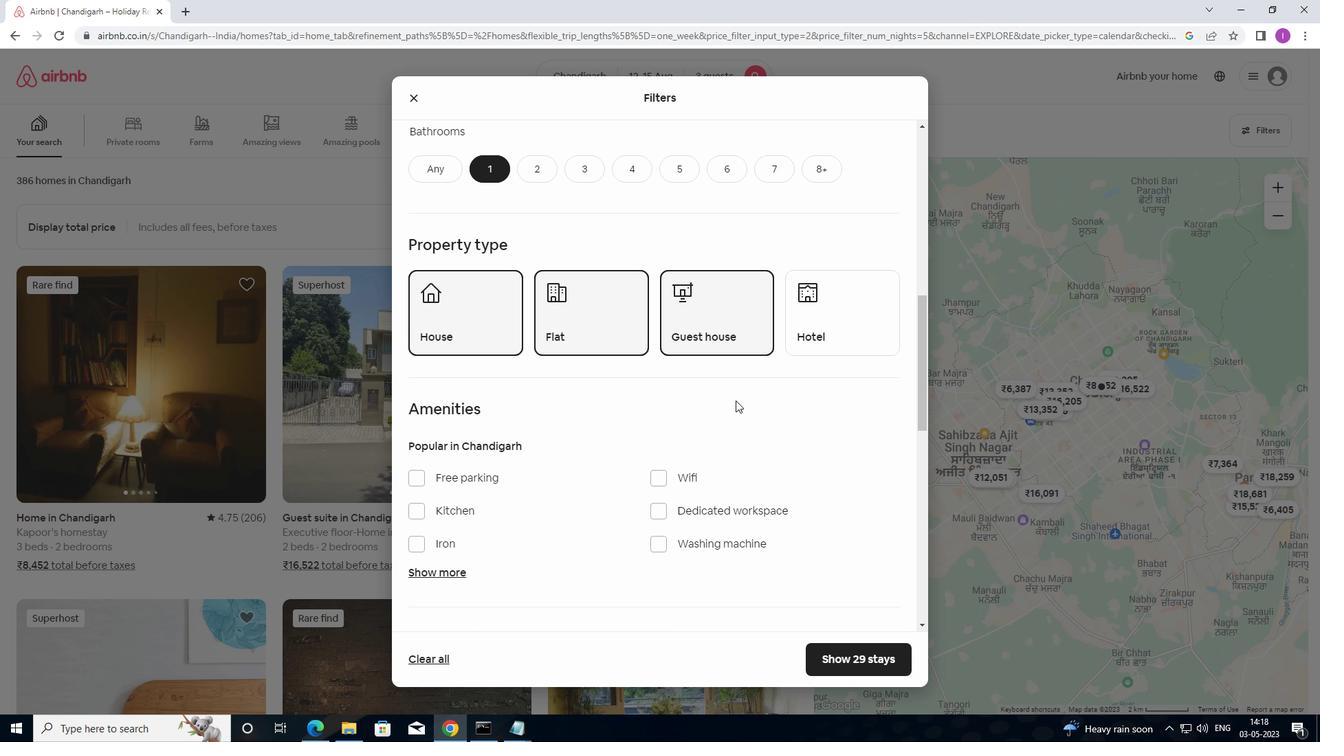 
Action: Mouse scrolled (740, 396) with delta (0, 0)
Screenshot: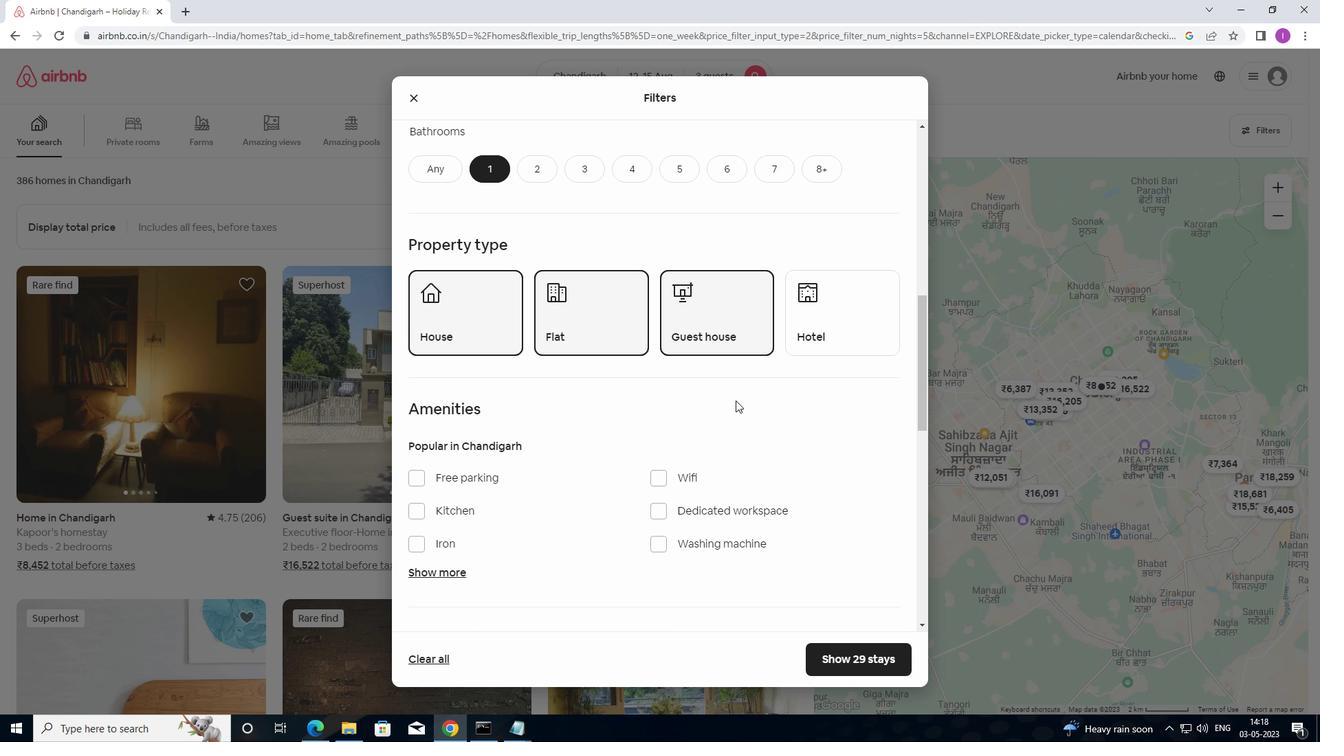
Action: Mouse moved to (740, 396)
Screenshot: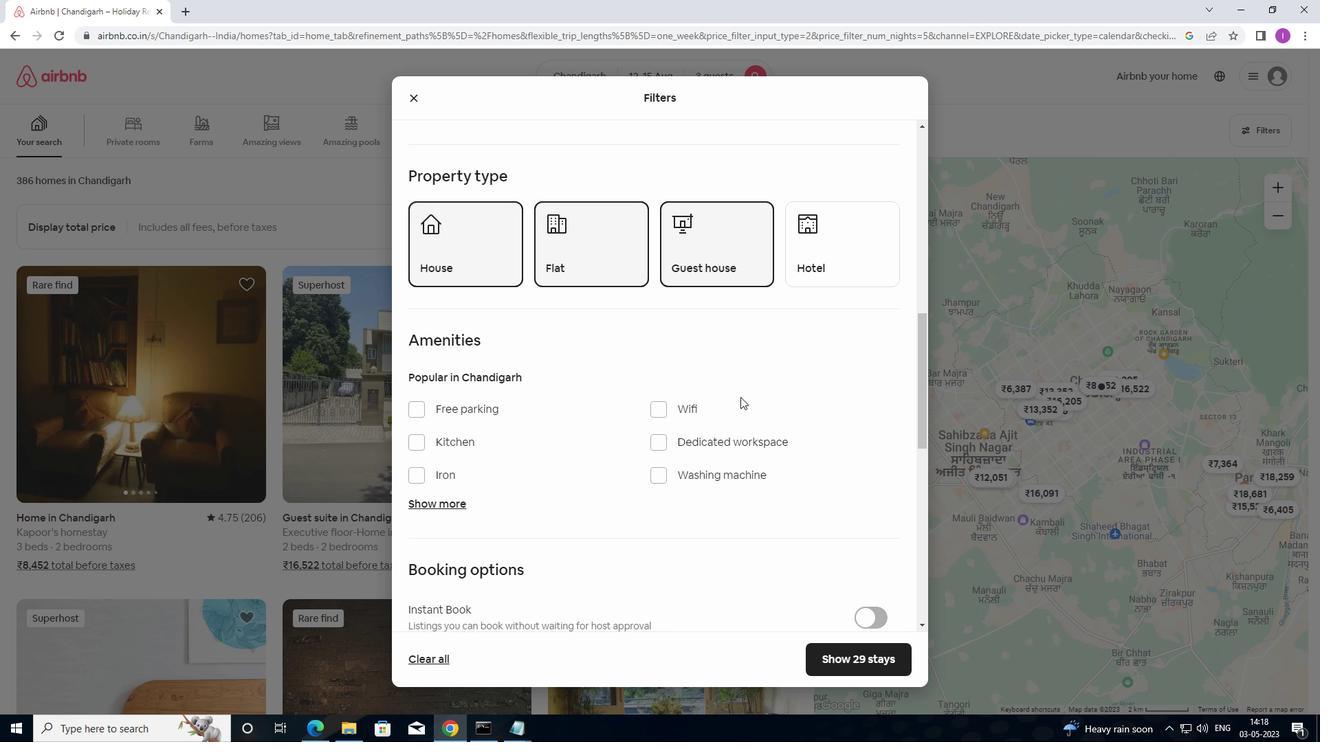 
Action: Mouse scrolled (740, 396) with delta (0, 0)
Screenshot: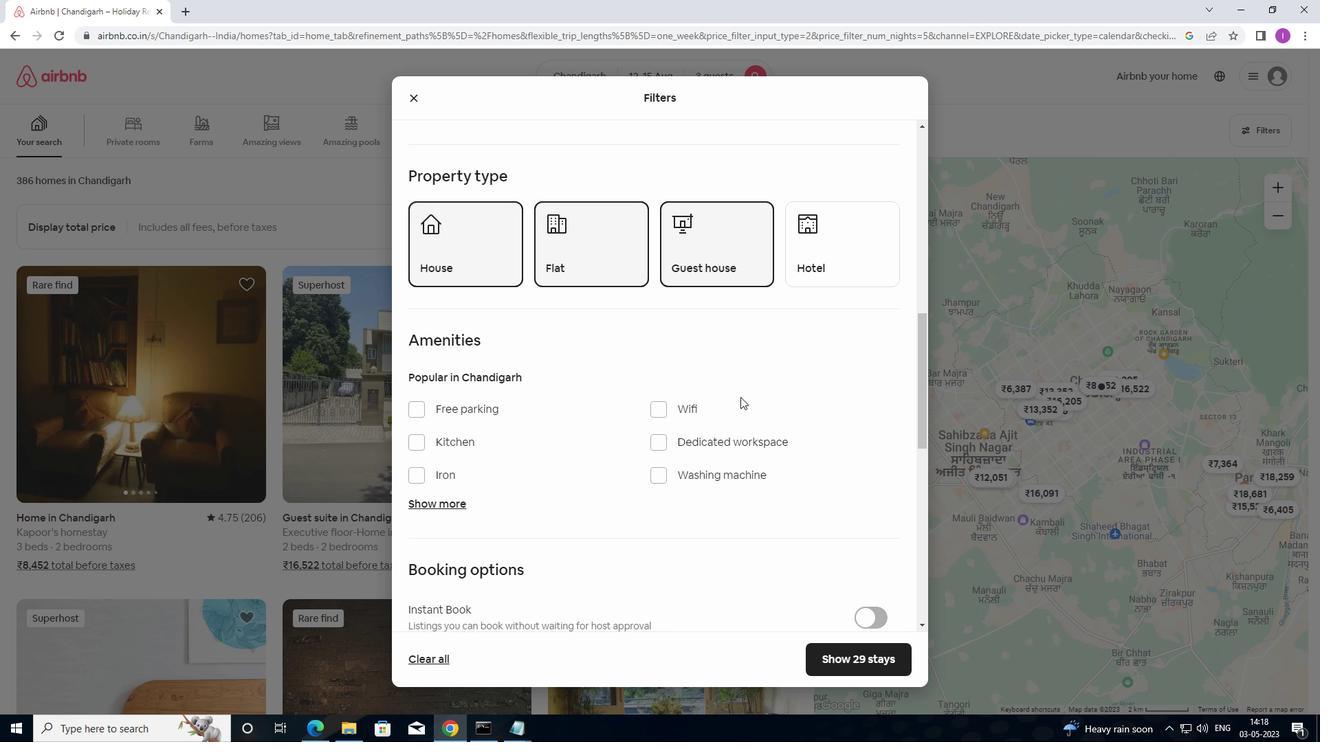 
Action: Mouse moved to (584, 400)
Screenshot: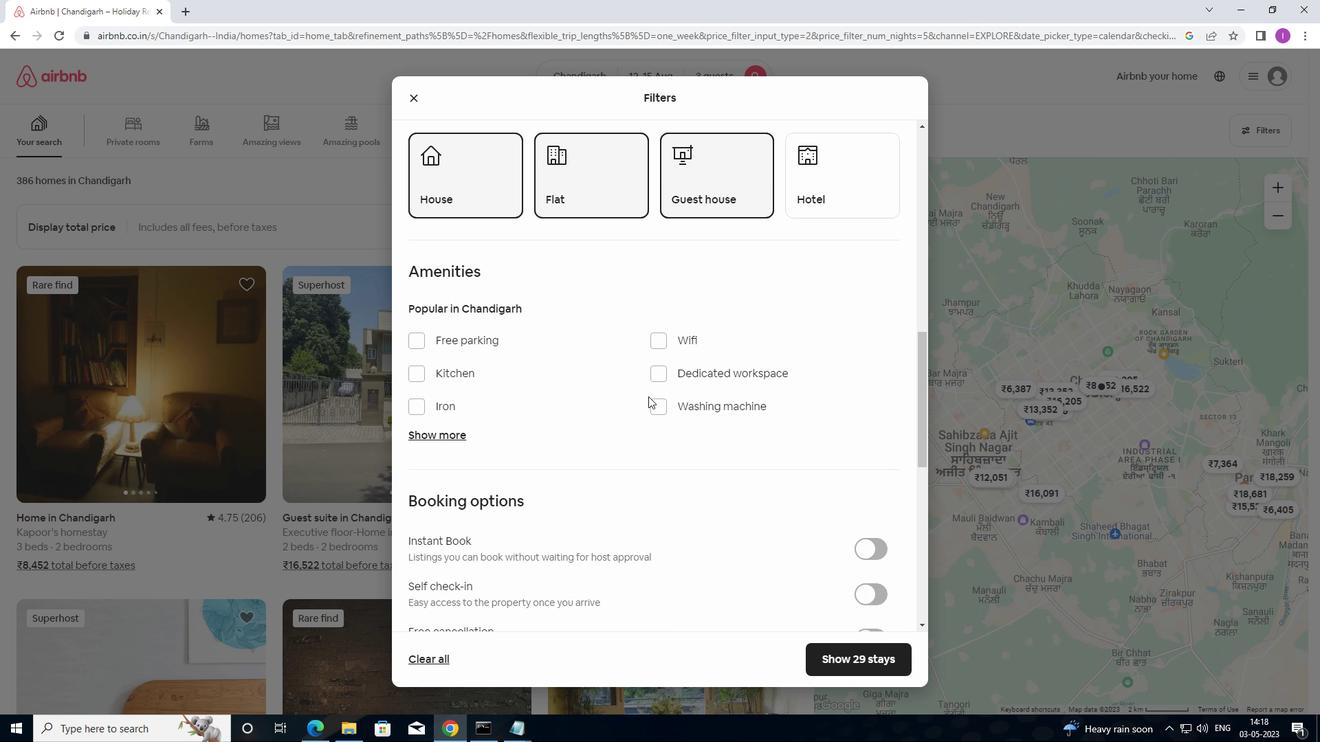 
Action: Mouse scrolled (584, 400) with delta (0, 0)
Screenshot: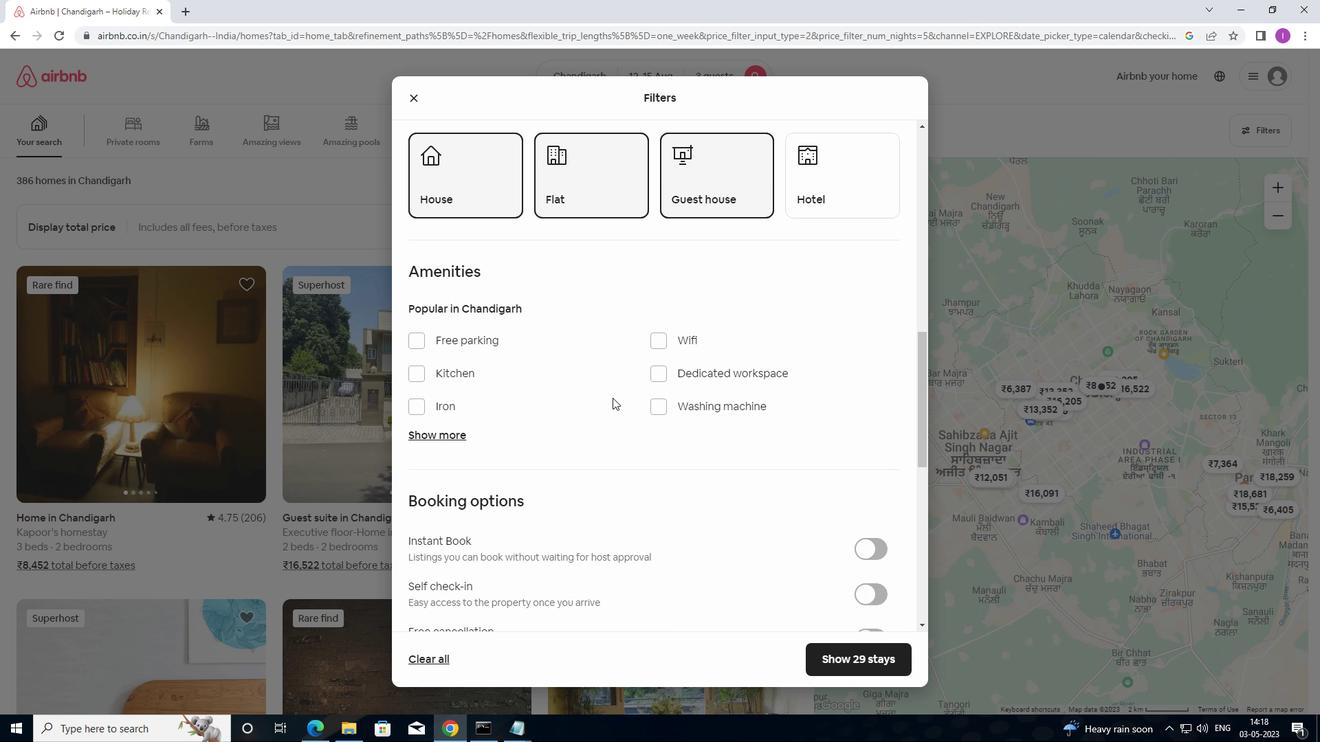 
Action: Mouse scrolled (584, 400) with delta (0, 0)
Screenshot: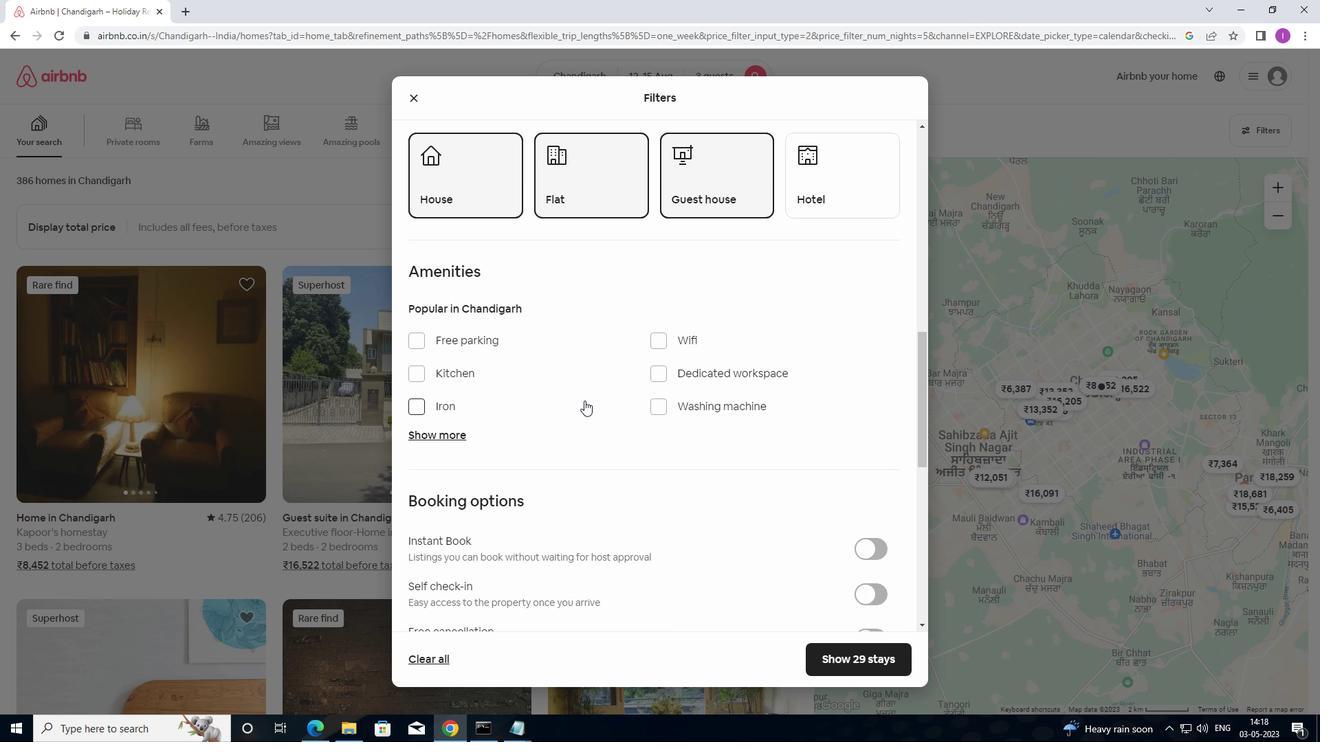 
Action: Mouse scrolled (584, 400) with delta (0, 0)
Screenshot: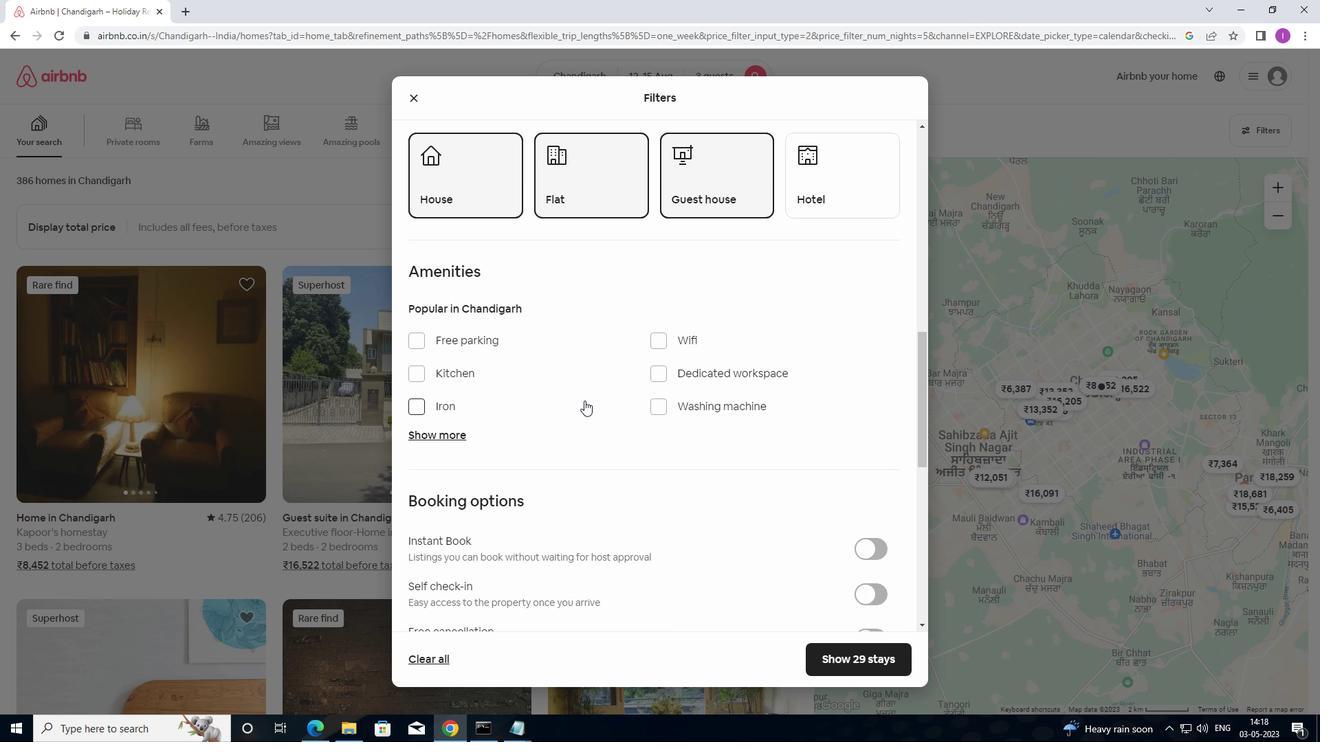
Action: Mouse moved to (873, 385)
Screenshot: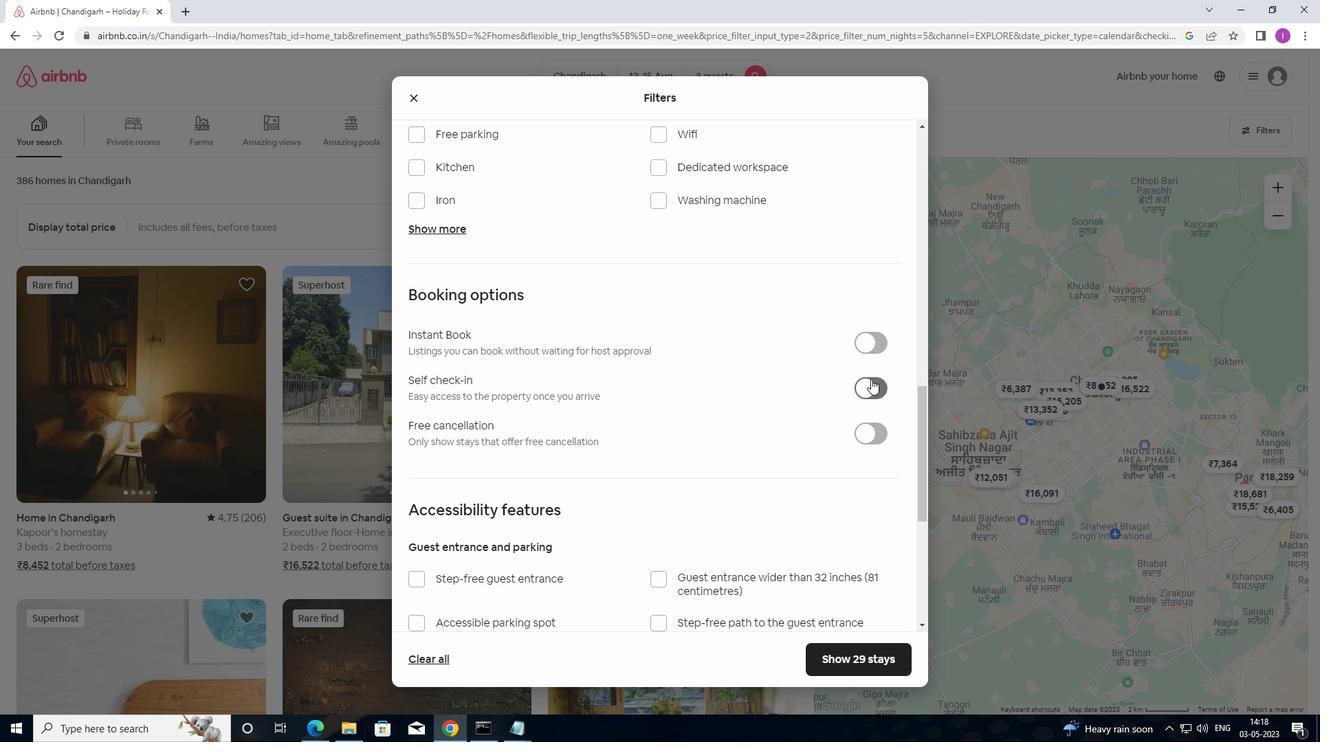 
Action: Mouse pressed left at (873, 385)
Screenshot: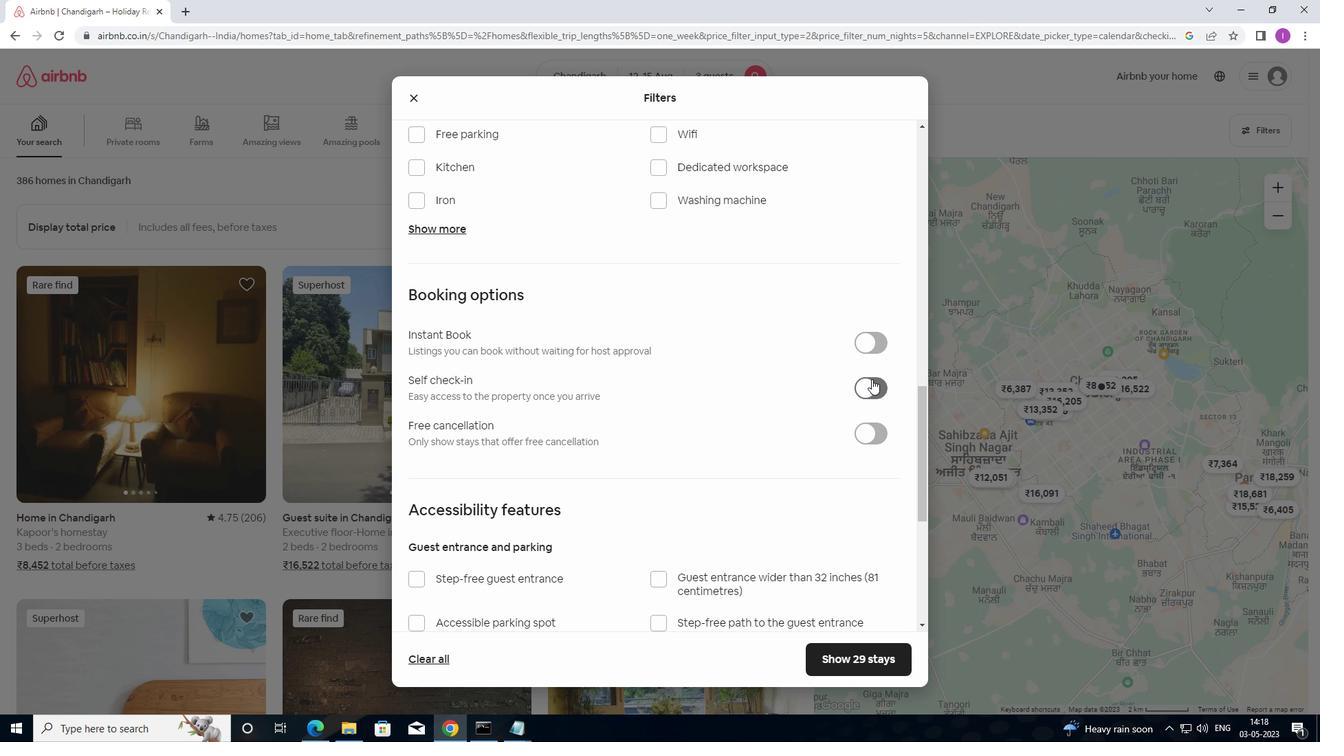 
Action: Mouse moved to (642, 492)
Screenshot: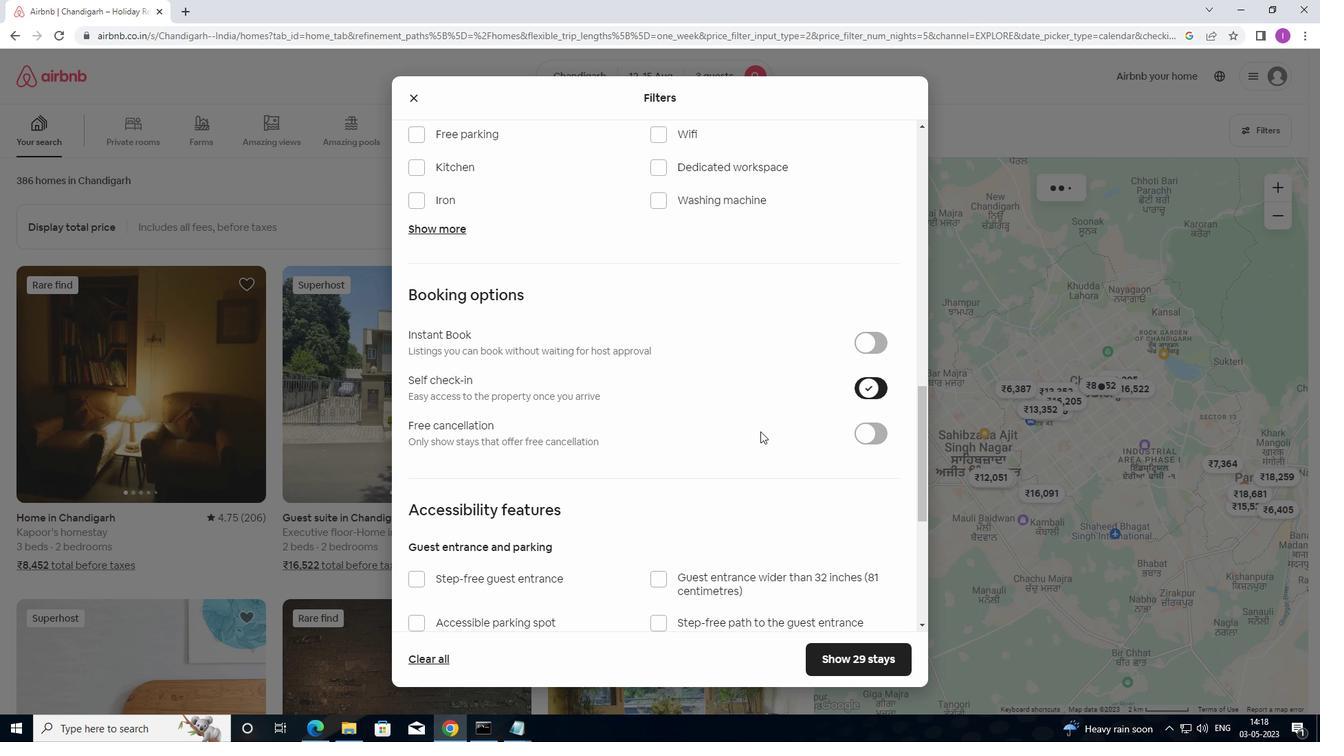 
Action: Mouse scrolled (642, 491) with delta (0, 0)
Screenshot: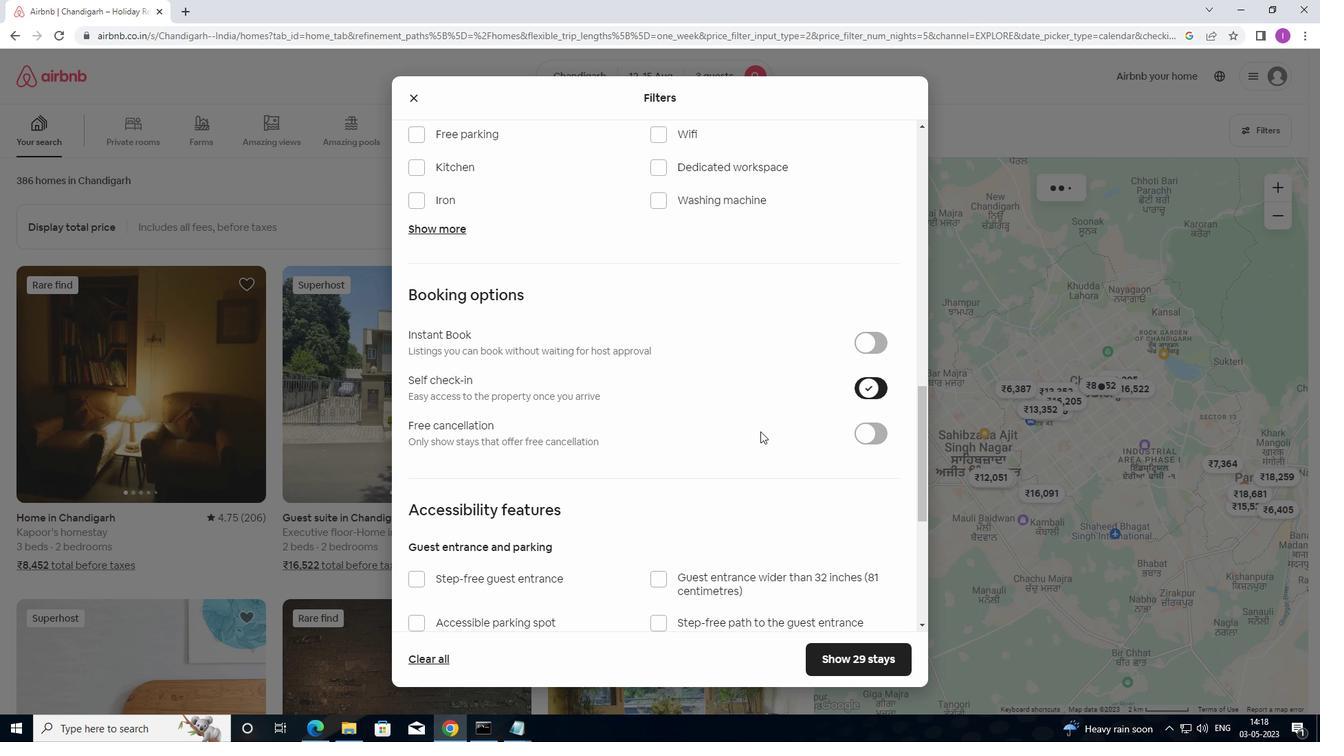 
Action: Mouse moved to (634, 501)
Screenshot: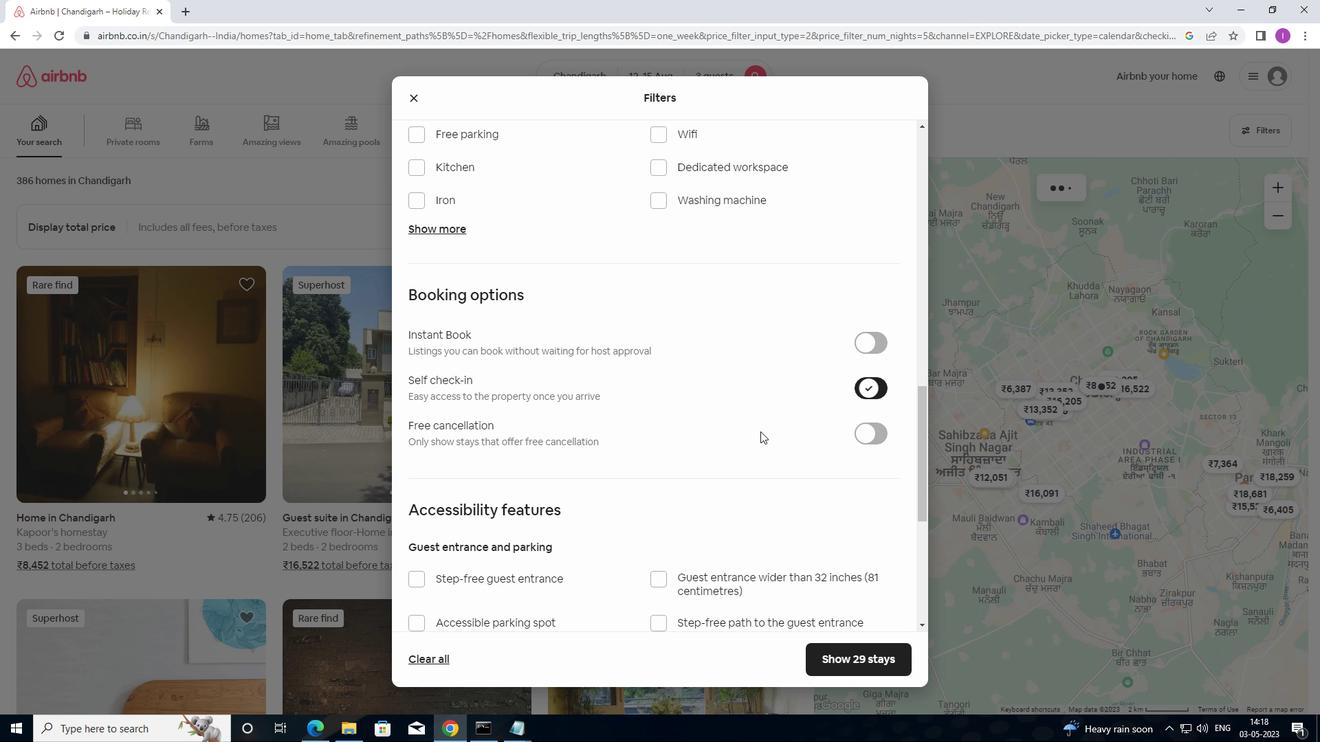 
Action: Mouse scrolled (634, 500) with delta (0, 0)
Screenshot: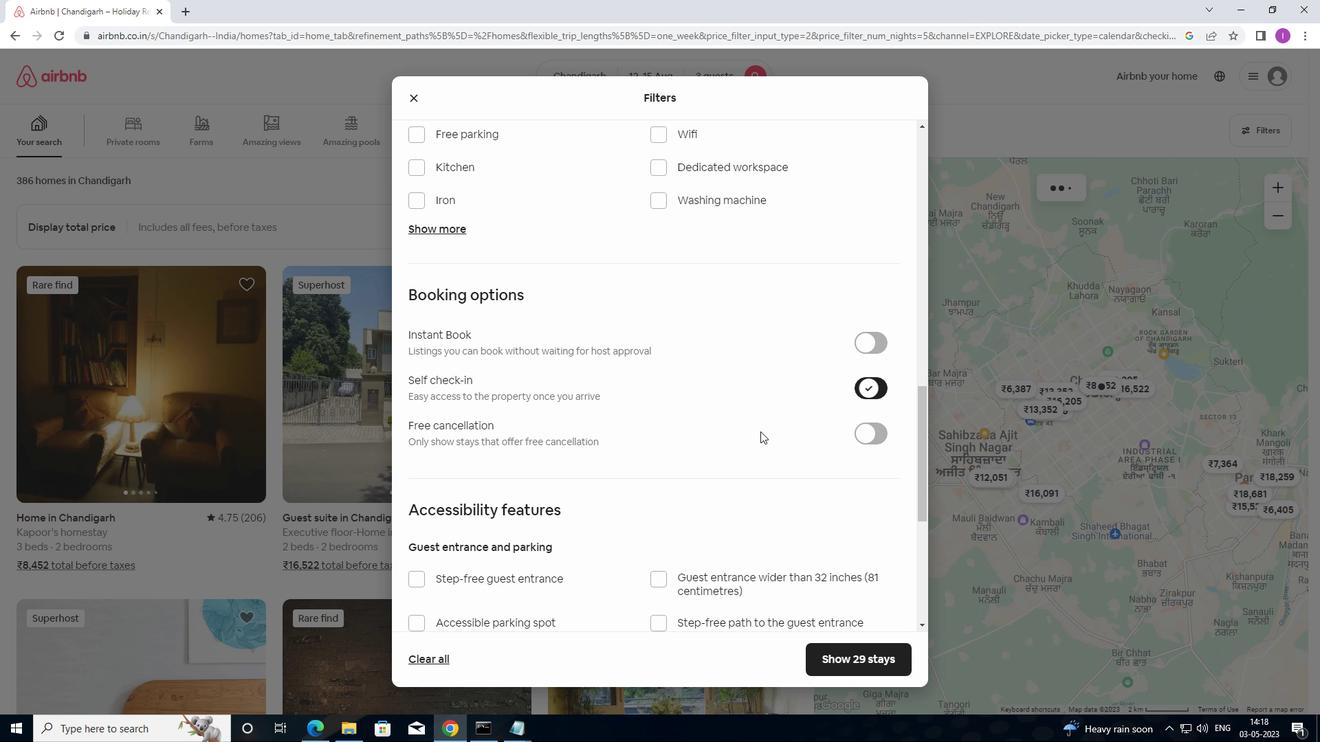
Action: Mouse moved to (632, 503)
Screenshot: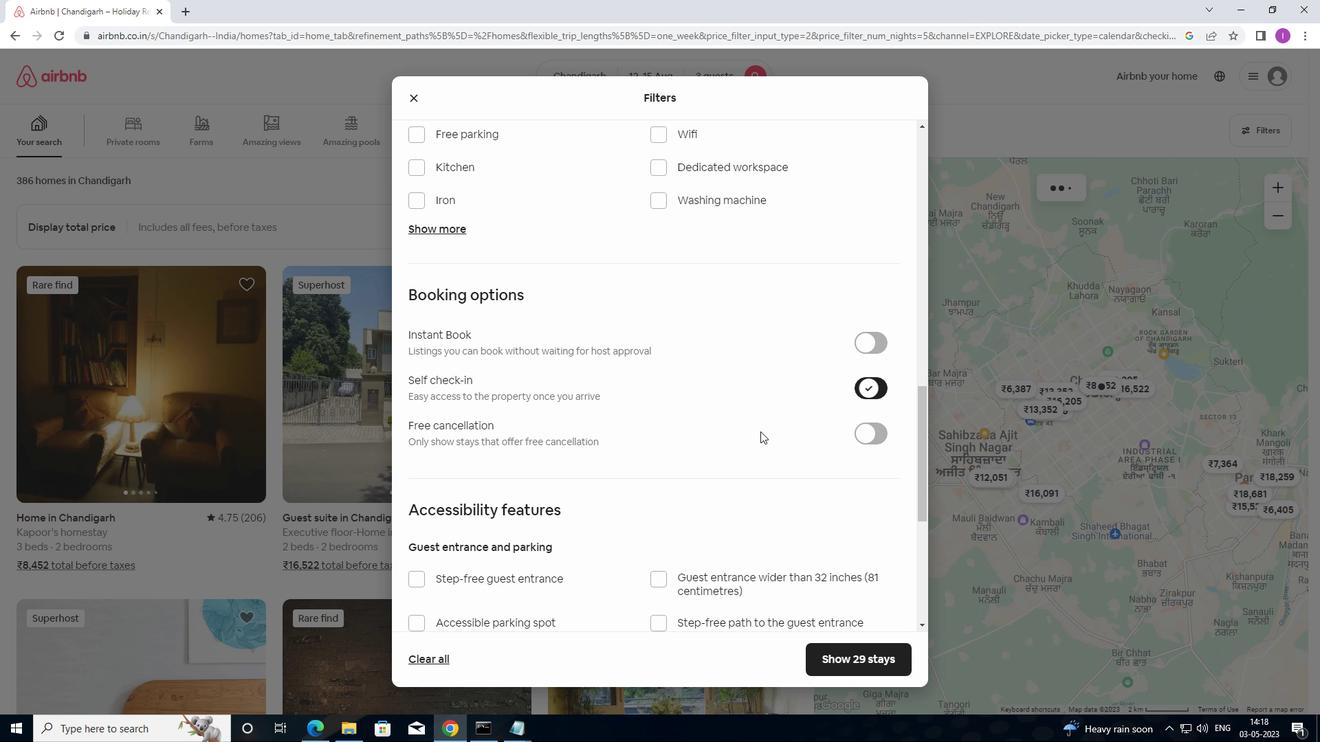 
Action: Mouse scrolled (632, 502) with delta (0, 0)
Screenshot: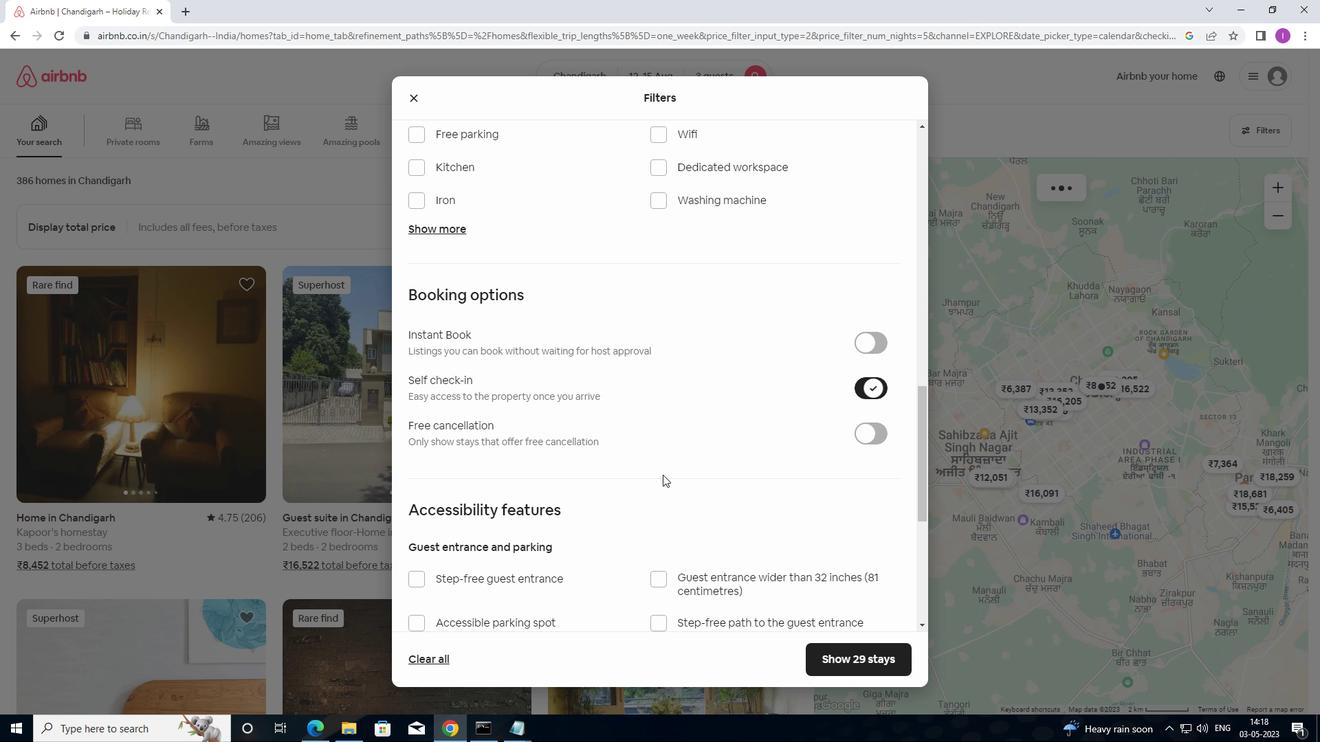 
Action: Mouse moved to (632, 504)
Screenshot: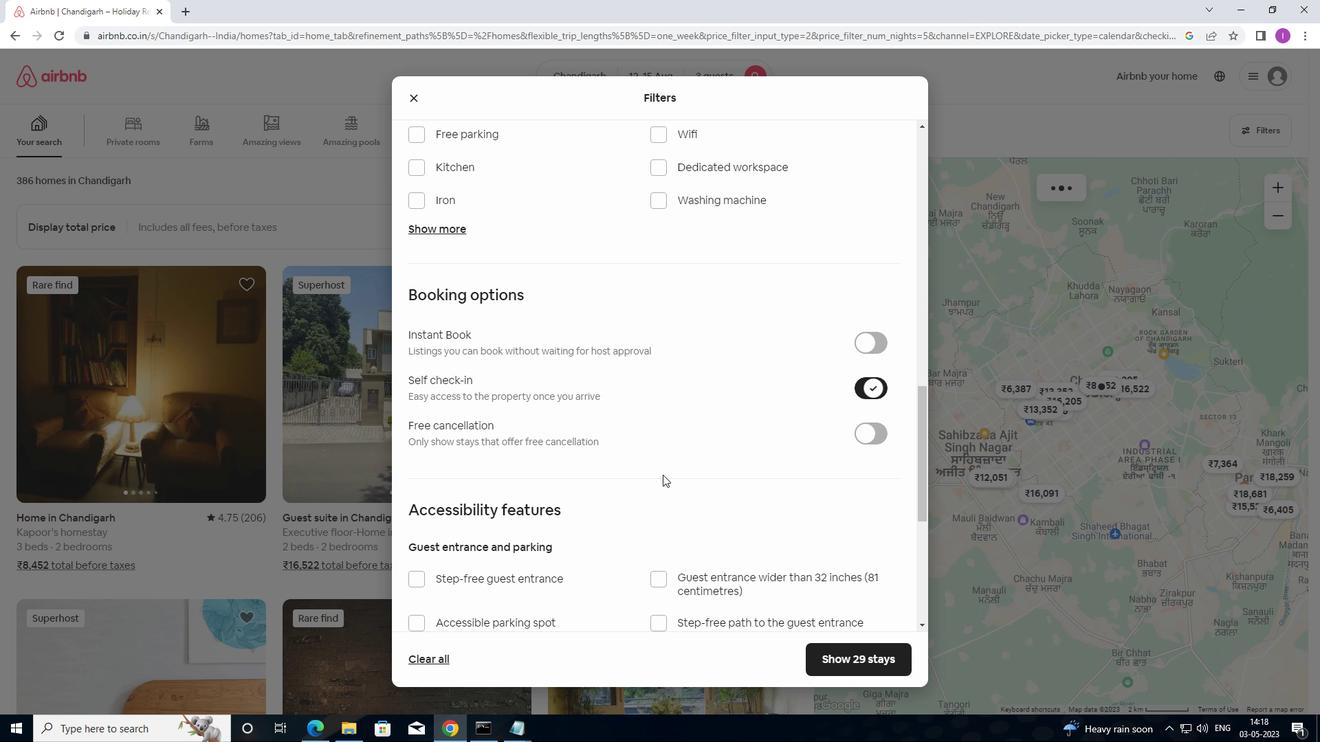 
Action: Mouse scrolled (632, 503) with delta (0, 0)
Screenshot: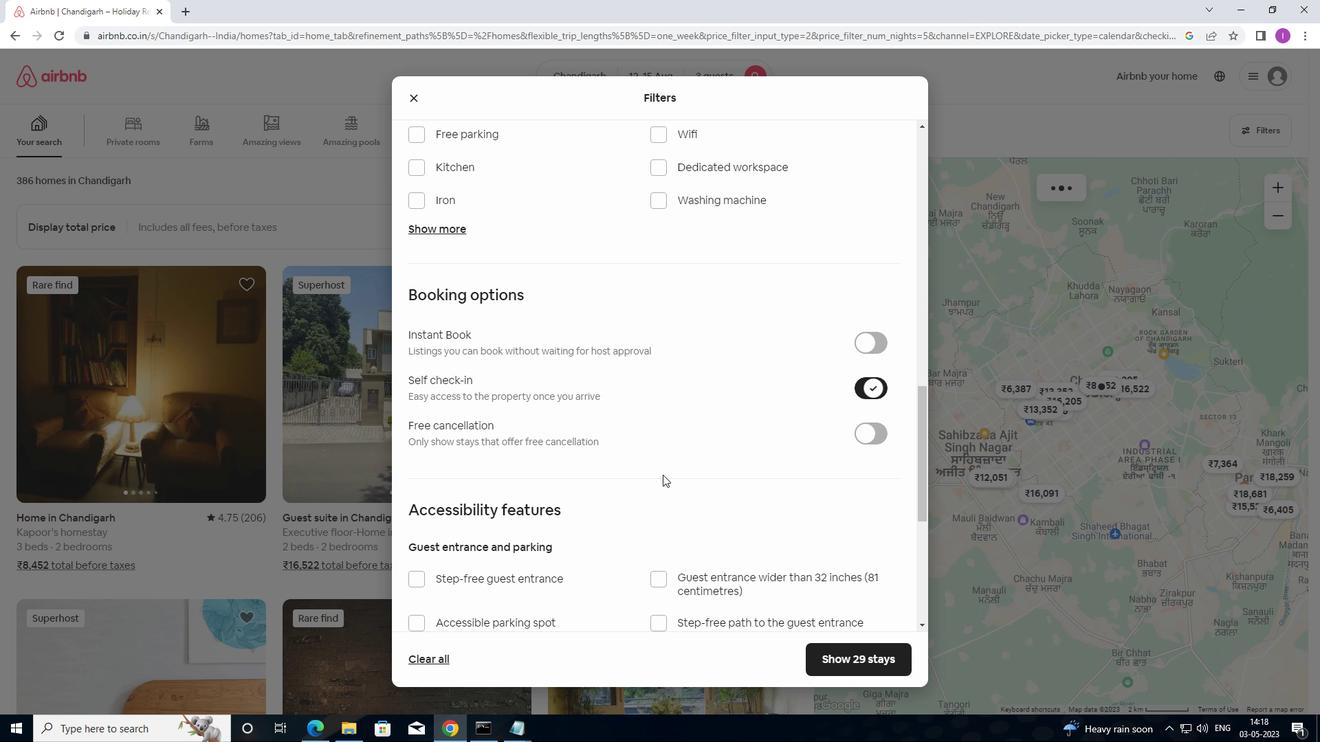 
Action: Mouse scrolled (632, 503) with delta (0, 0)
Screenshot: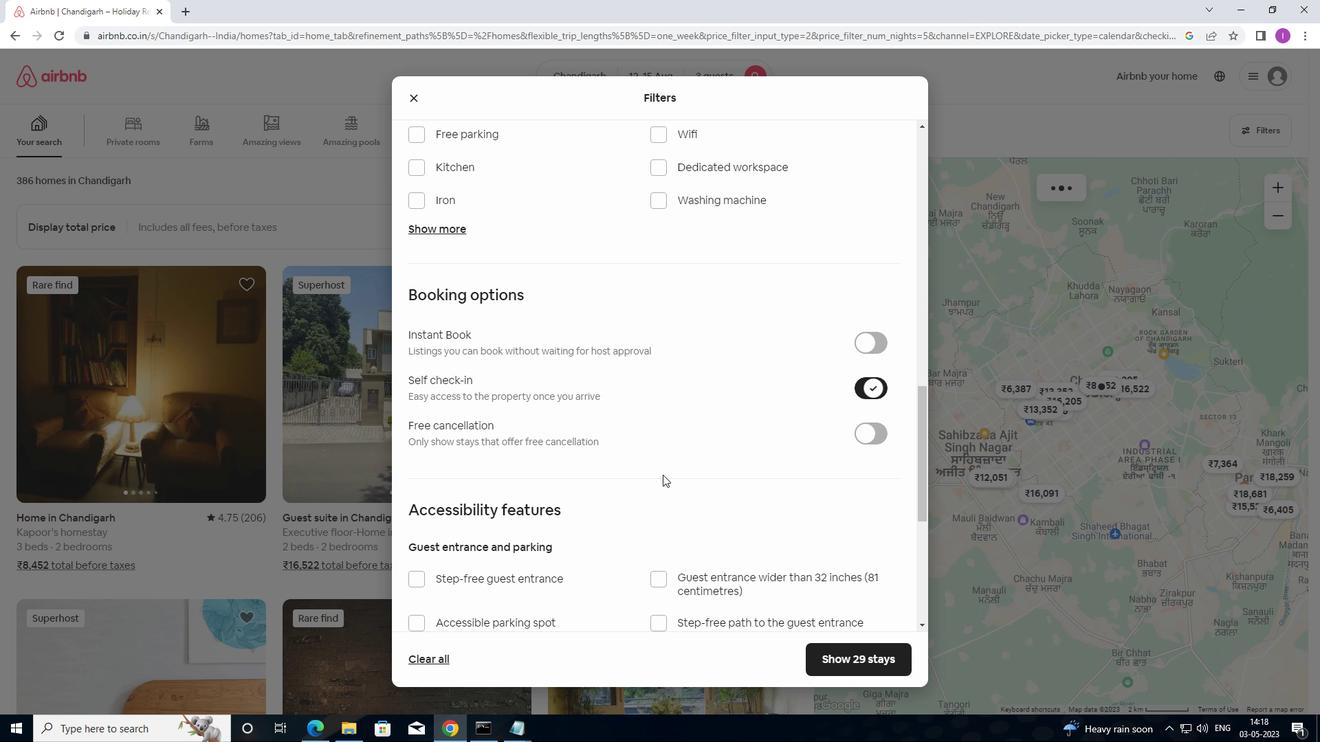 
Action: Mouse scrolled (632, 503) with delta (0, 0)
Screenshot: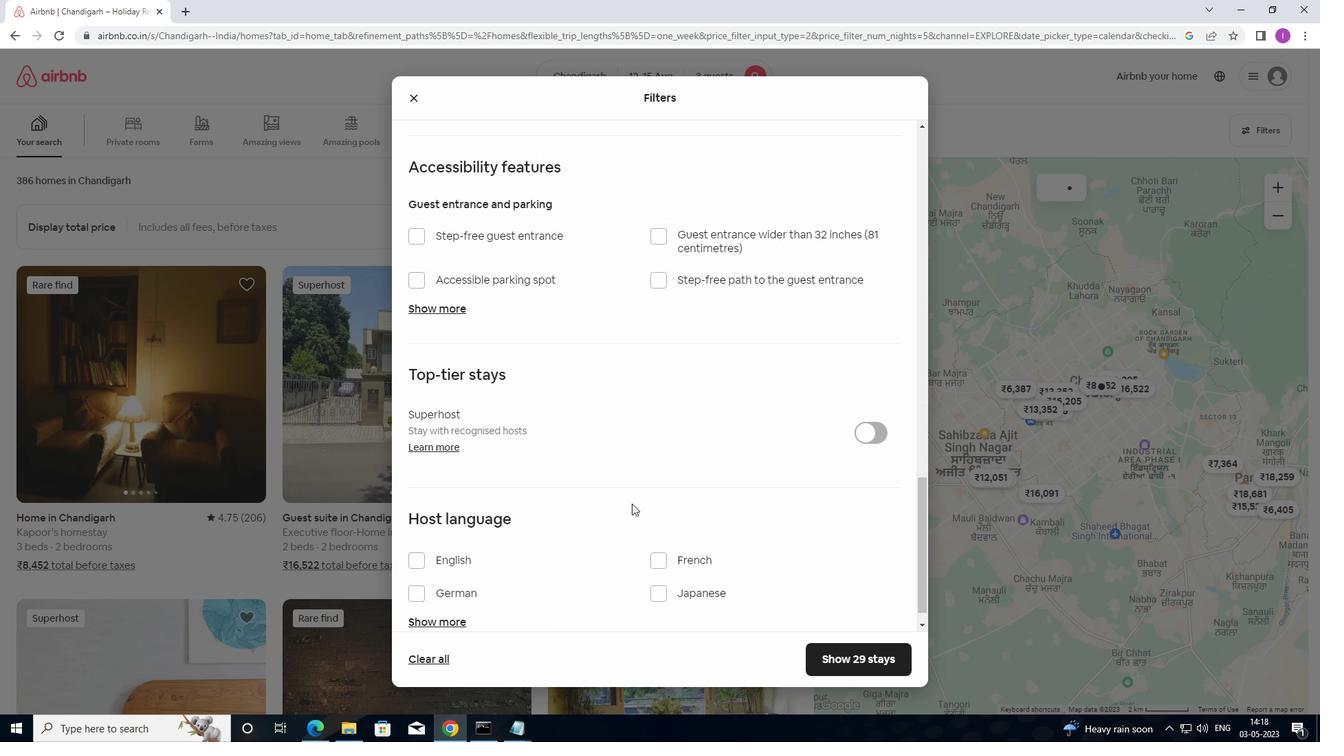 
Action: Mouse scrolled (632, 503) with delta (0, 0)
Screenshot: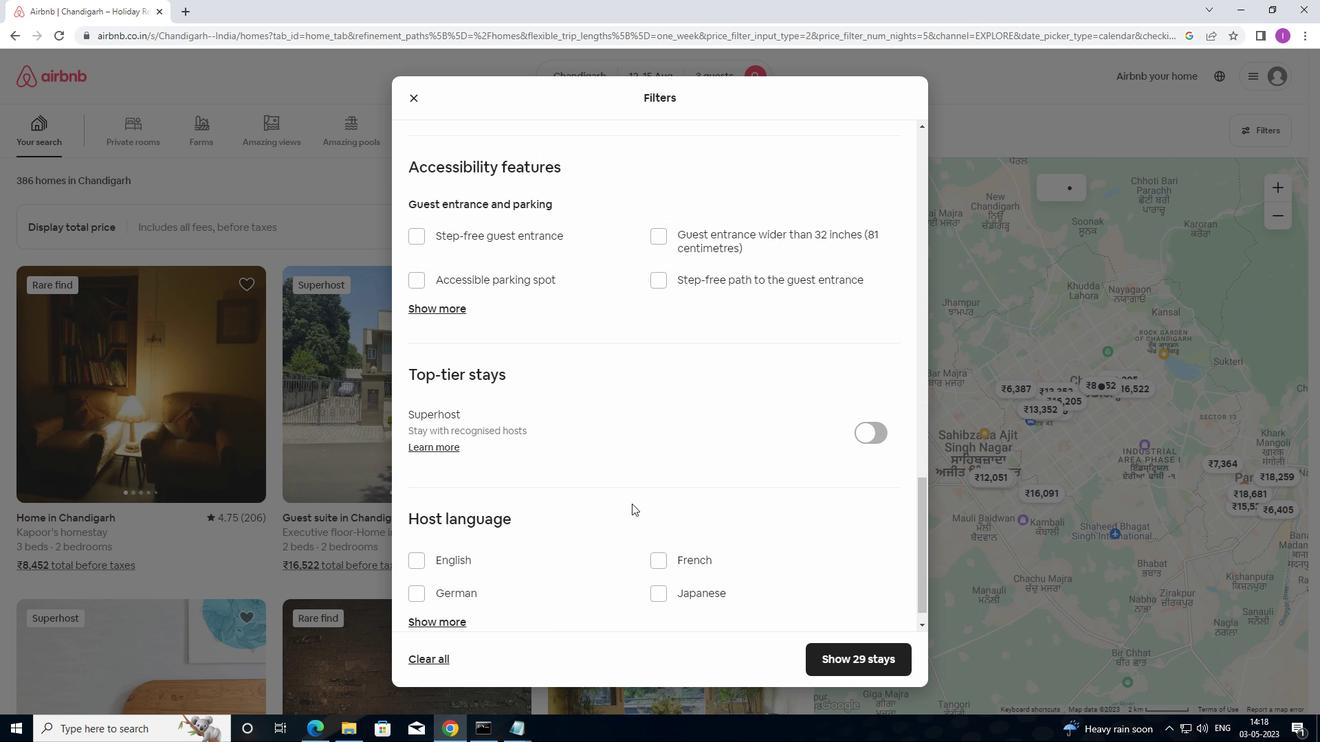 
Action: Mouse scrolled (632, 503) with delta (0, 0)
Screenshot: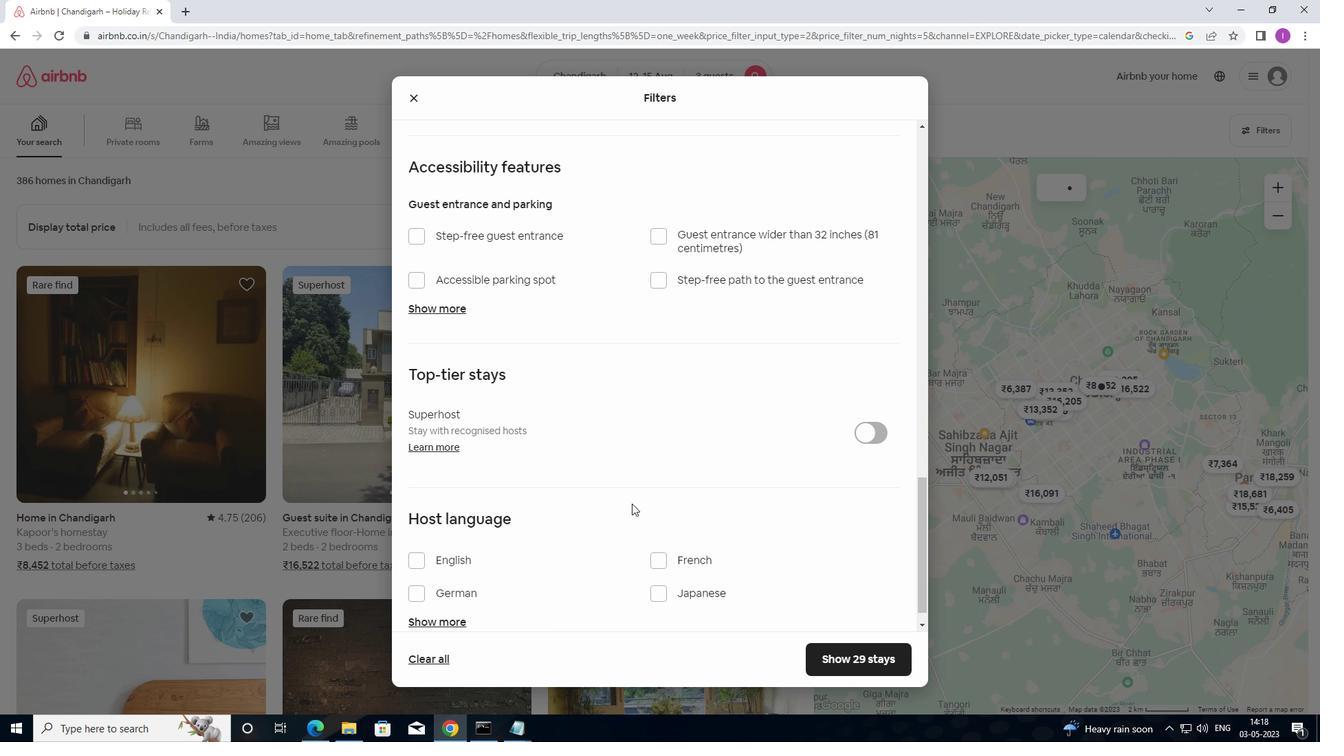 
Action: Mouse moved to (418, 532)
Screenshot: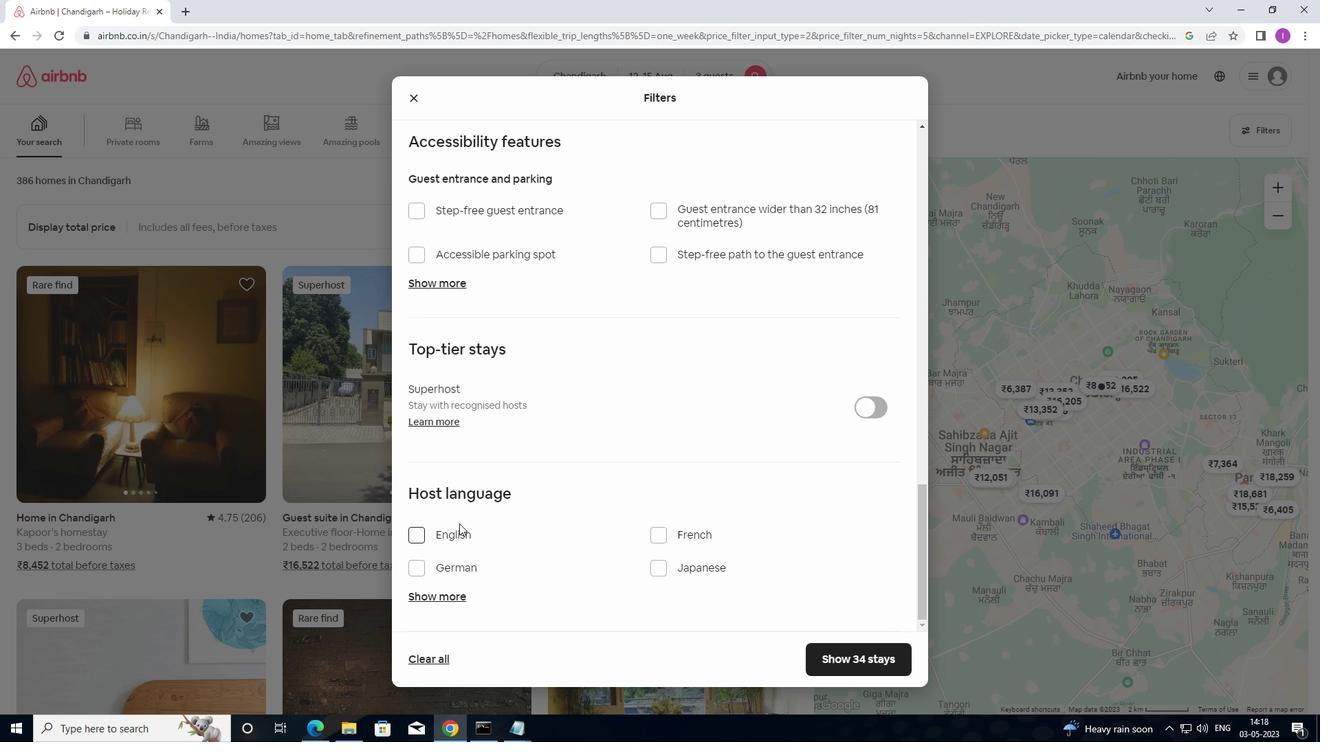 
Action: Mouse pressed left at (418, 532)
Screenshot: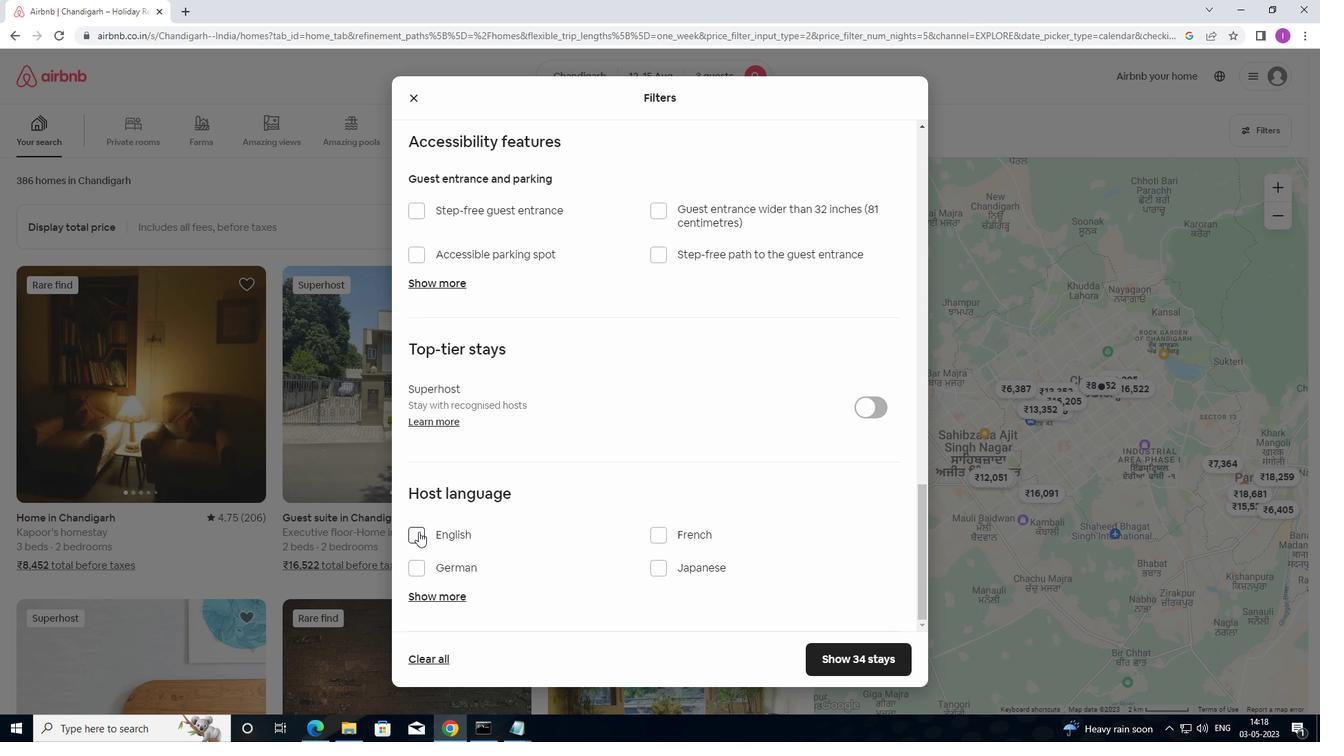 
Action: Mouse moved to (631, 509)
Screenshot: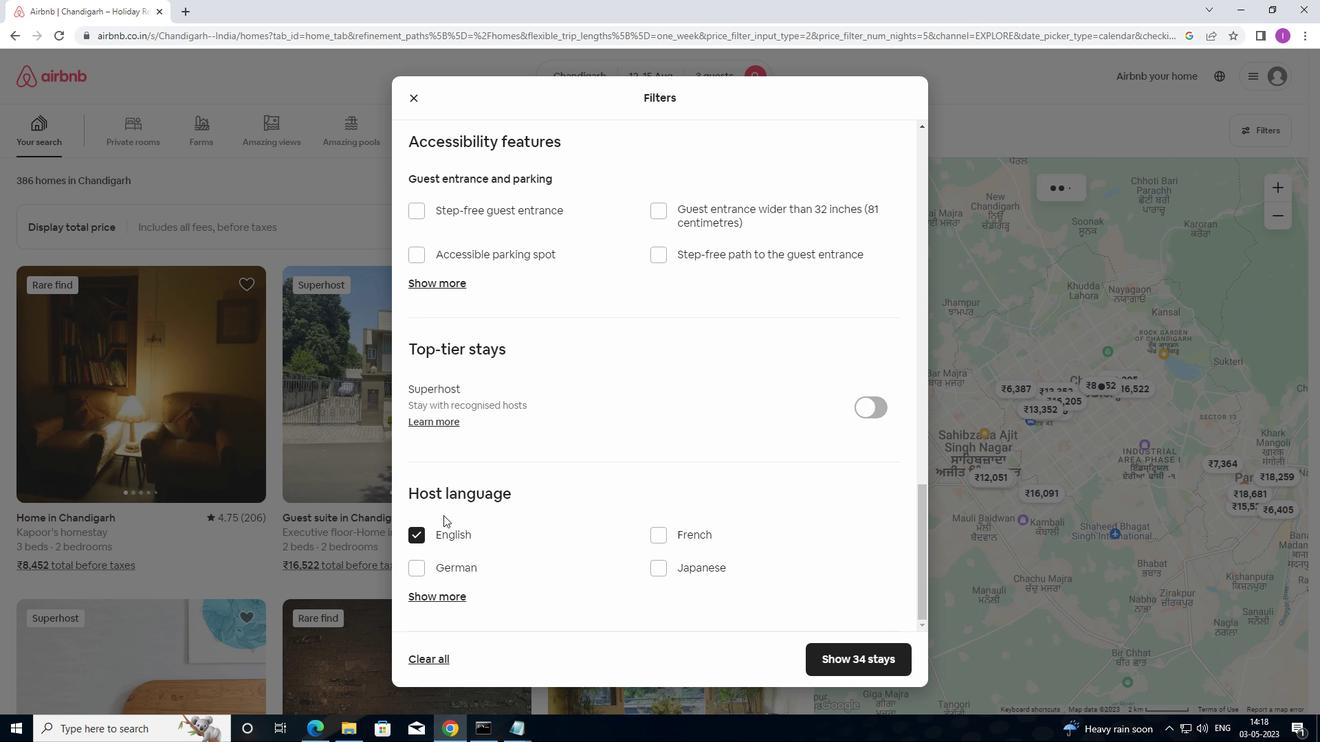 
Action: Mouse scrolled (631, 508) with delta (0, 0)
Screenshot: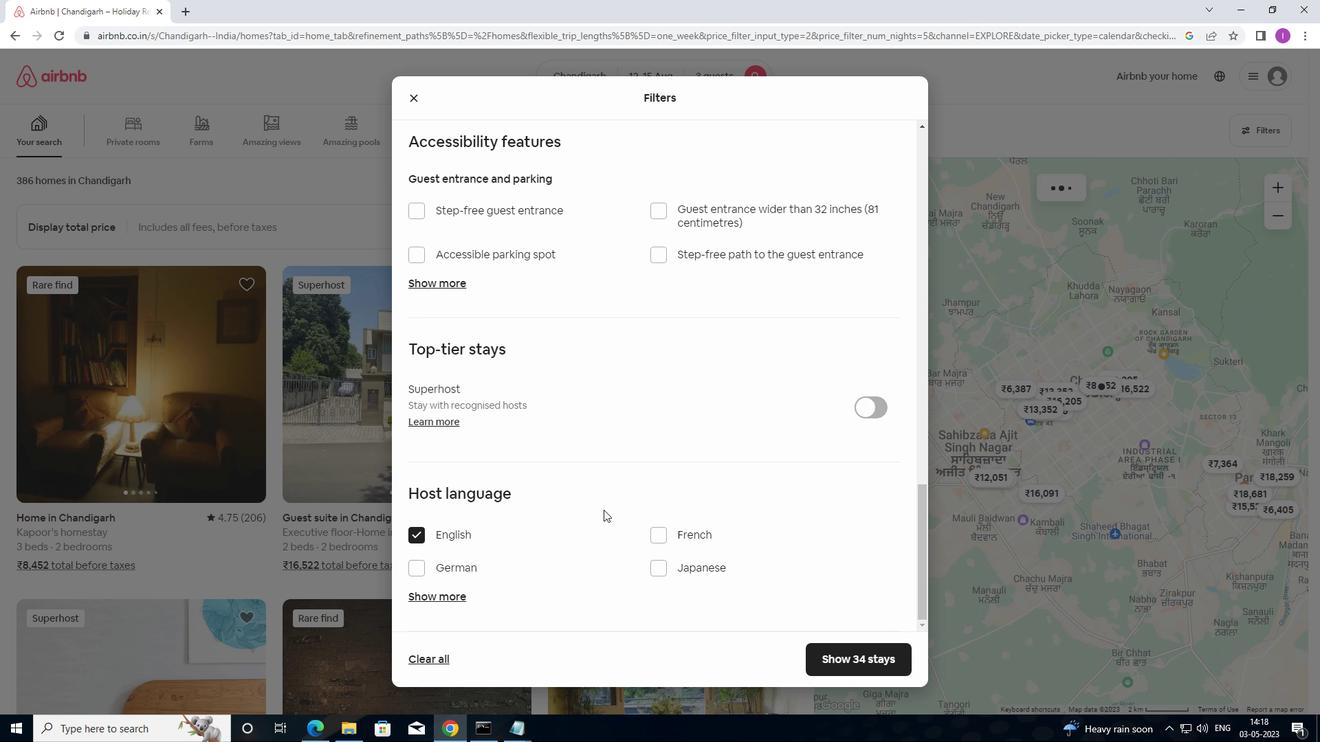 
Action: Mouse moved to (632, 509)
Screenshot: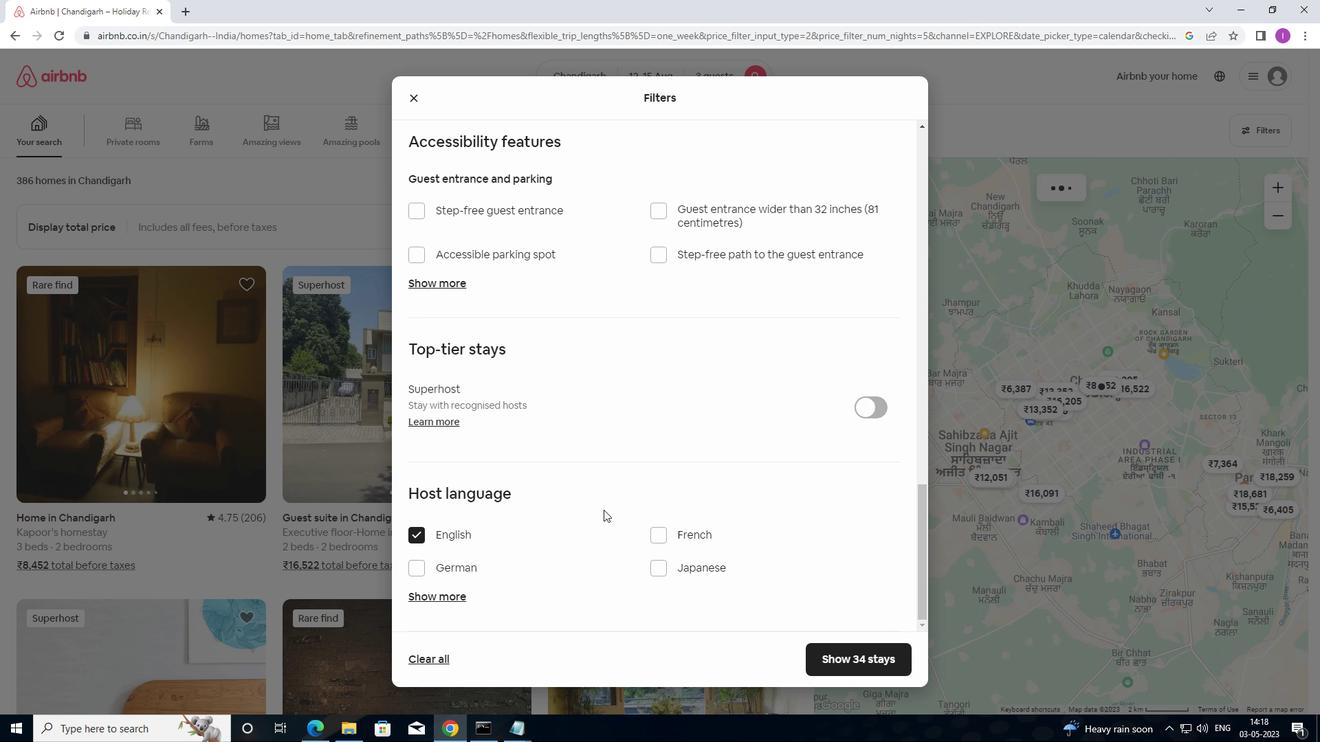 
Action: Mouse scrolled (632, 508) with delta (0, 0)
Screenshot: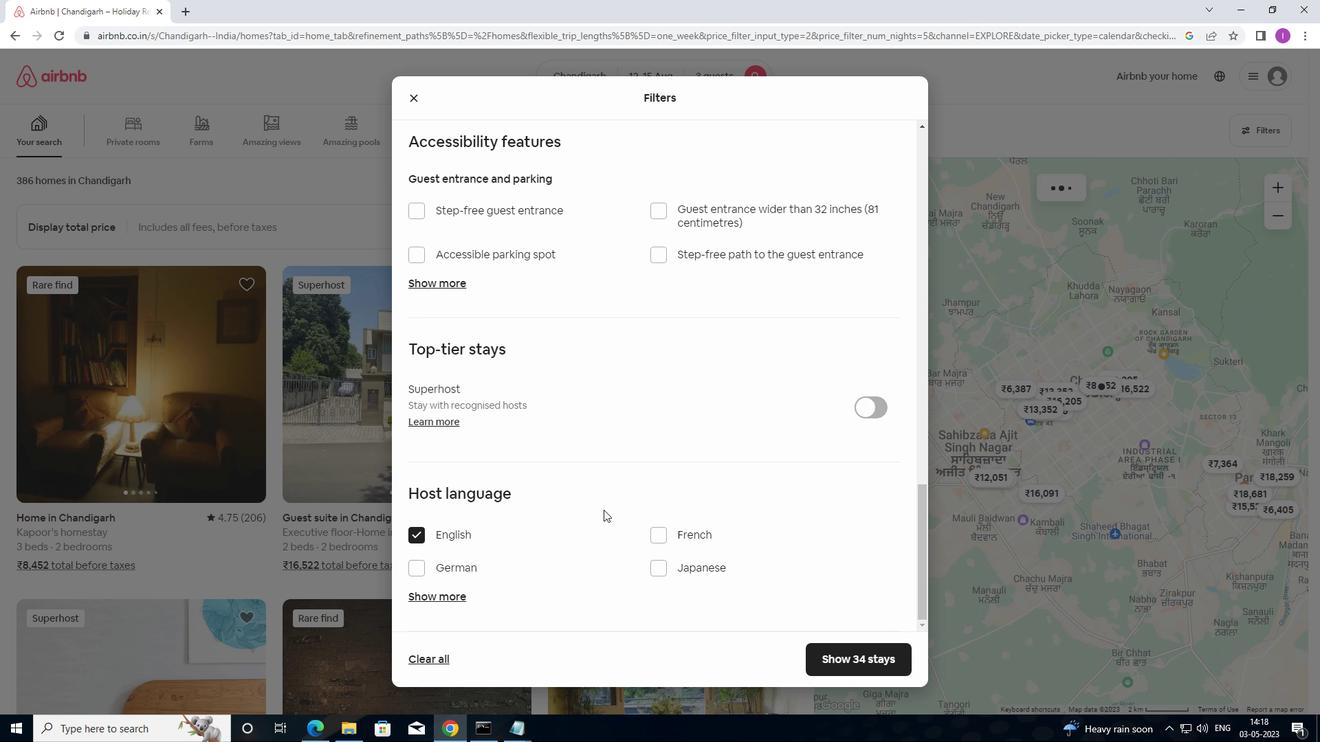 
Action: Mouse scrolled (632, 508) with delta (0, 0)
Screenshot: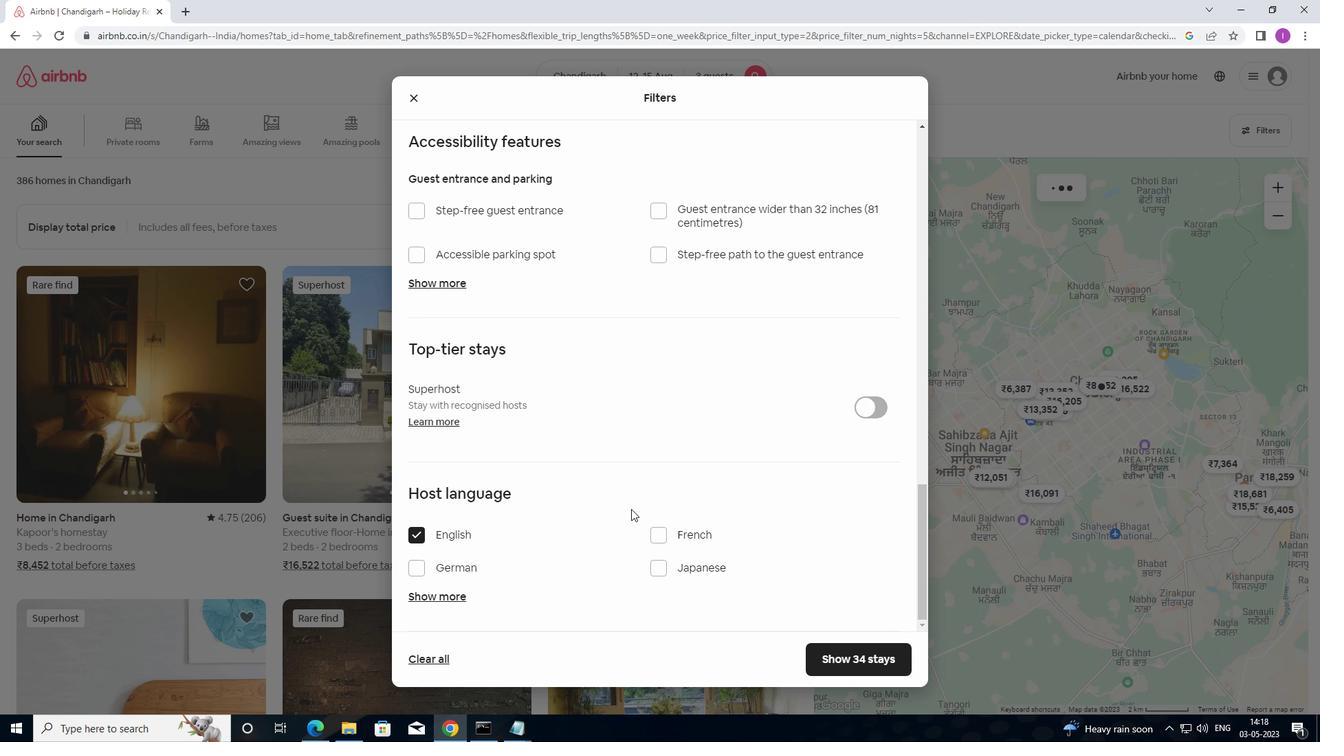 
Action: Mouse scrolled (632, 508) with delta (0, 0)
Screenshot: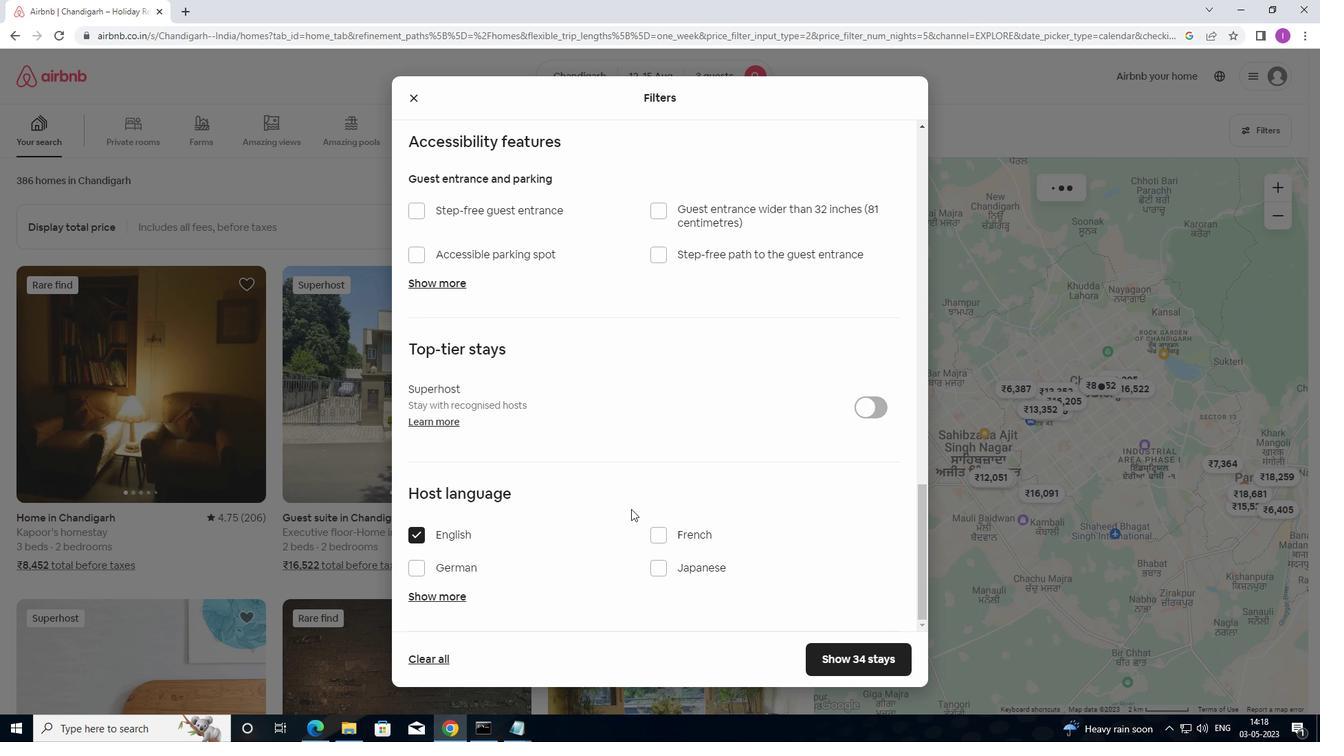 
Action: Mouse scrolled (632, 508) with delta (0, 0)
Screenshot: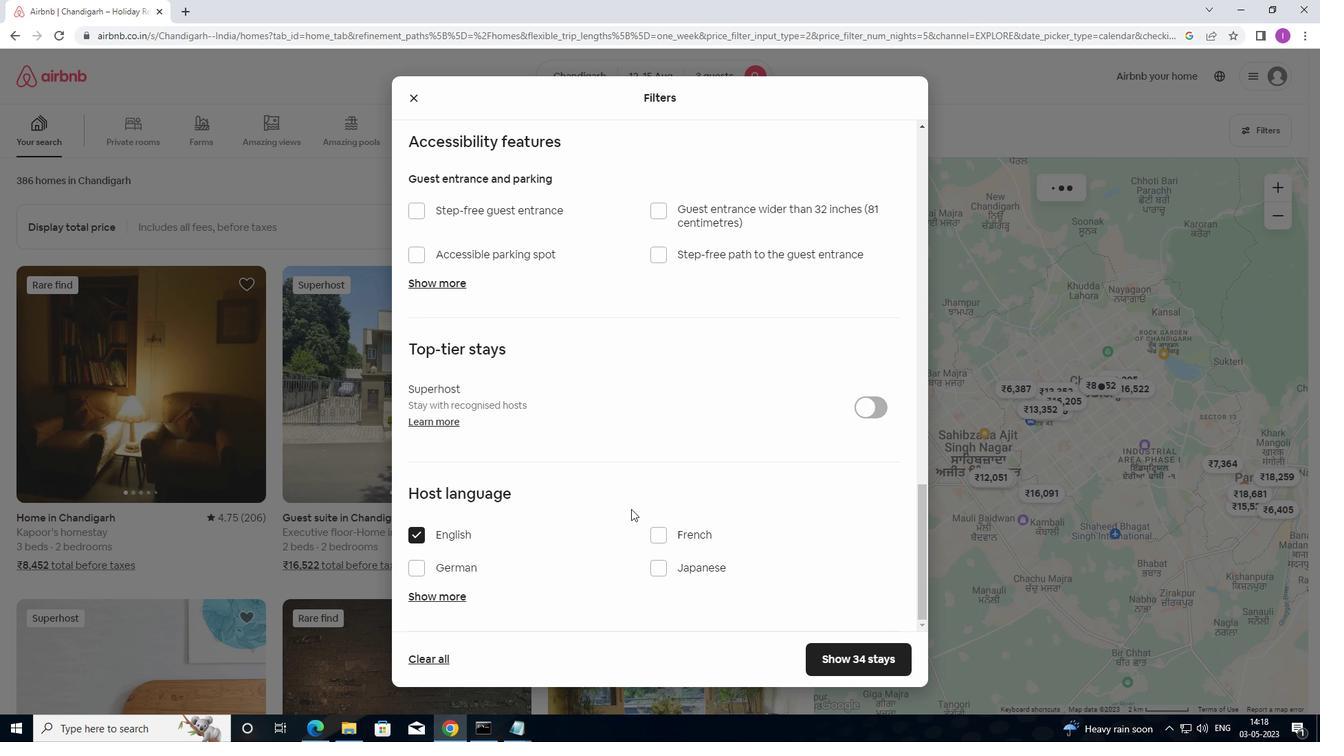 
Action: Mouse moved to (870, 656)
Screenshot: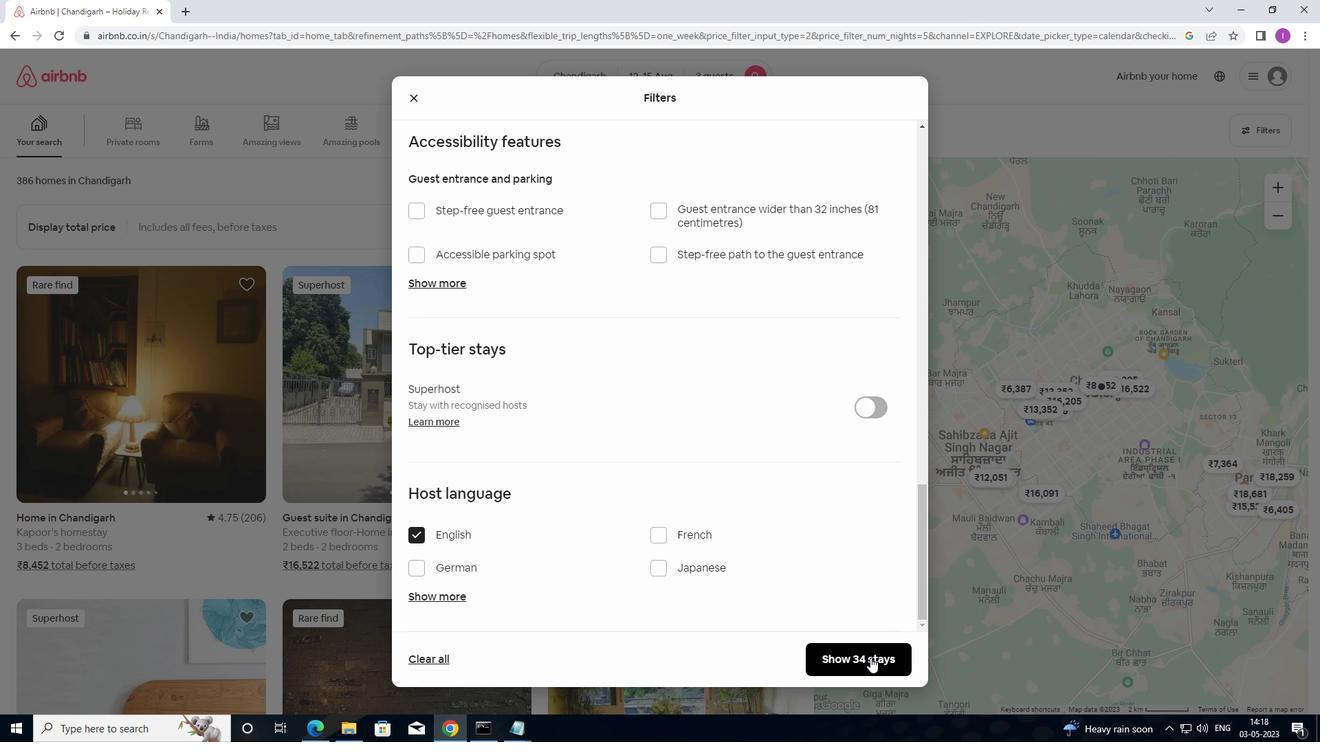 
Action: Mouse pressed left at (870, 656)
Screenshot: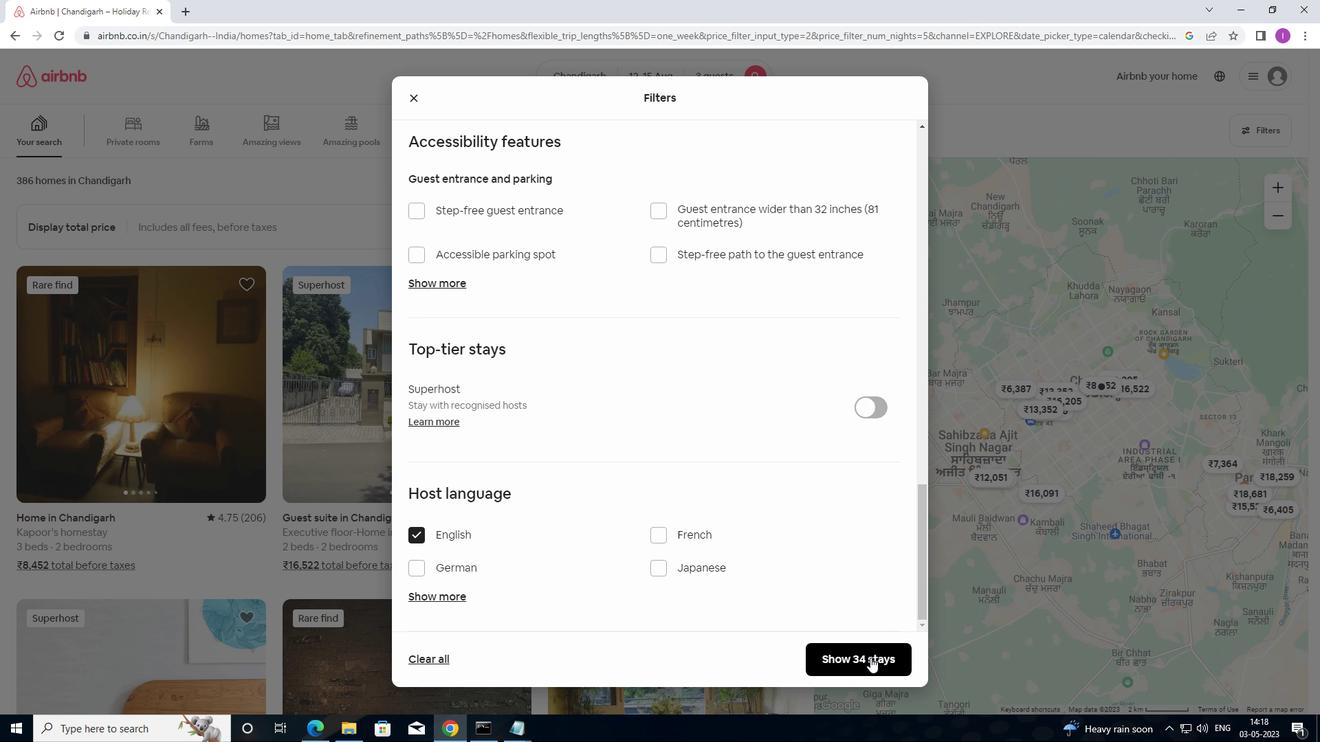 
Action: Mouse moved to (1235, 577)
Screenshot: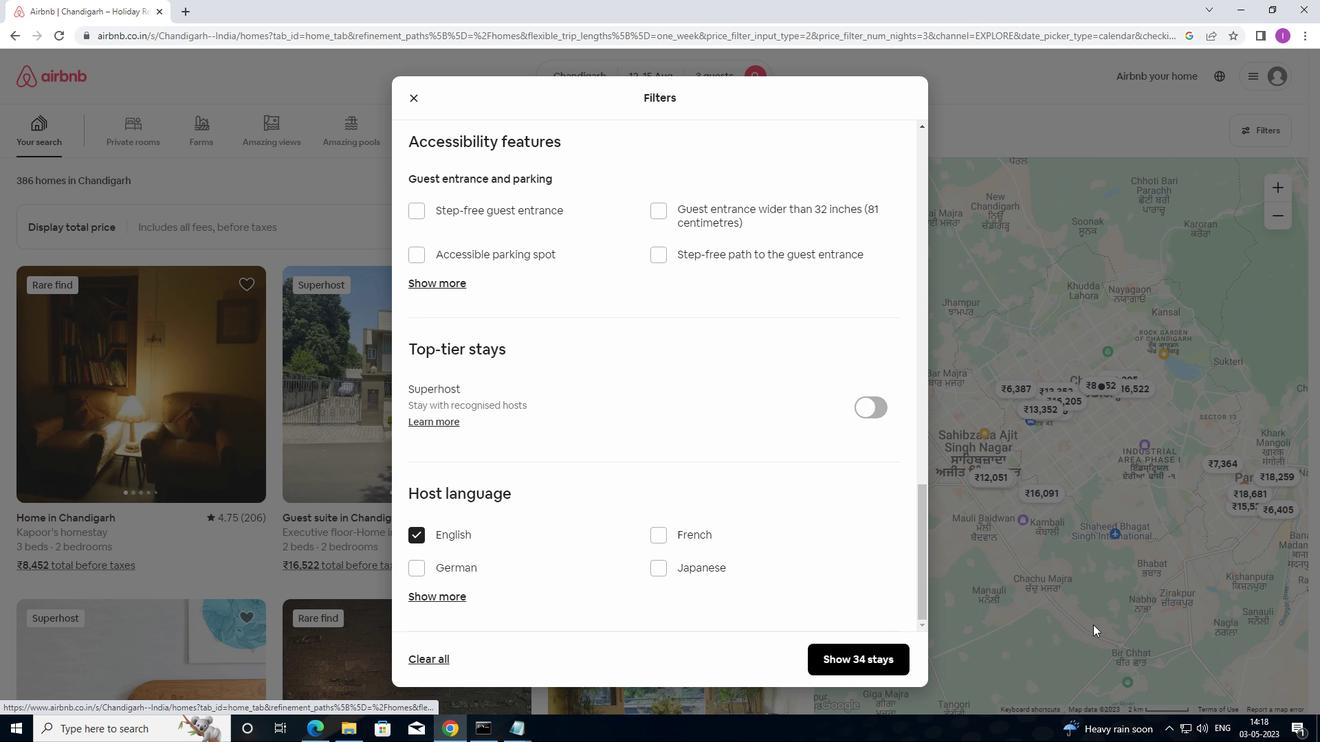 
